 Task: Find a guest house in Rio Negro, Brazil, for 3 guests from 12th to 15th August, with 2 bedrooms, 3 beds, 1 bathroom, priced between 12000 and 16000, with a Spanish-speaking host and free cancellation.
Action: Mouse moved to (428, 129)
Screenshot: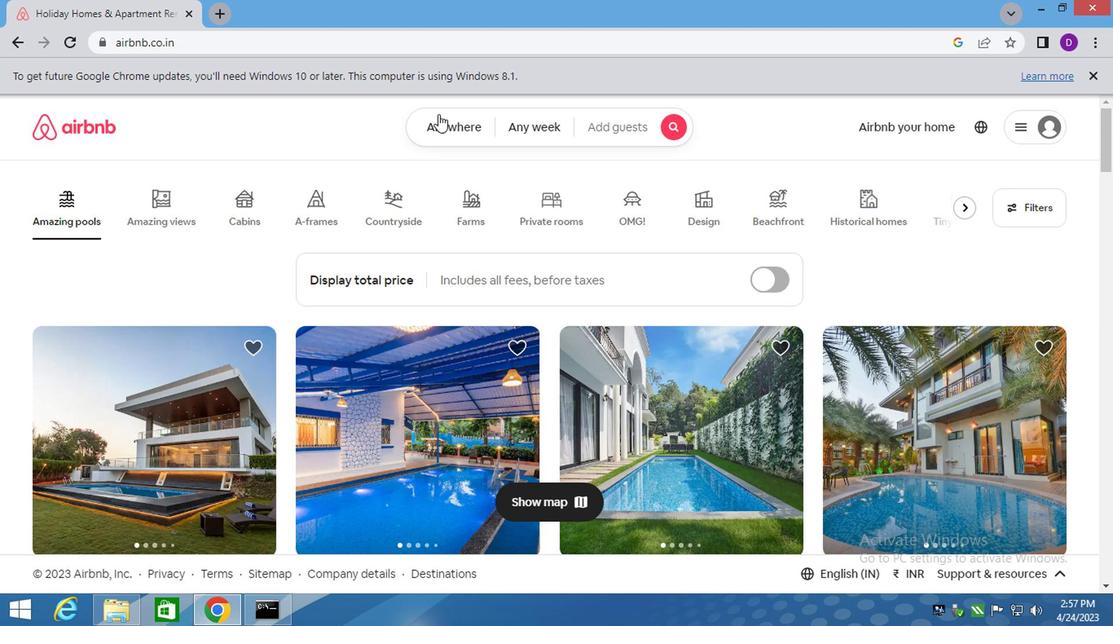 
Action: Mouse pressed left at (428, 129)
Screenshot: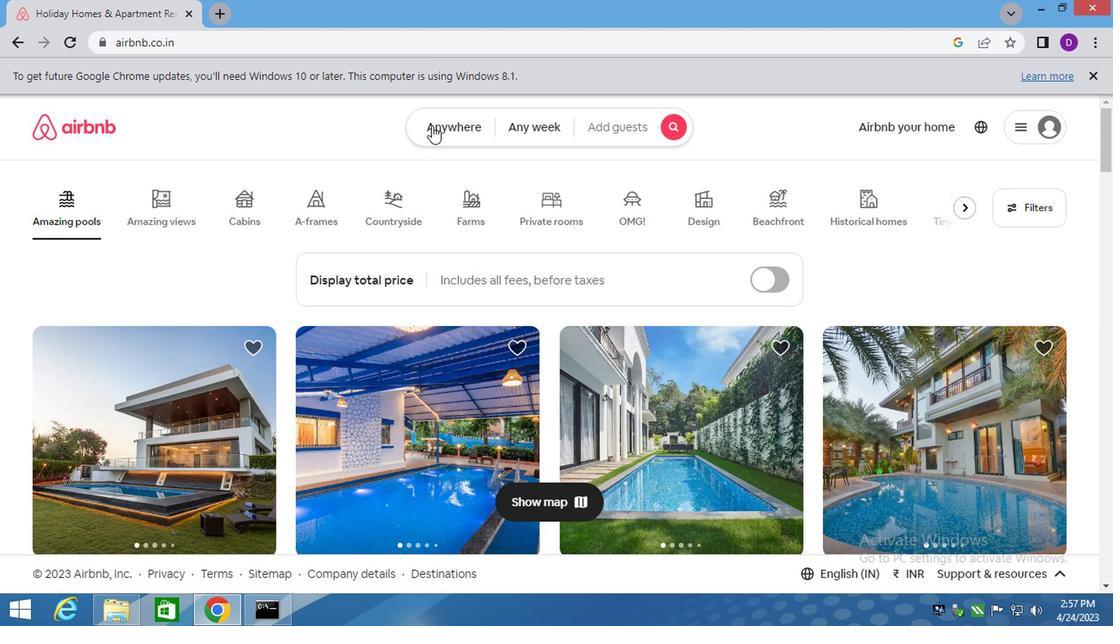 
Action: Mouse moved to (290, 195)
Screenshot: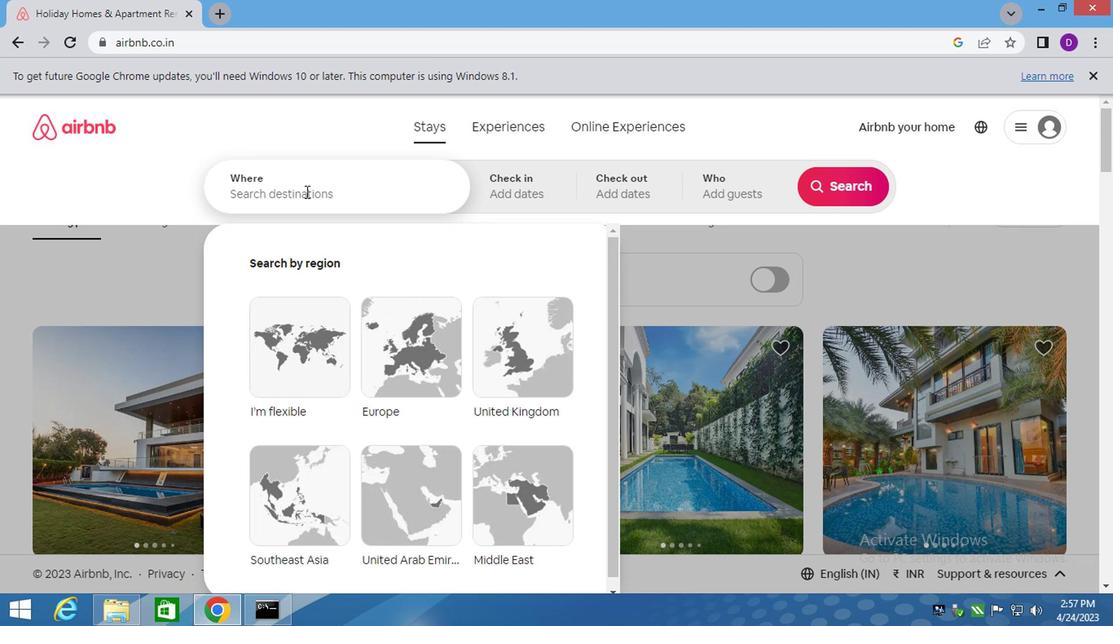 
Action: Mouse pressed left at (290, 195)
Screenshot: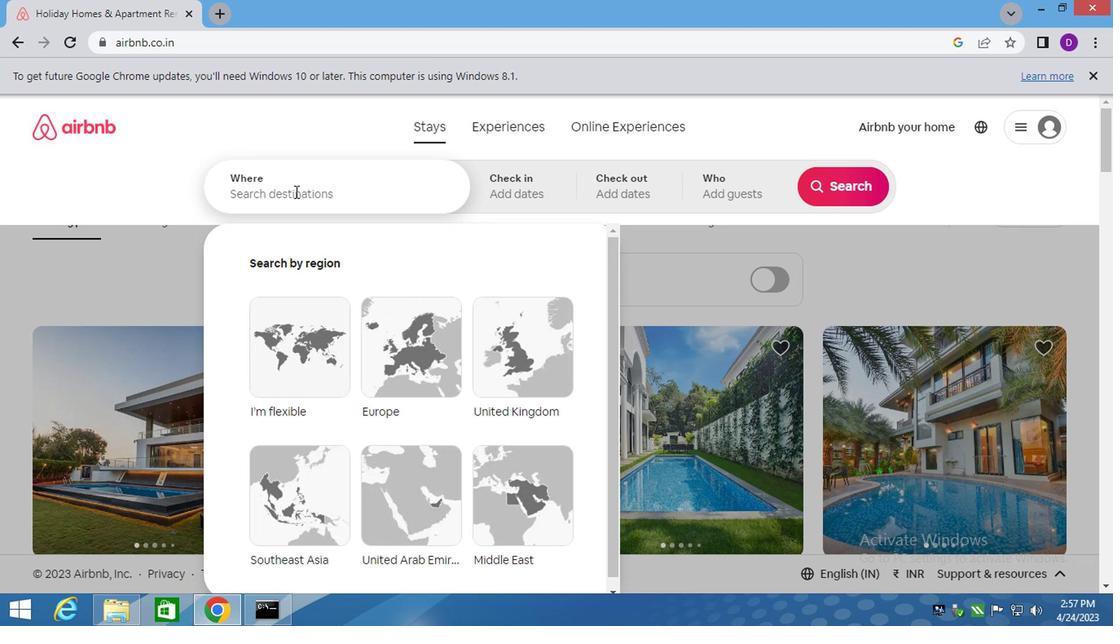 
Action: Mouse moved to (298, 193)
Screenshot: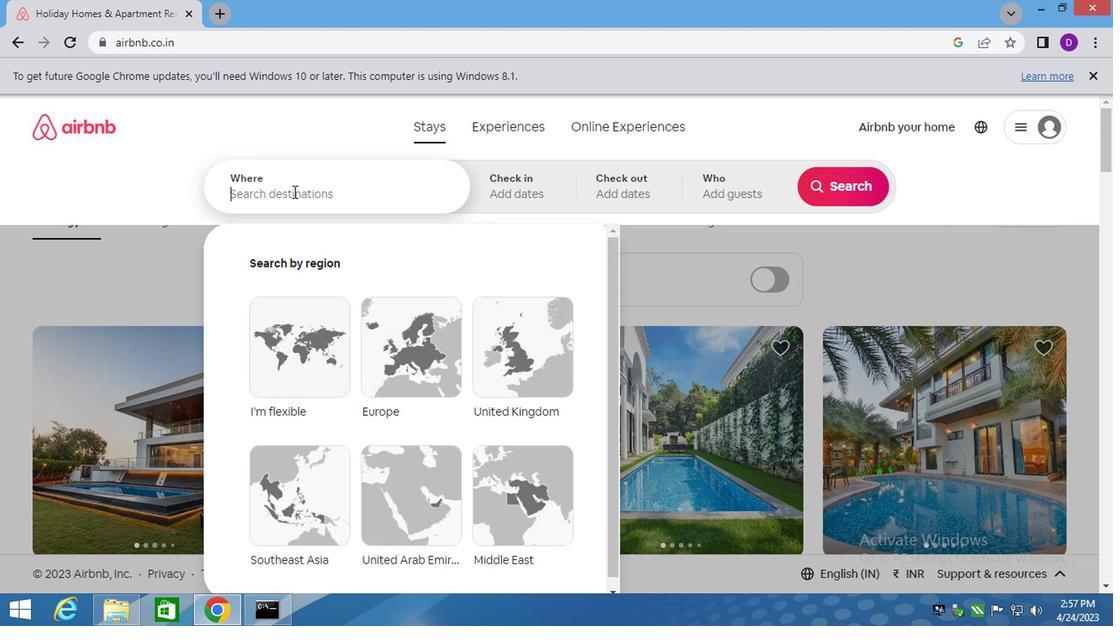 
Action: Key pressed <Key.shift>RIO<Key.space>NEGRO,<Key.shift>BRAZIL;<Key.backspace><Key.enter>
Screenshot: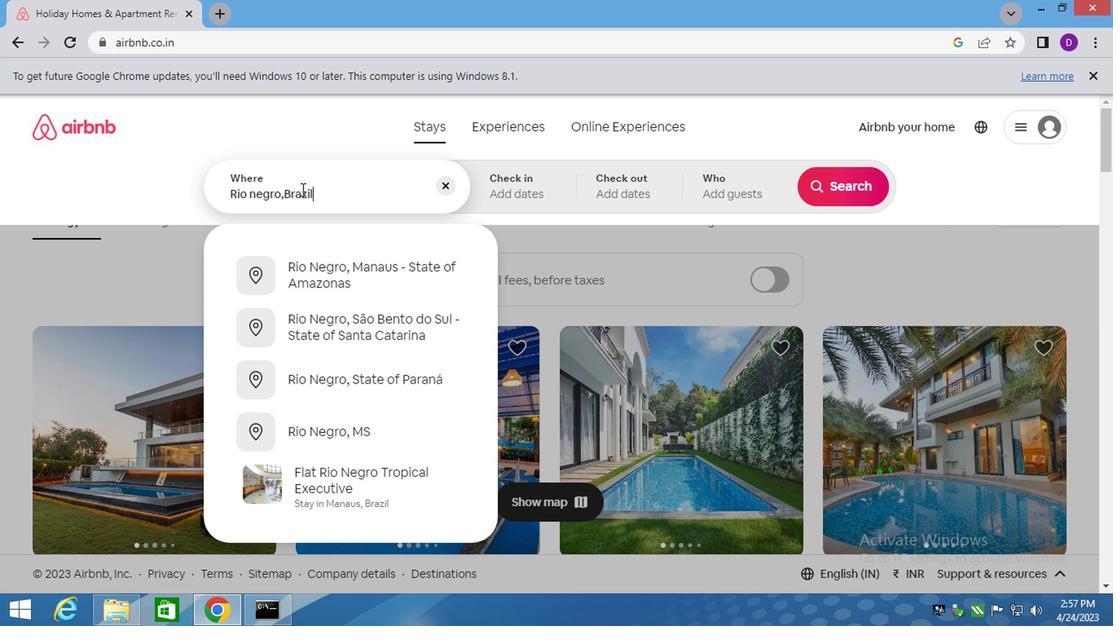 
Action: Mouse moved to (835, 325)
Screenshot: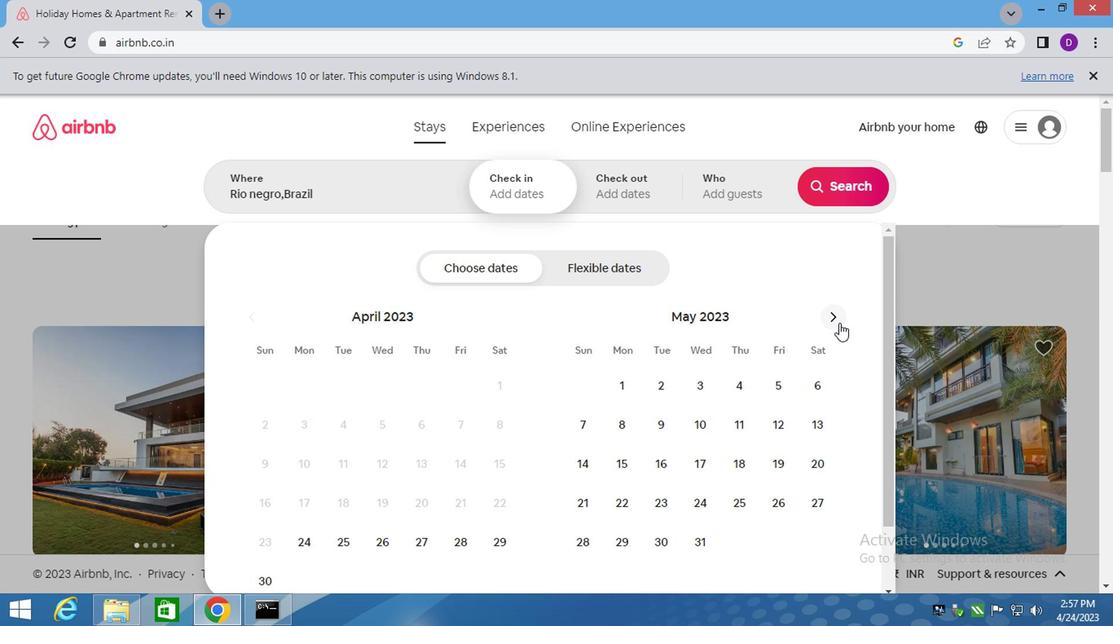
Action: Mouse pressed left at (835, 325)
Screenshot: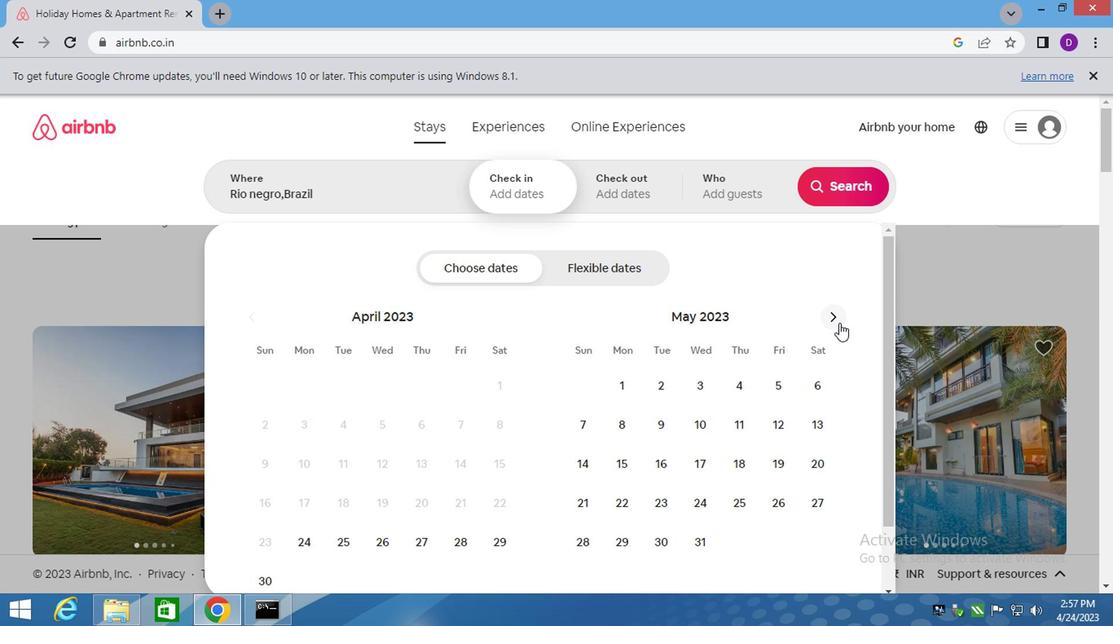 
Action: Mouse pressed left at (835, 325)
Screenshot: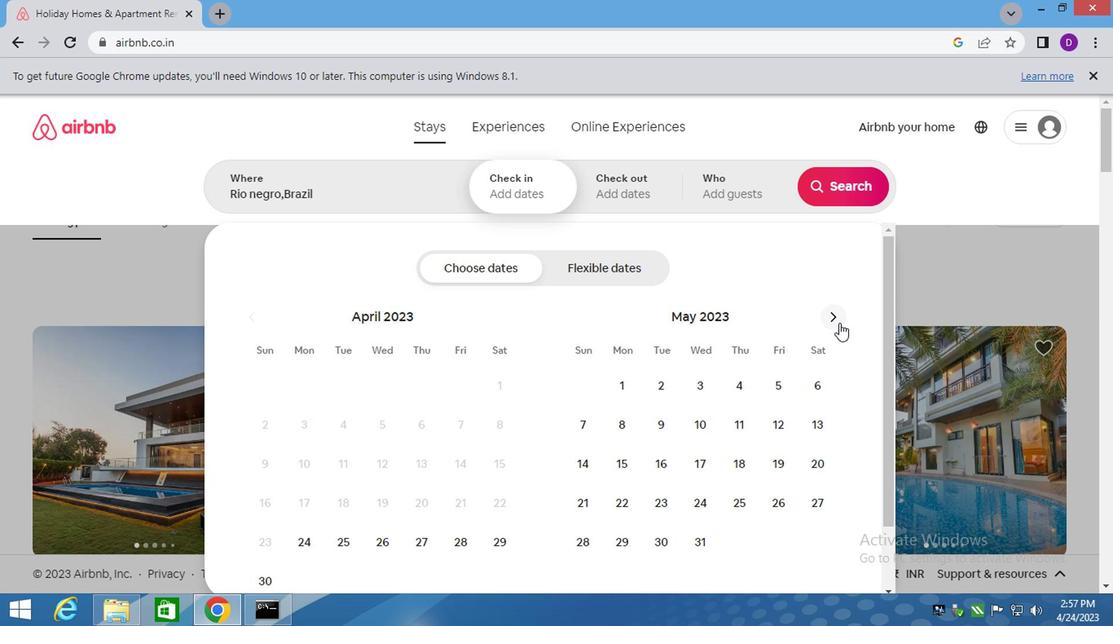 
Action: Mouse pressed left at (835, 325)
Screenshot: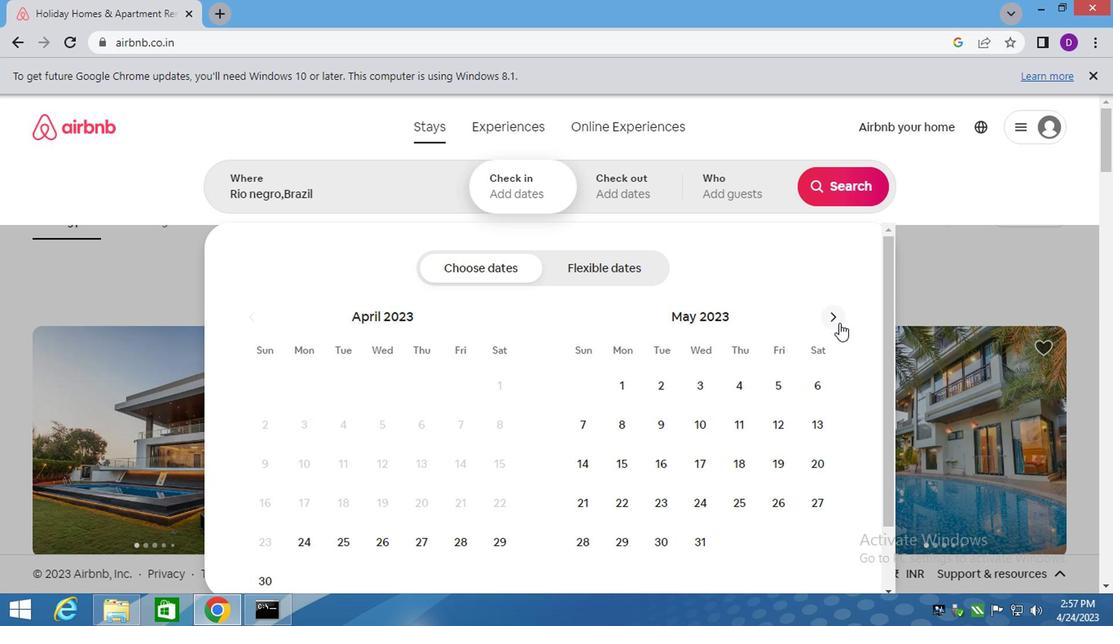 
Action: Mouse pressed left at (835, 325)
Screenshot: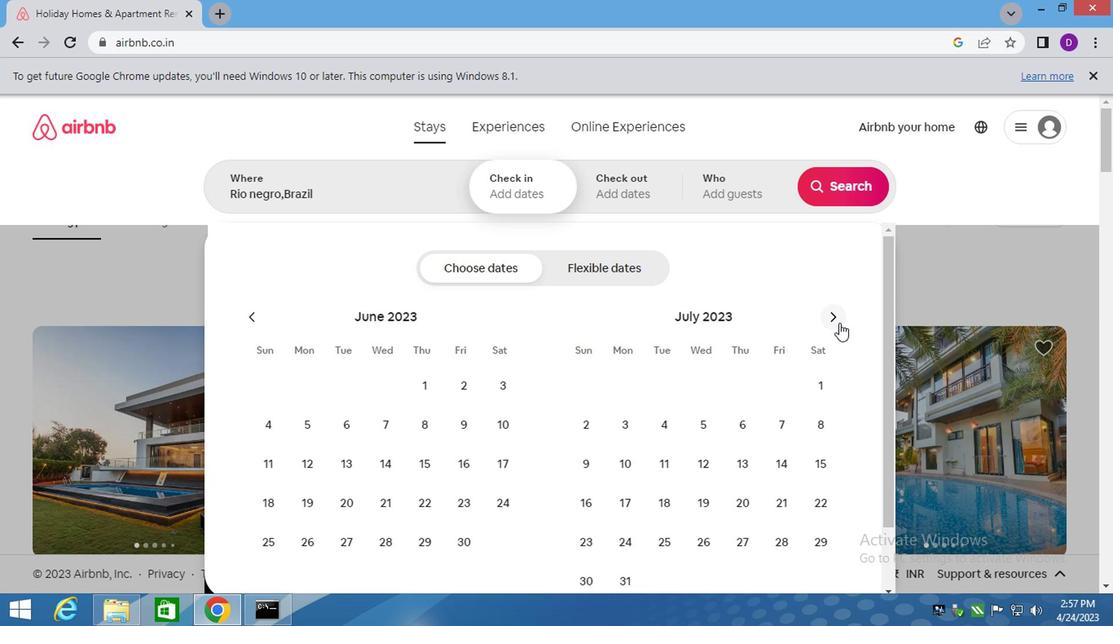 
Action: Mouse moved to (818, 426)
Screenshot: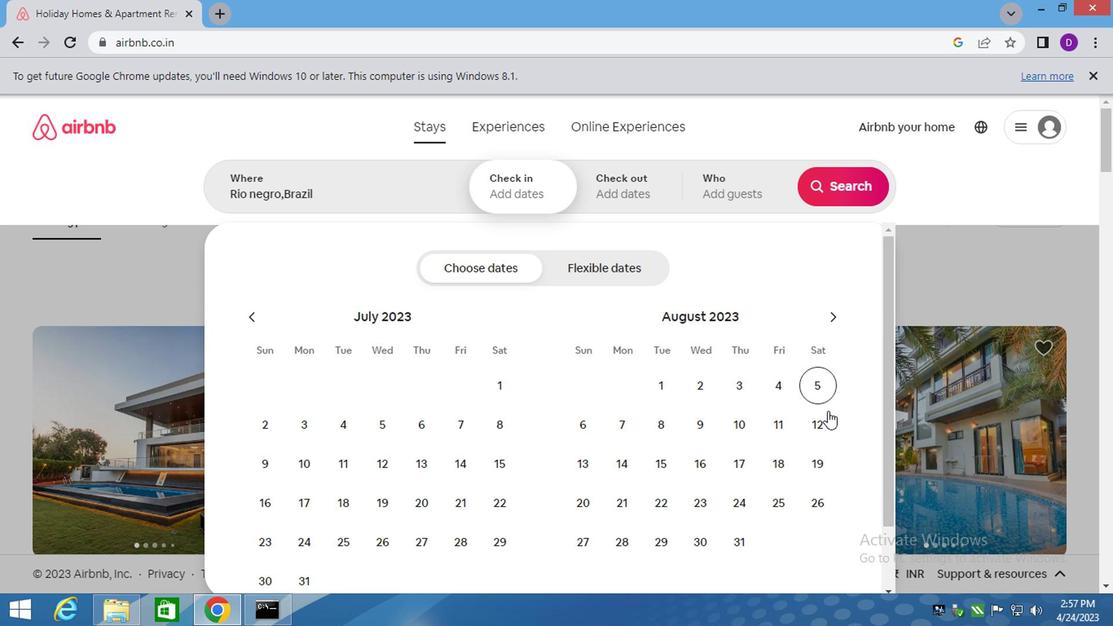 
Action: Mouse pressed left at (818, 426)
Screenshot: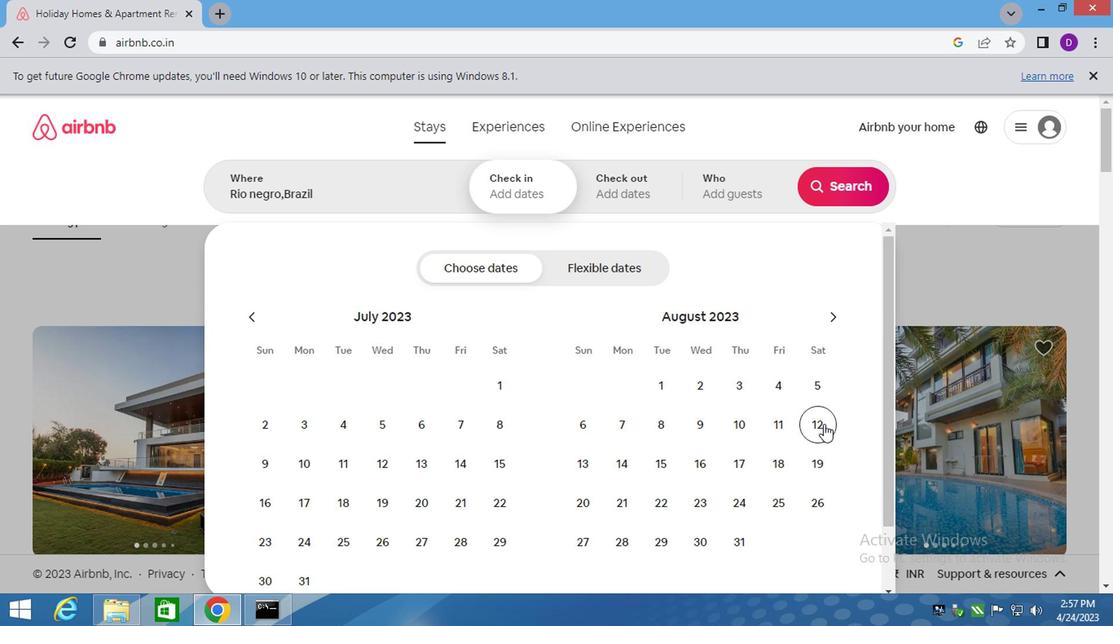 
Action: Mouse moved to (657, 470)
Screenshot: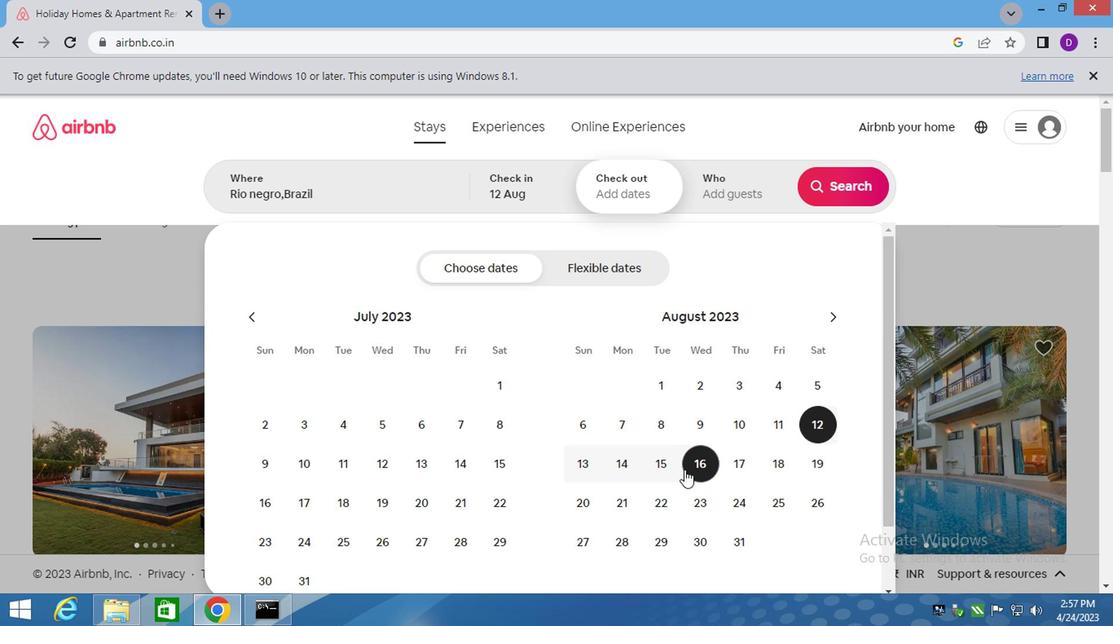 
Action: Mouse pressed left at (657, 470)
Screenshot: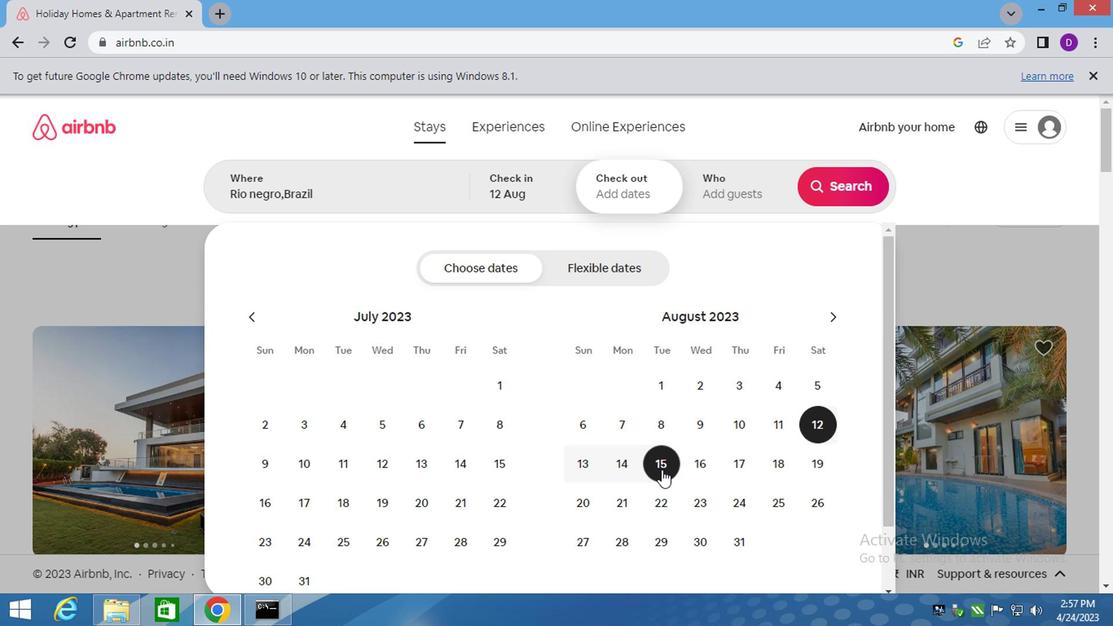 
Action: Mouse moved to (710, 179)
Screenshot: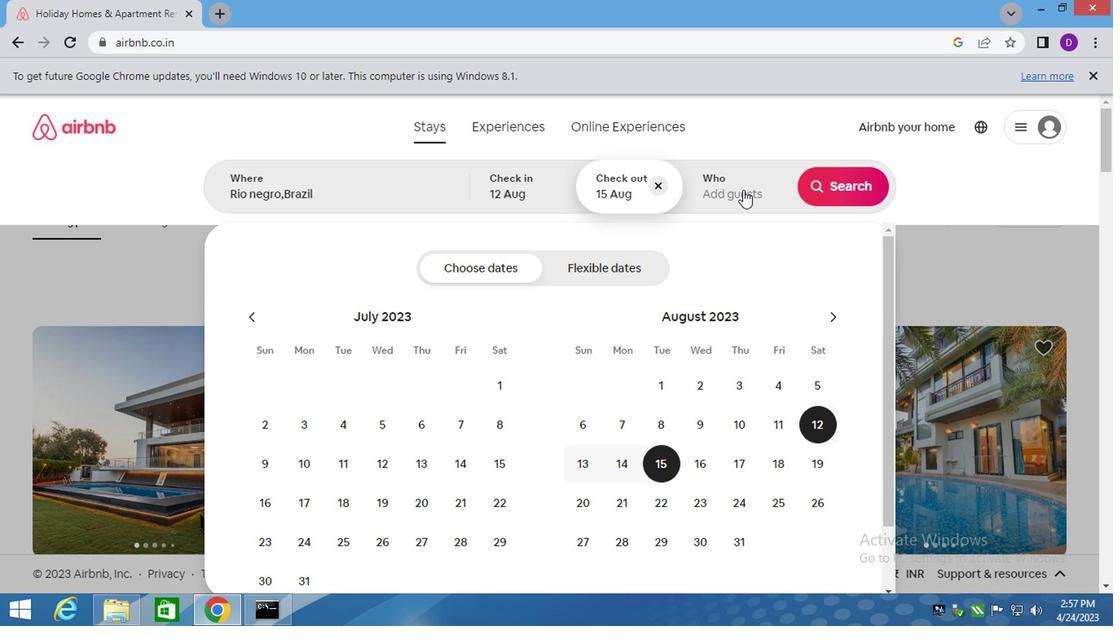 
Action: Mouse pressed left at (710, 179)
Screenshot: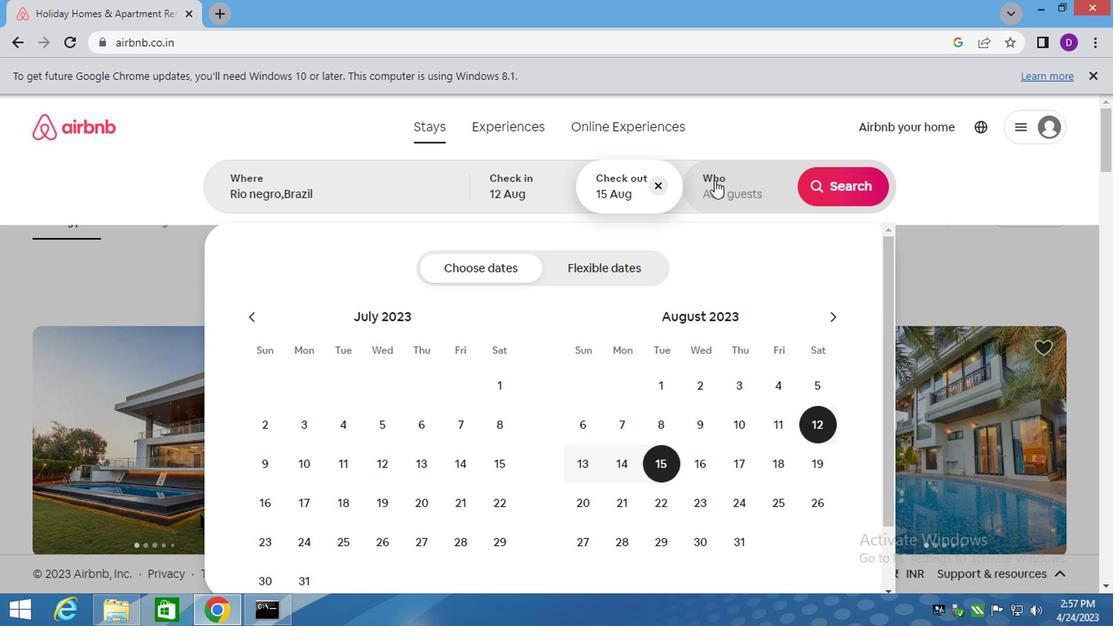 
Action: Mouse moved to (844, 281)
Screenshot: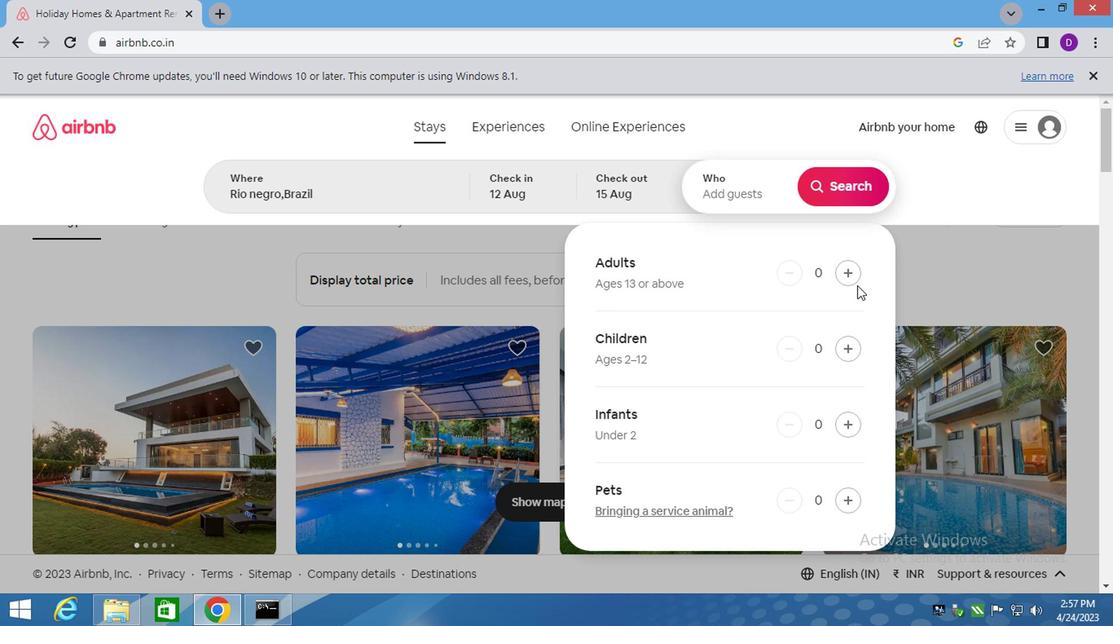 
Action: Mouse pressed left at (844, 281)
Screenshot: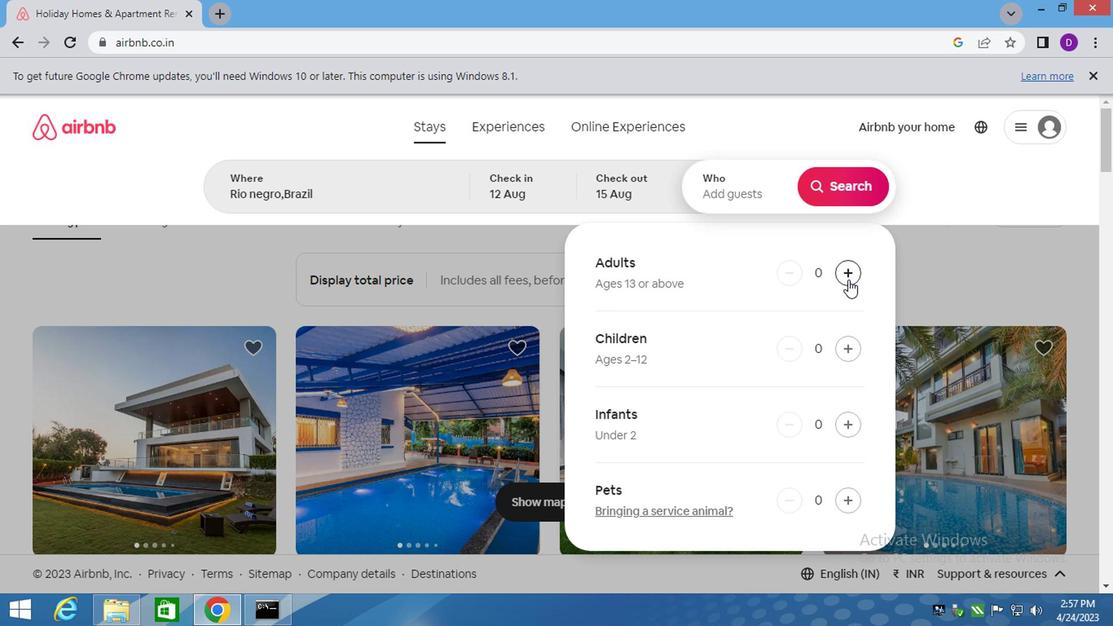 
Action: Mouse pressed left at (844, 281)
Screenshot: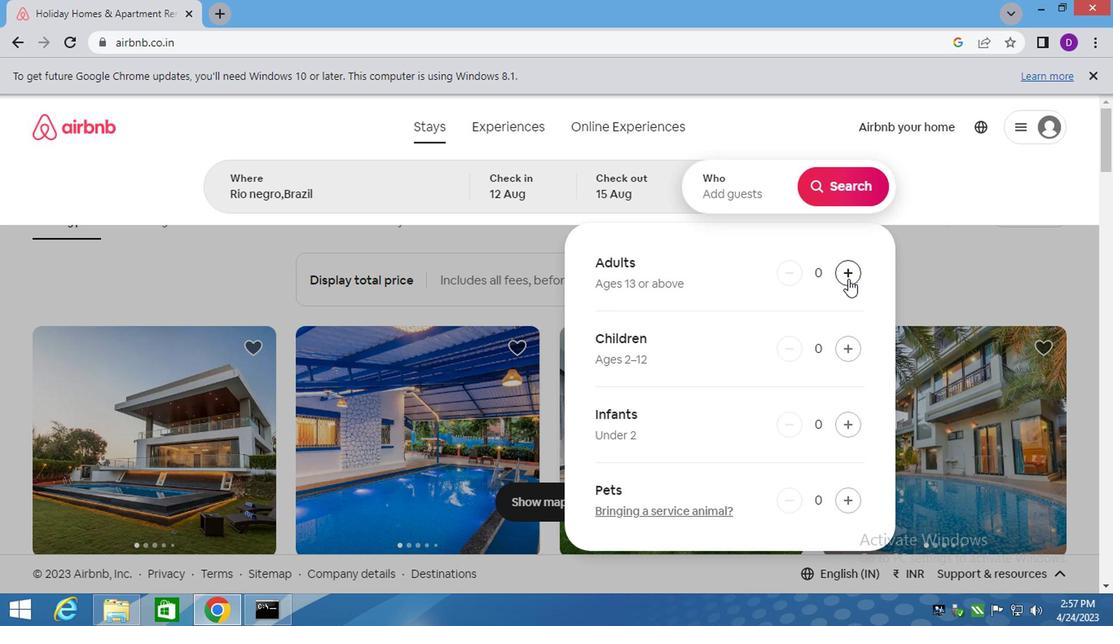 
Action: Mouse pressed left at (844, 281)
Screenshot: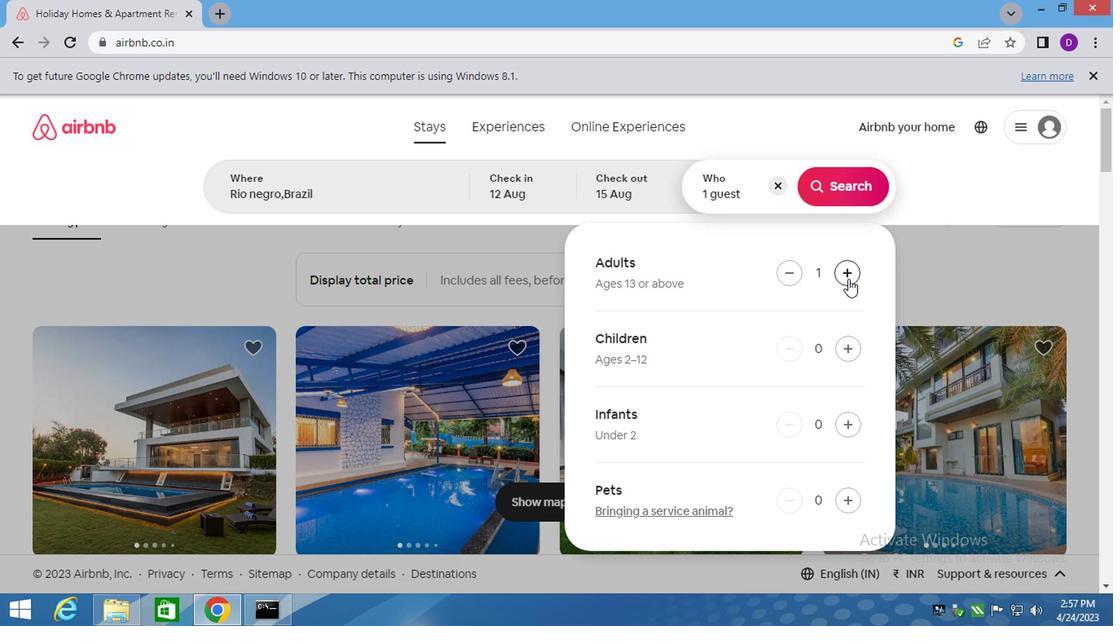 
Action: Mouse moved to (842, 178)
Screenshot: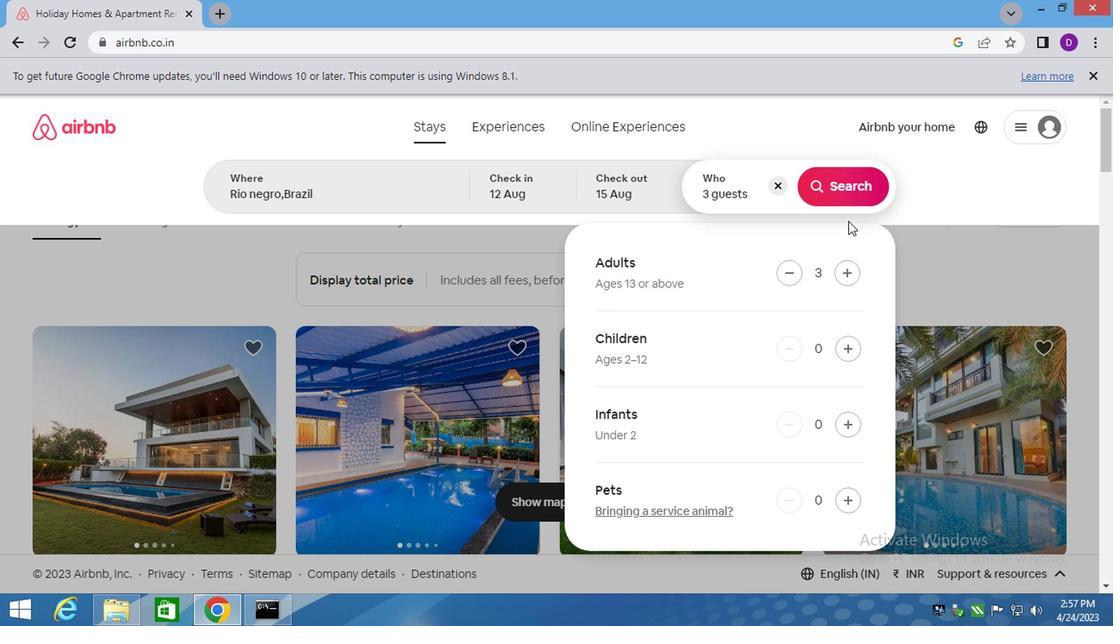 
Action: Mouse pressed left at (842, 178)
Screenshot: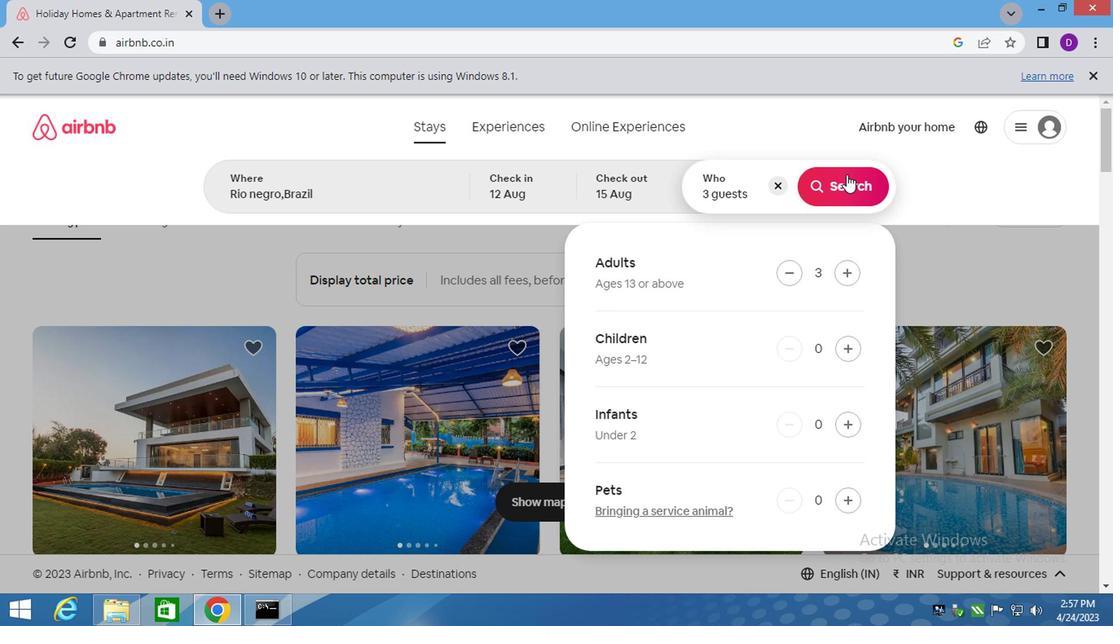 
Action: Mouse moved to (1041, 200)
Screenshot: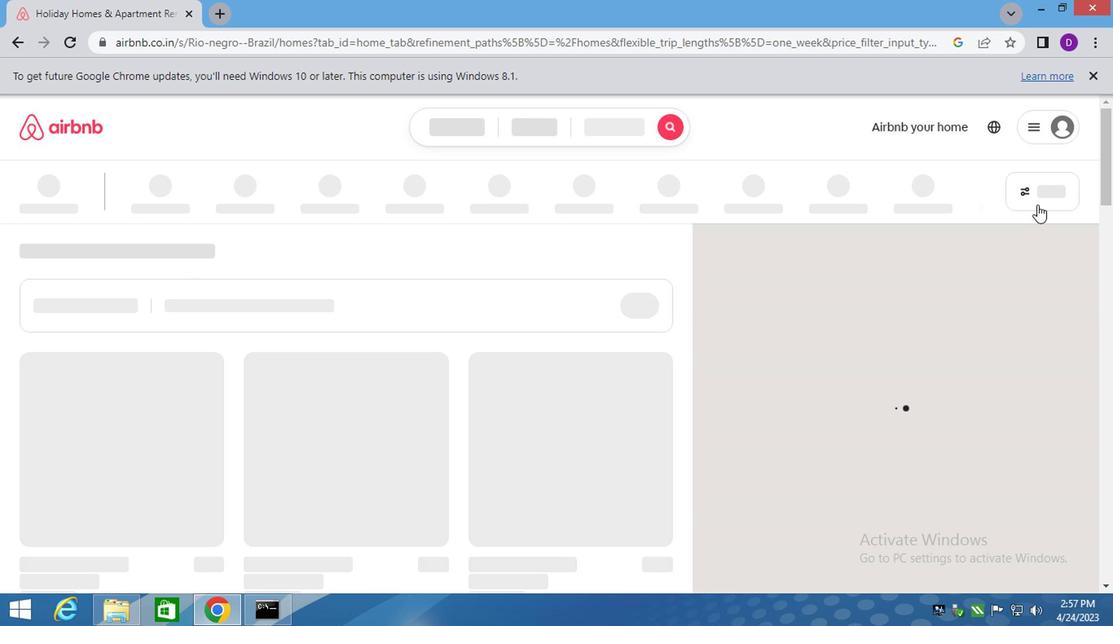 
Action: Mouse pressed left at (1041, 200)
Screenshot: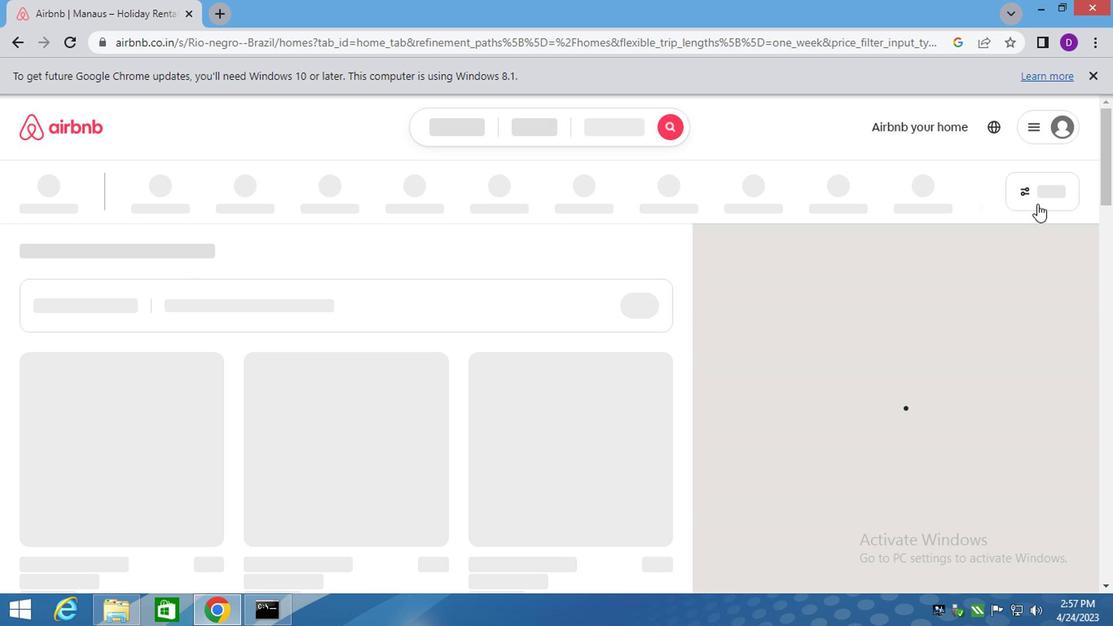
Action: Mouse moved to (379, 378)
Screenshot: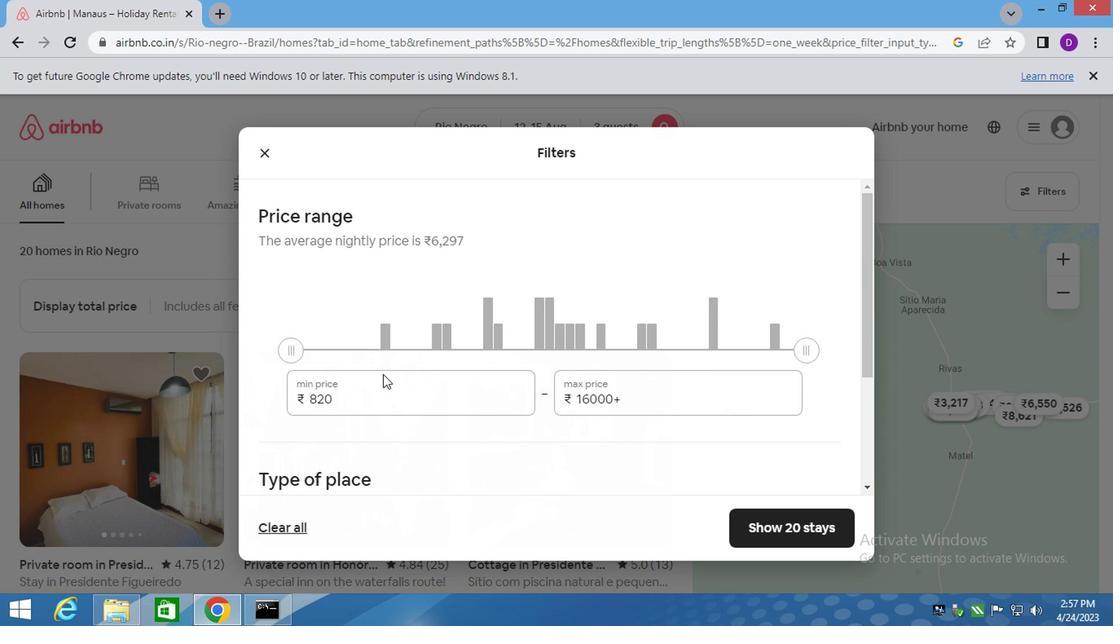 
Action: Mouse pressed left at (379, 378)
Screenshot: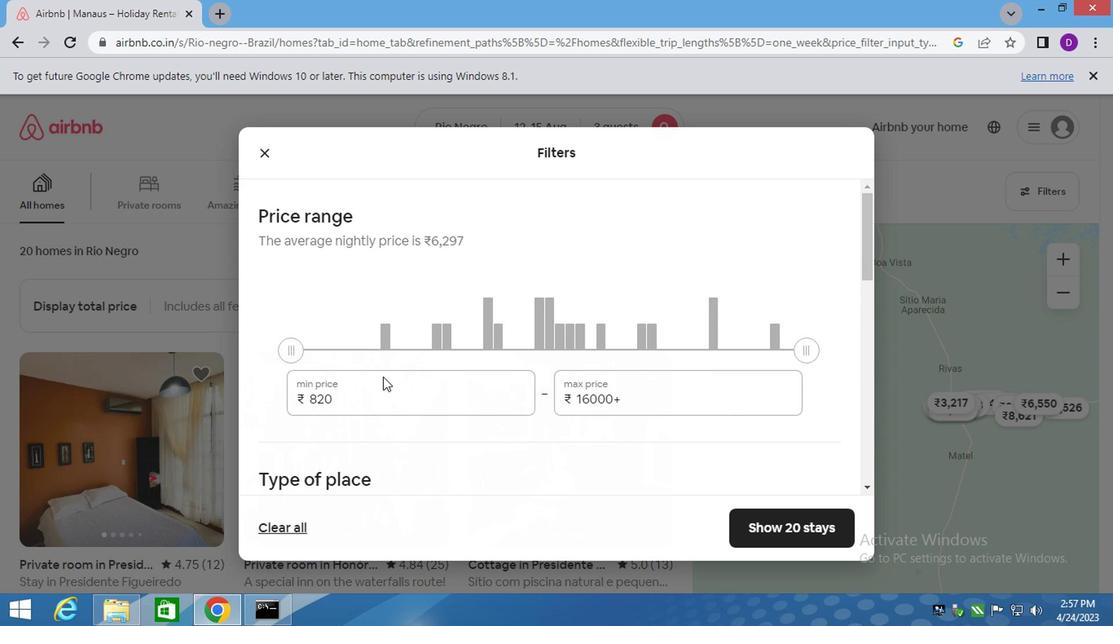 
Action: Mouse pressed left at (379, 378)
Screenshot: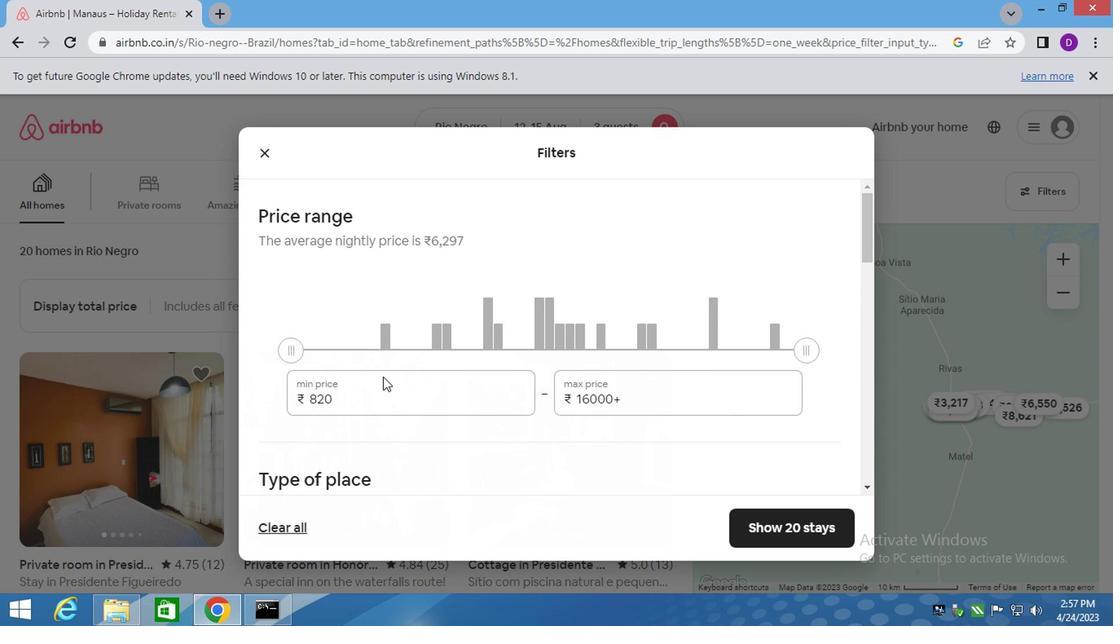 
Action: Mouse moved to (359, 393)
Screenshot: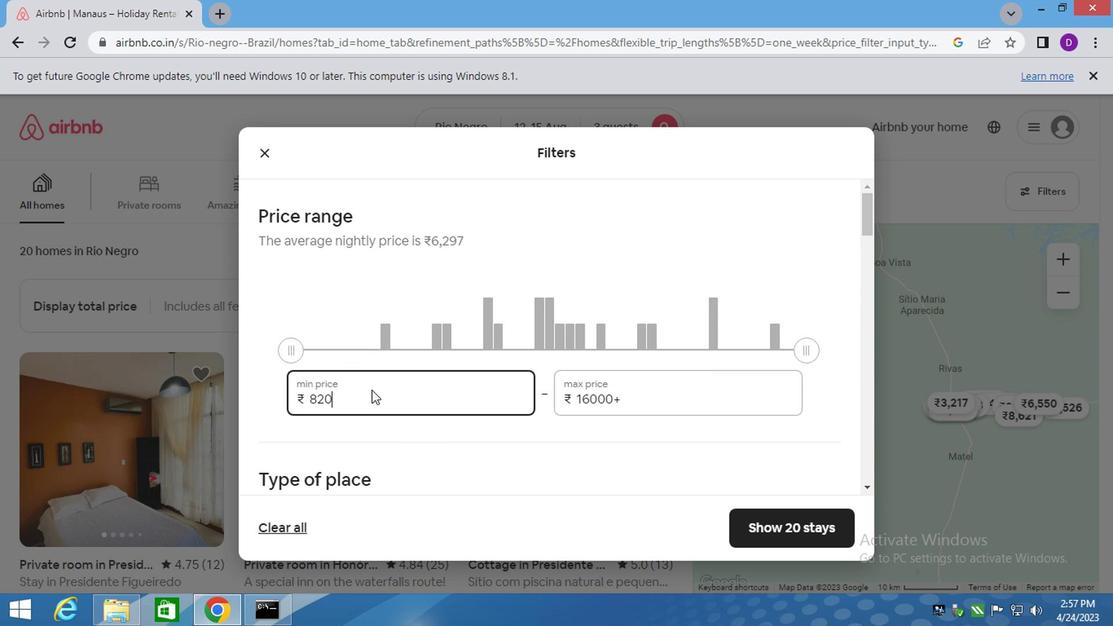 
Action: Mouse pressed left at (359, 393)
Screenshot: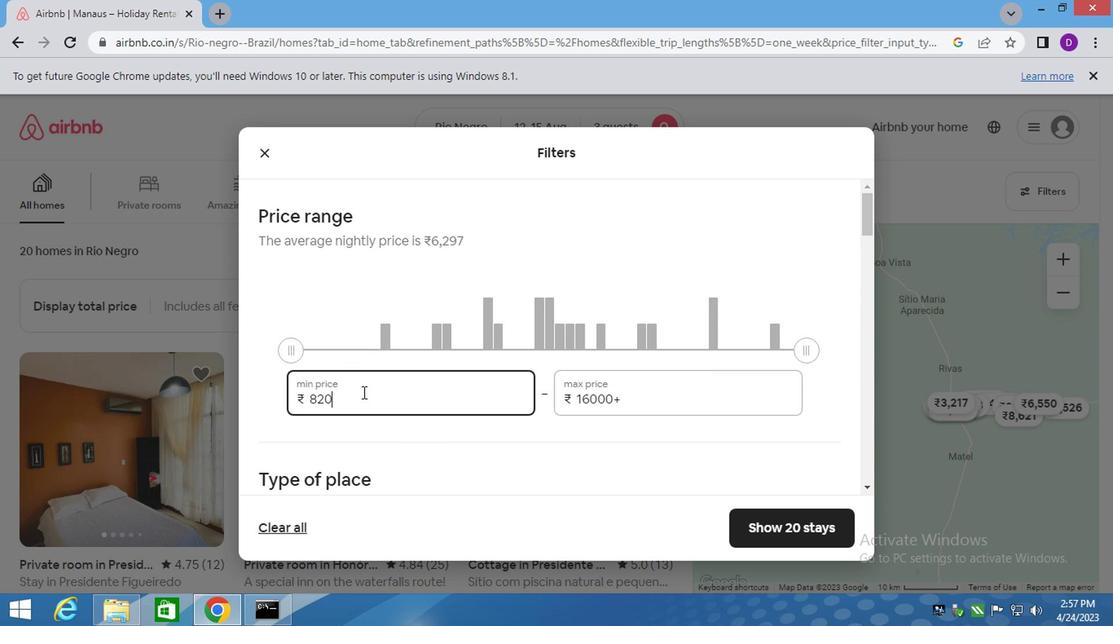 
Action: Mouse pressed left at (359, 393)
Screenshot: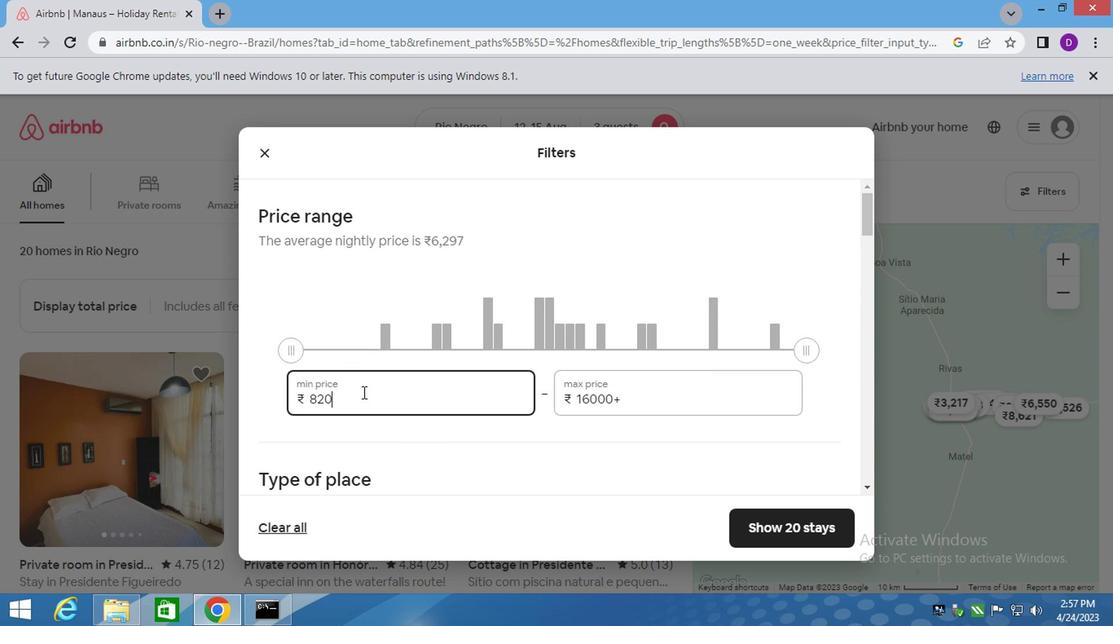 
Action: Mouse pressed left at (359, 393)
Screenshot: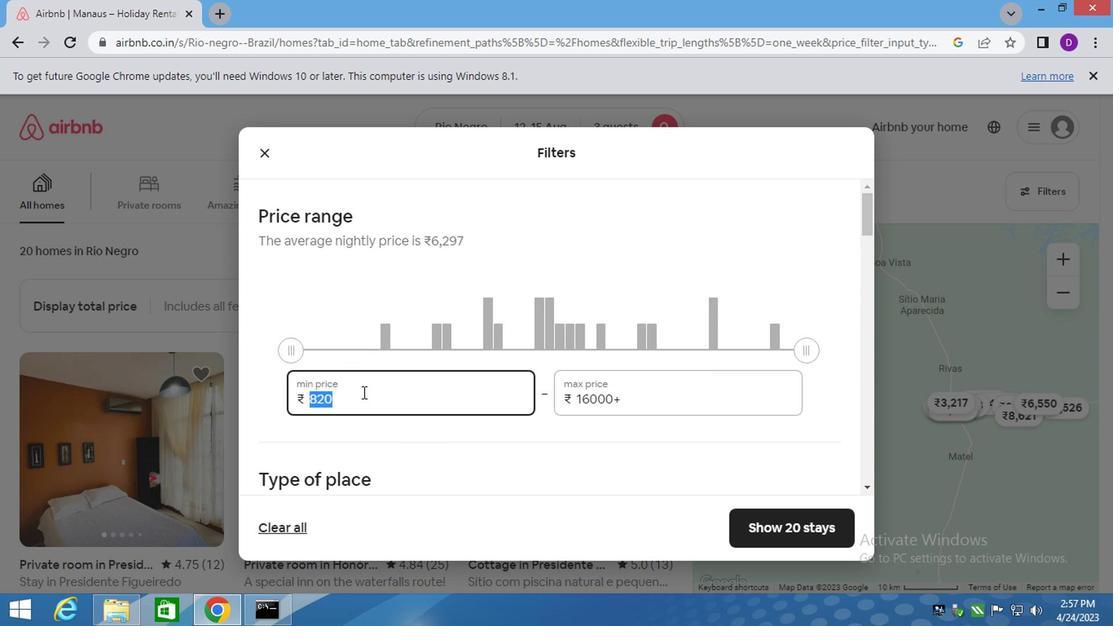 
Action: Key pressed 120
Screenshot: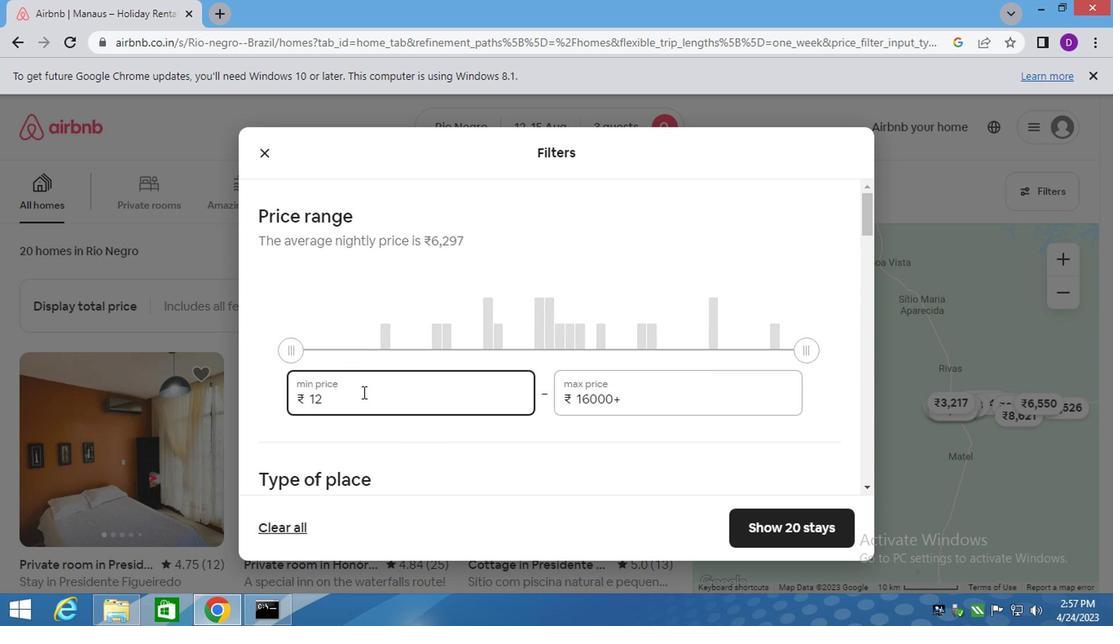 
Action: Mouse moved to (390, 393)
Screenshot: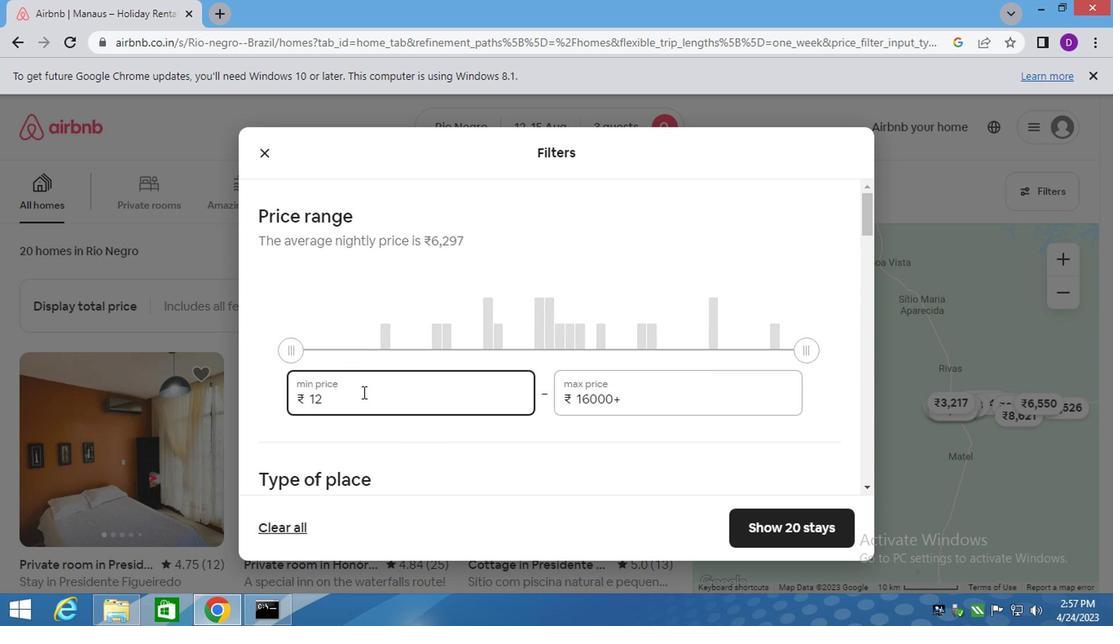 
Action: Key pressed 0
Screenshot: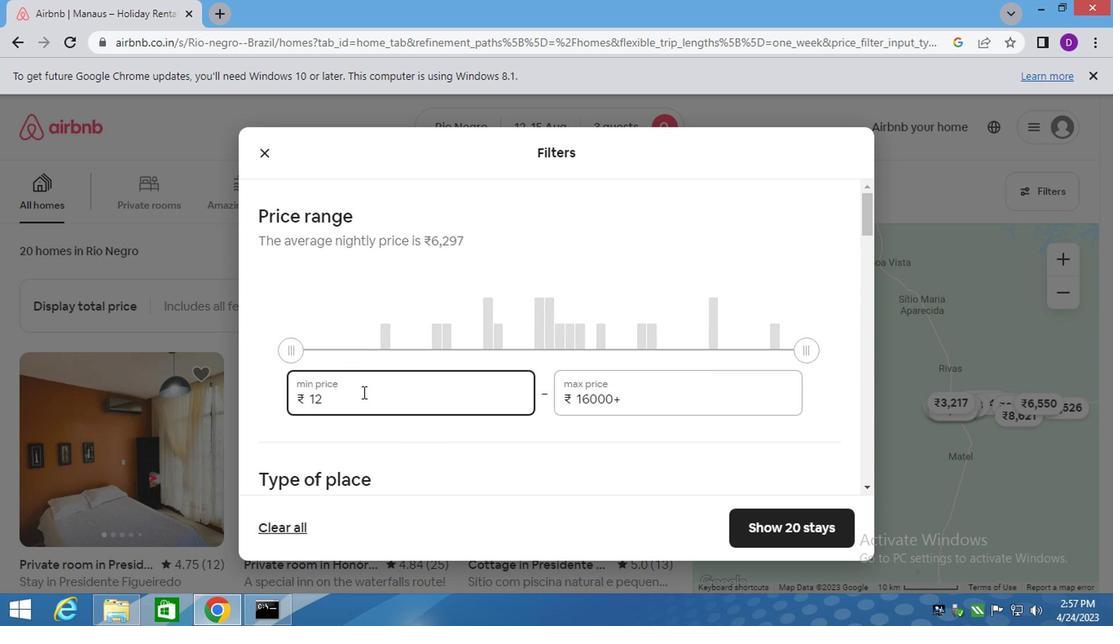 
Action: Mouse moved to (584, 384)
Screenshot: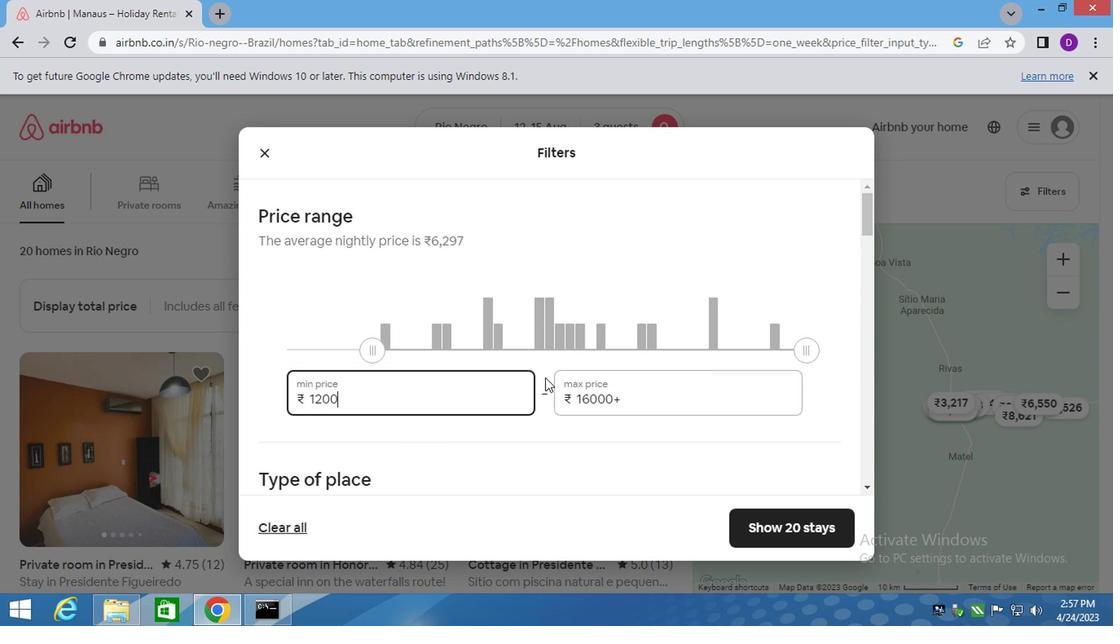 
Action: Key pressed 0
Screenshot: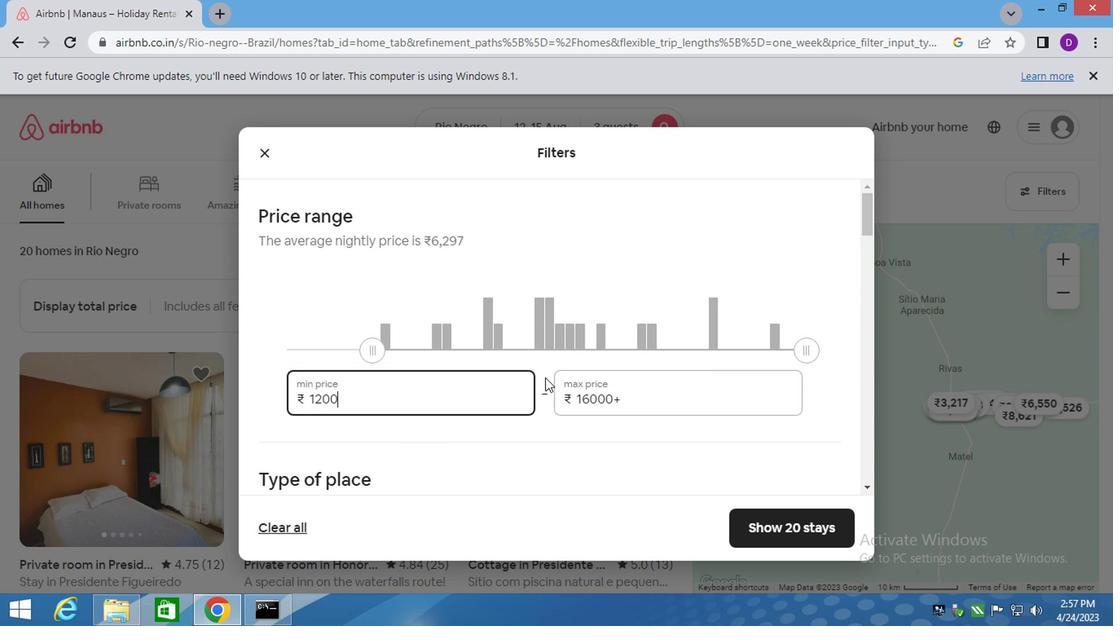 
Action: Mouse moved to (583, 395)
Screenshot: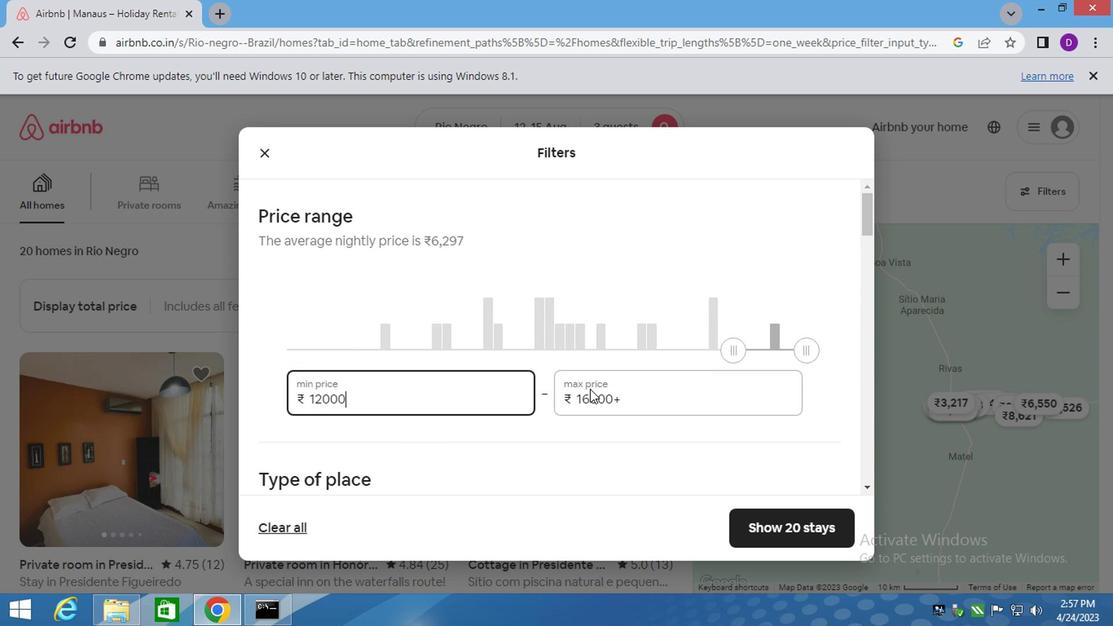 
Action: Mouse pressed left at (583, 395)
Screenshot: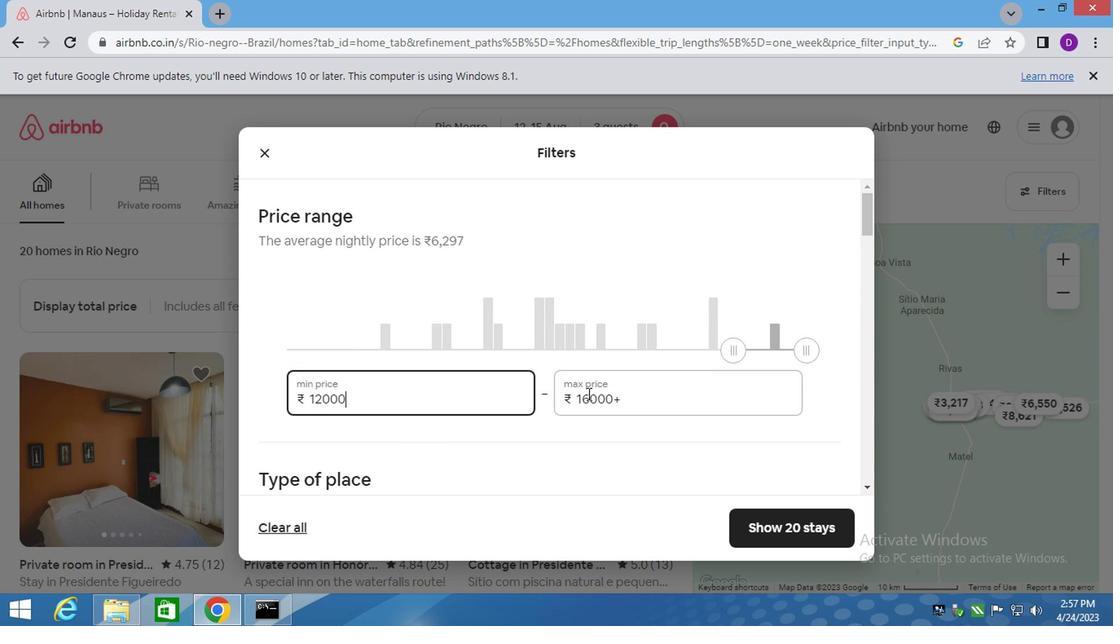 
Action: Mouse pressed left at (583, 395)
Screenshot: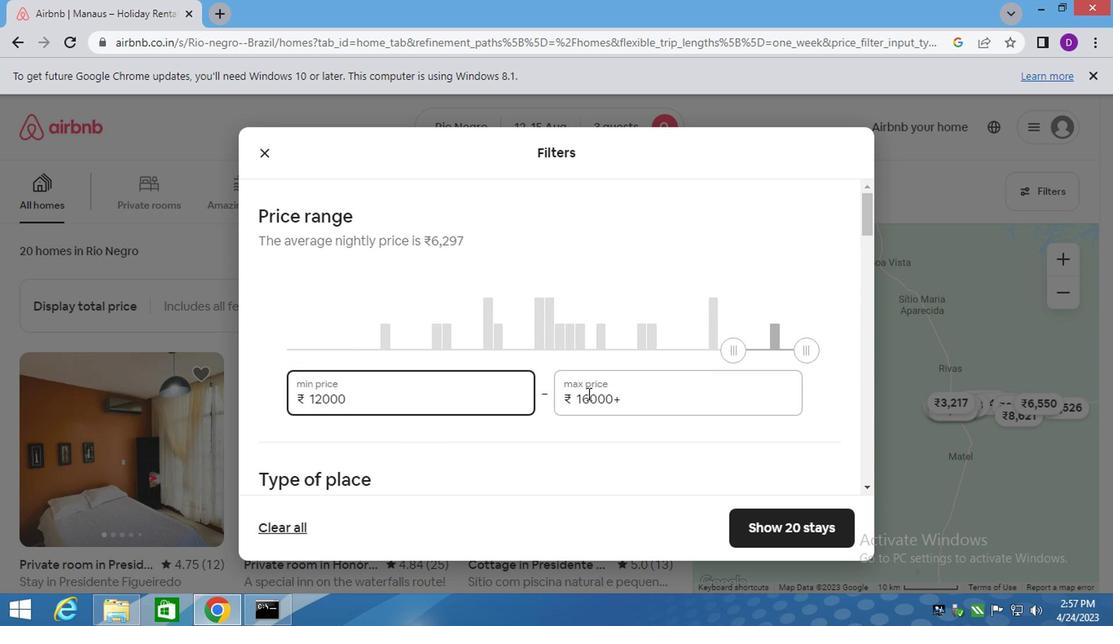 
Action: Mouse pressed left at (583, 395)
Screenshot: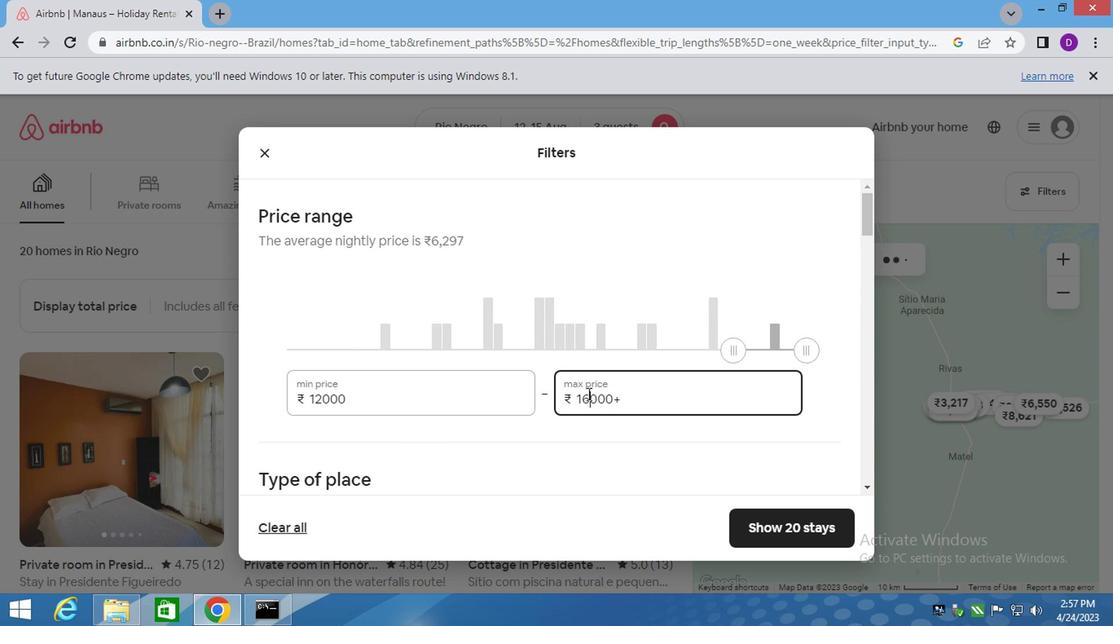 
Action: Key pressed 1600
Screenshot: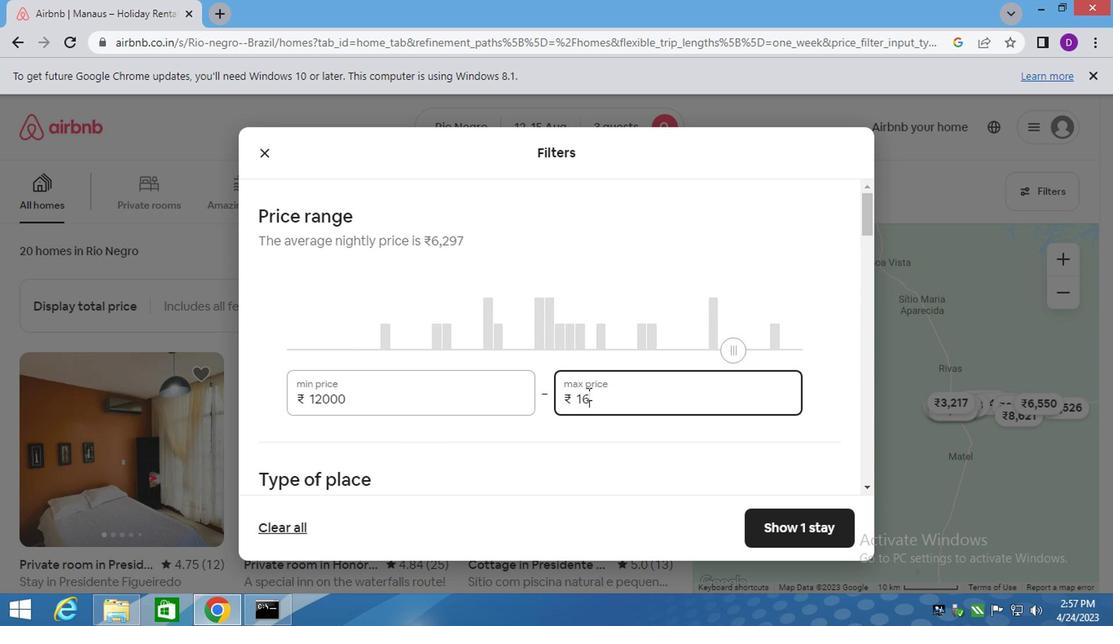 
Action: Mouse moved to (581, 397)
Screenshot: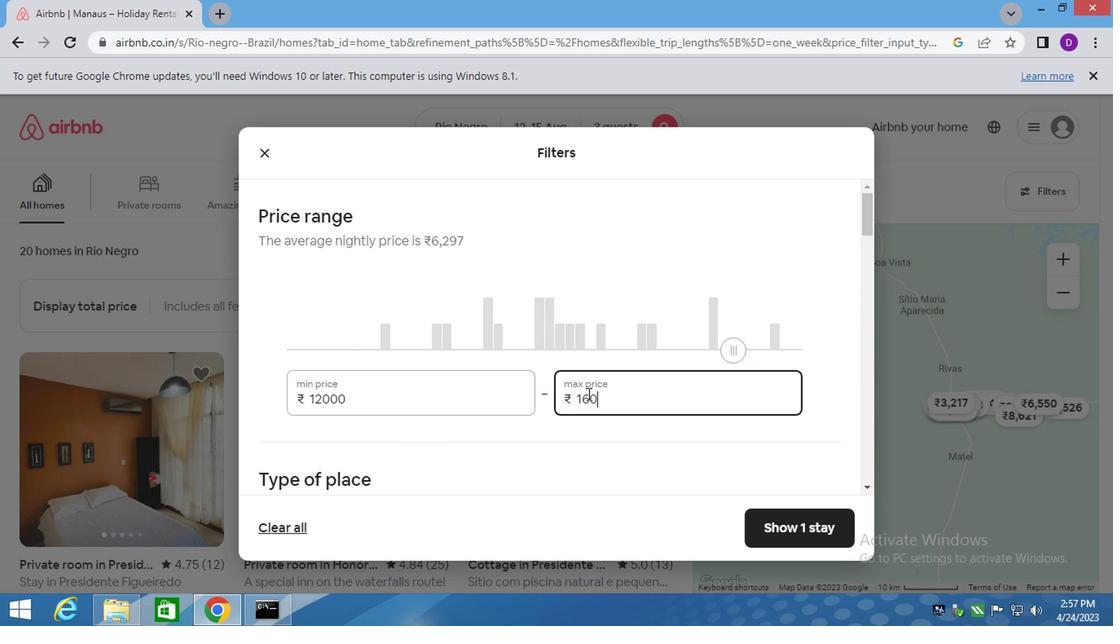 
Action: Key pressed 0
Screenshot: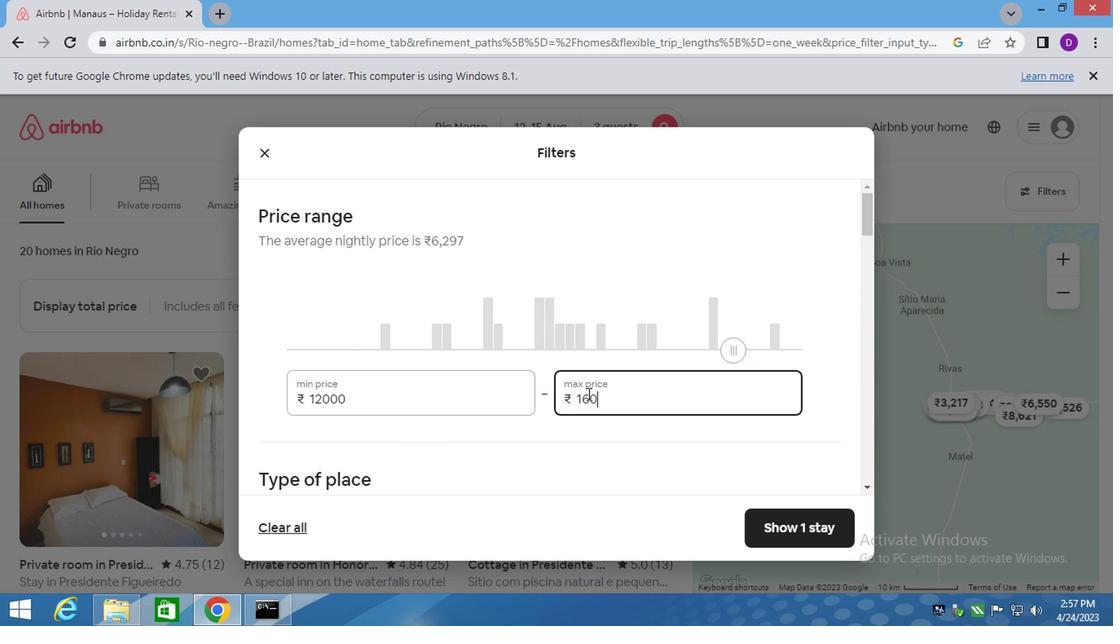 
Action: Mouse moved to (580, 397)
Screenshot: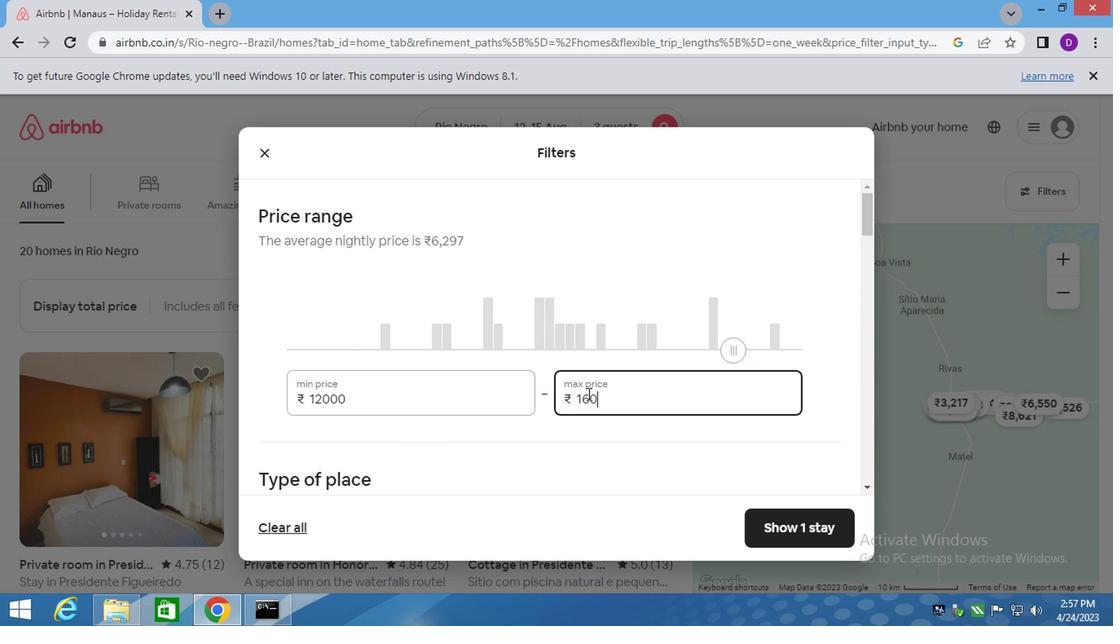 
Action: Mouse scrolled (580, 397) with delta (0, 0)
Screenshot: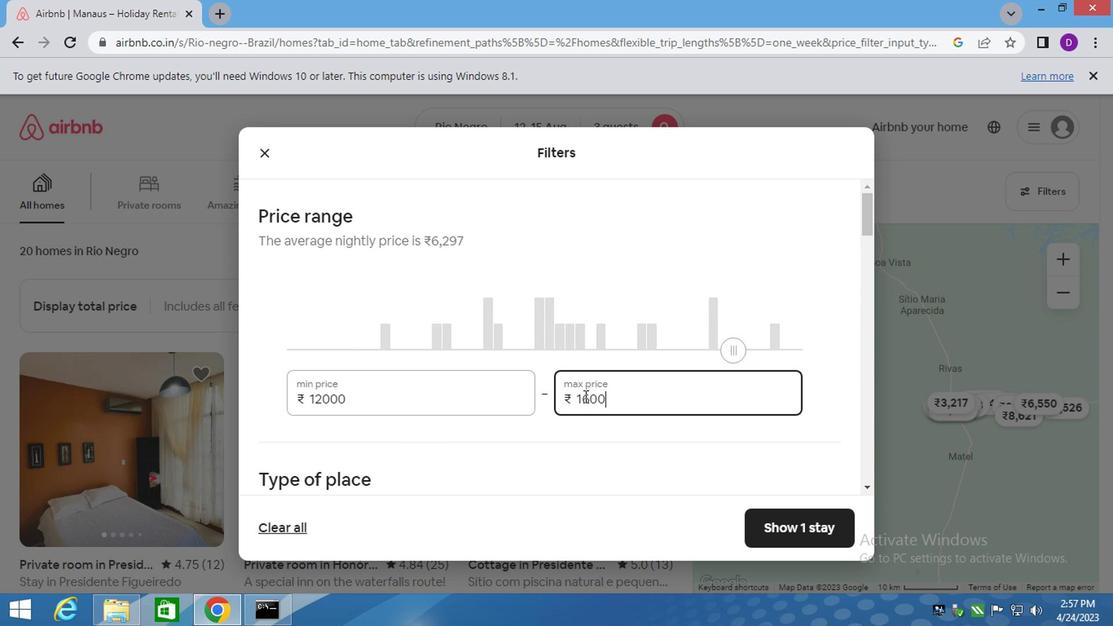 
Action: Mouse scrolled (580, 397) with delta (0, 0)
Screenshot: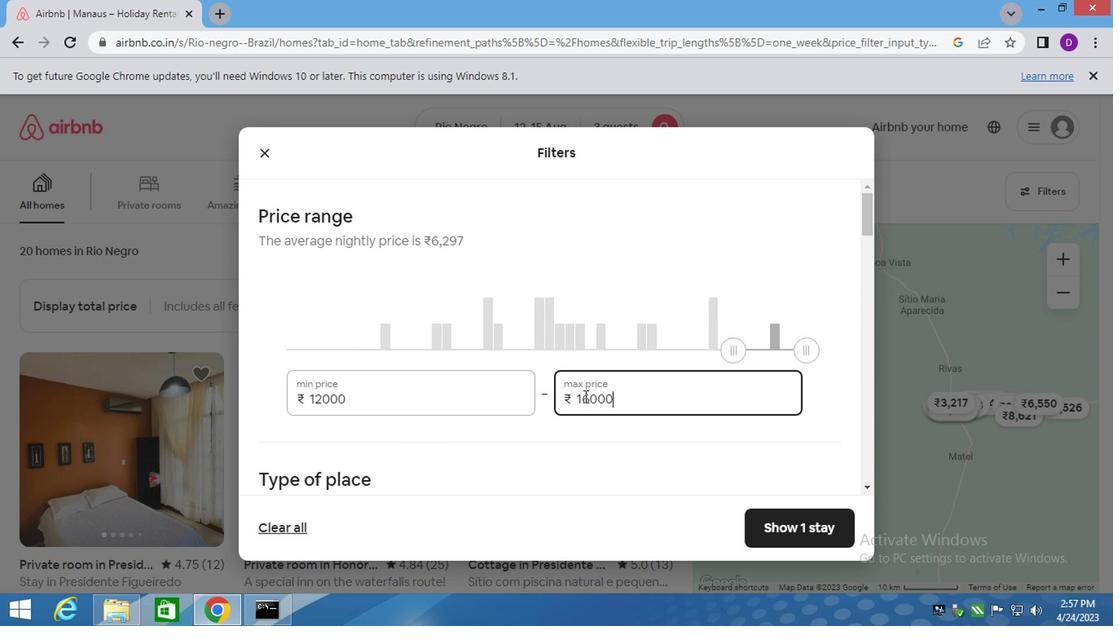 
Action: Mouse moved to (362, 364)
Screenshot: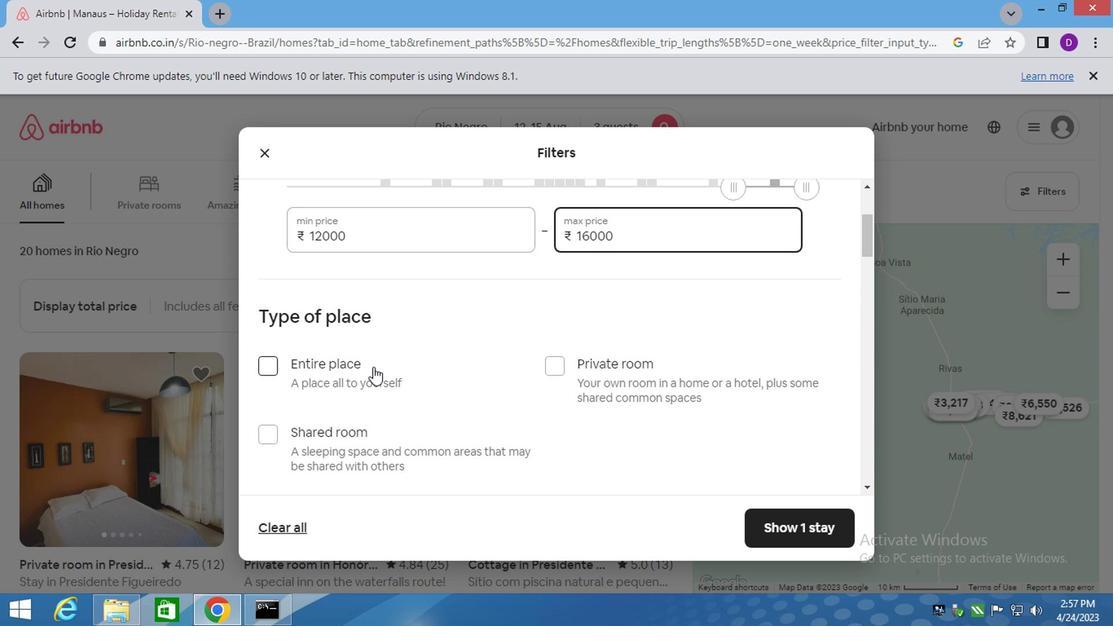 
Action: Mouse pressed left at (362, 364)
Screenshot: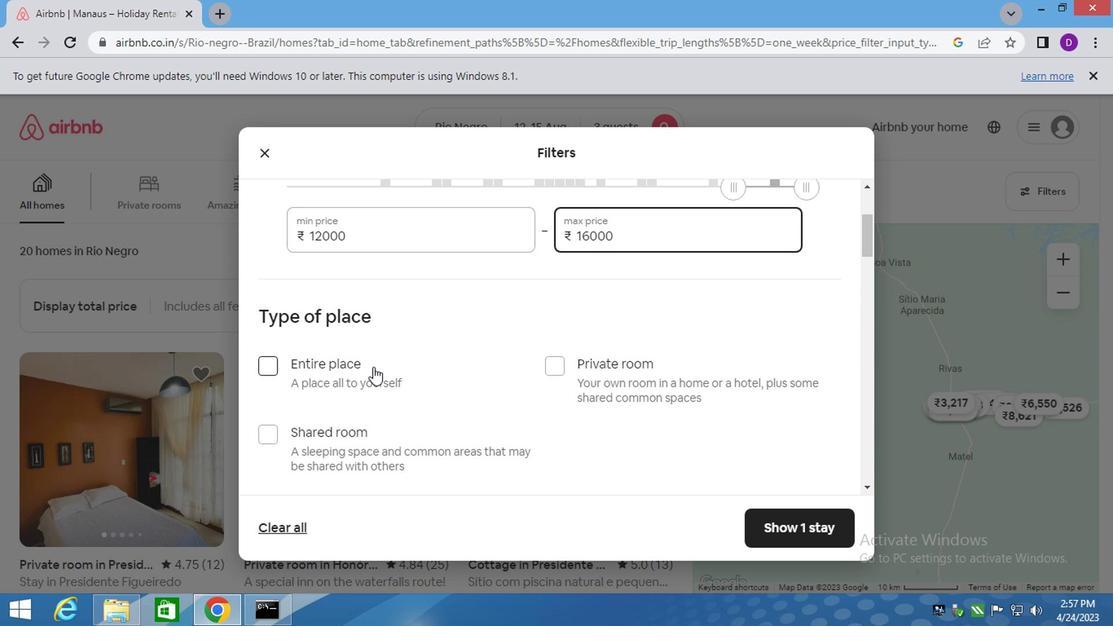 
Action: Mouse moved to (459, 397)
Screenshot: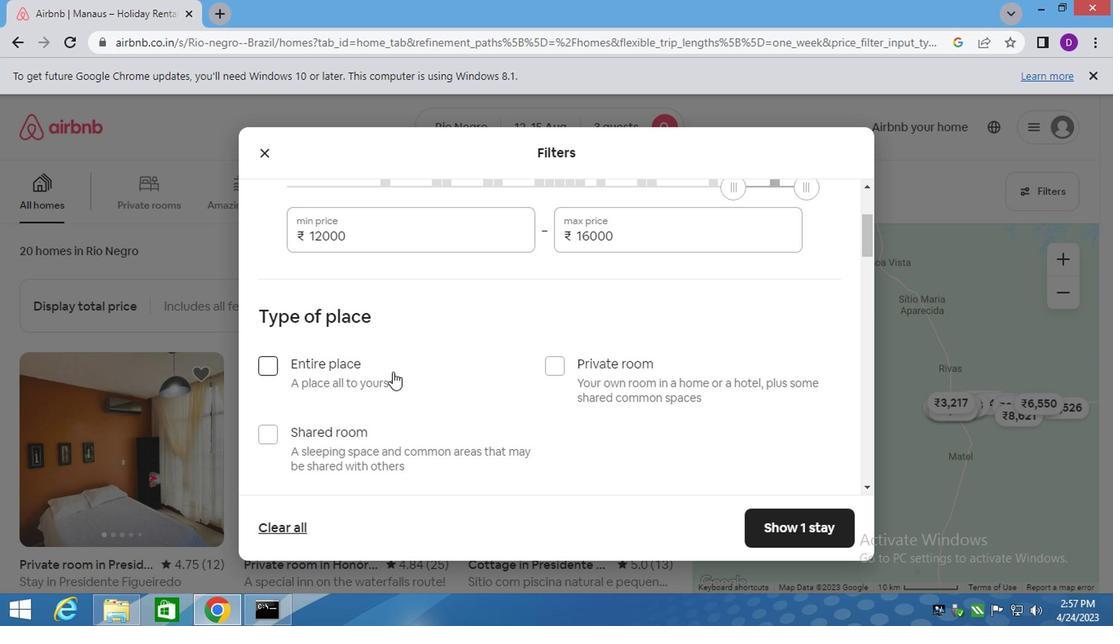 
Action: Mouse scrolled (459, 396) with delta (0, -1)
Screenshot: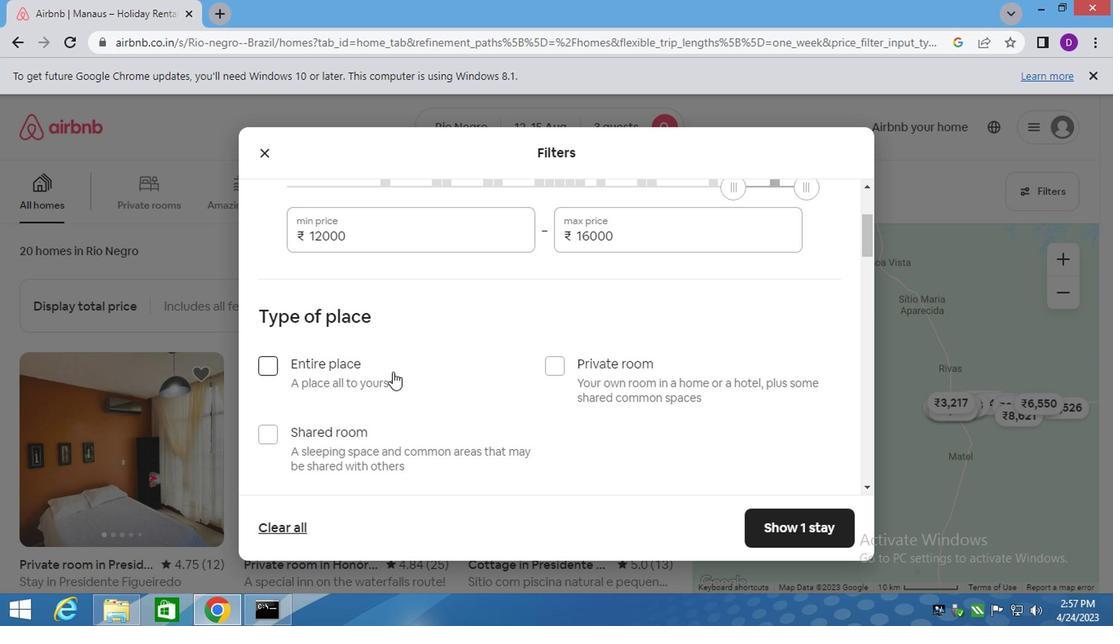 
Action: Mouse moved to (477, 399)
Screenshot: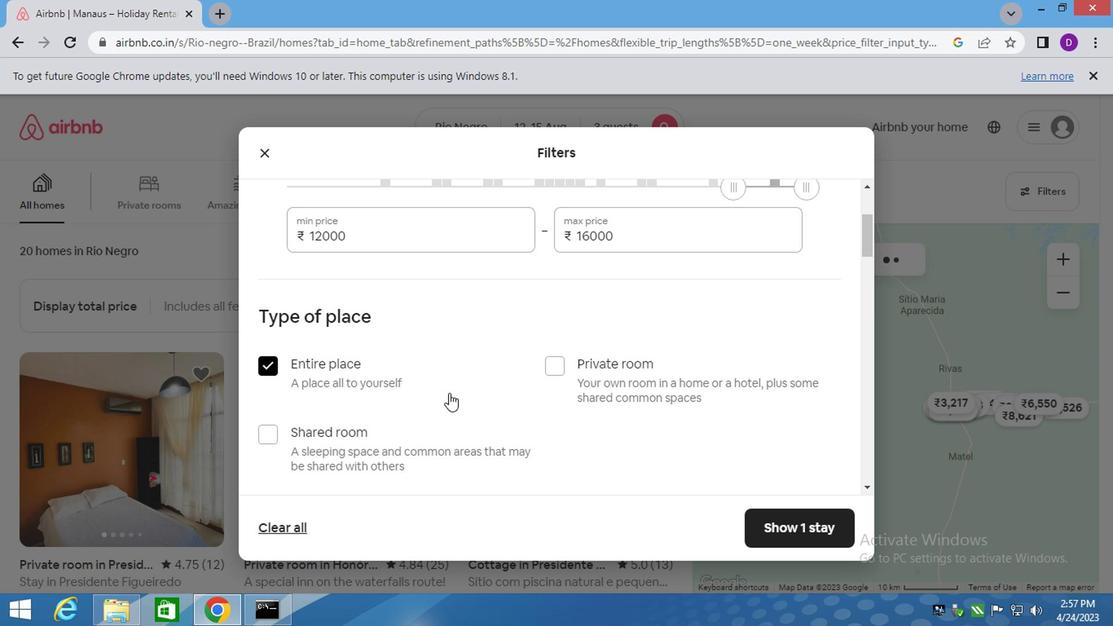 
Action: Mouse scrolled (475, 397) with delta (0, -1)
Screenshot: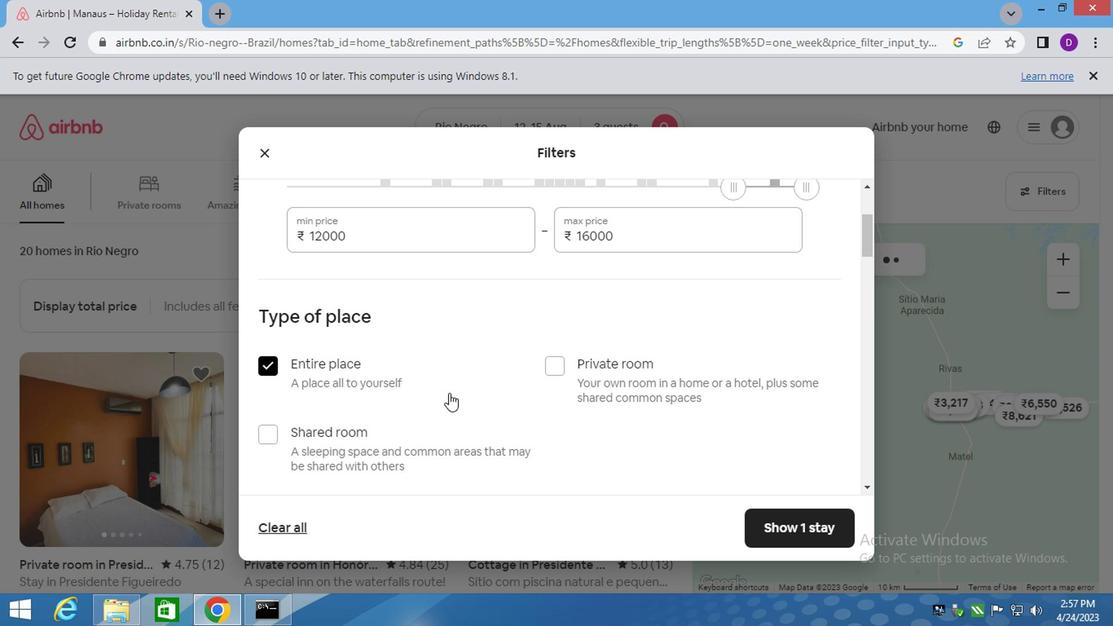 
Action: Mouse moved to (477, 399)
Screenshot: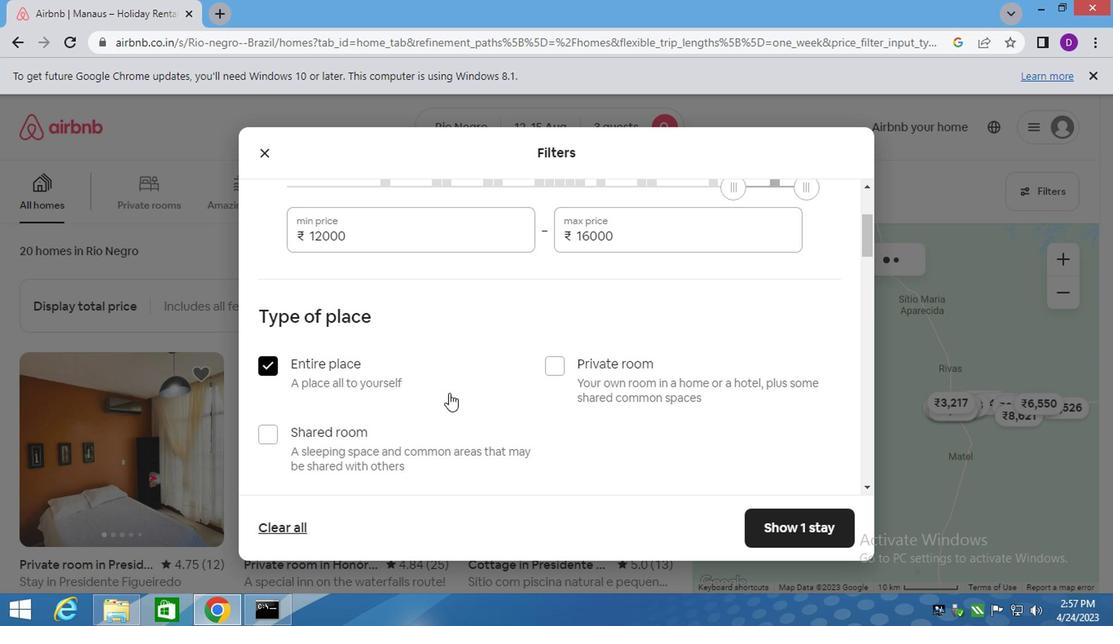 
Action: Mouse scrolled (477, 397) with delta (0, -1)
Screenshot: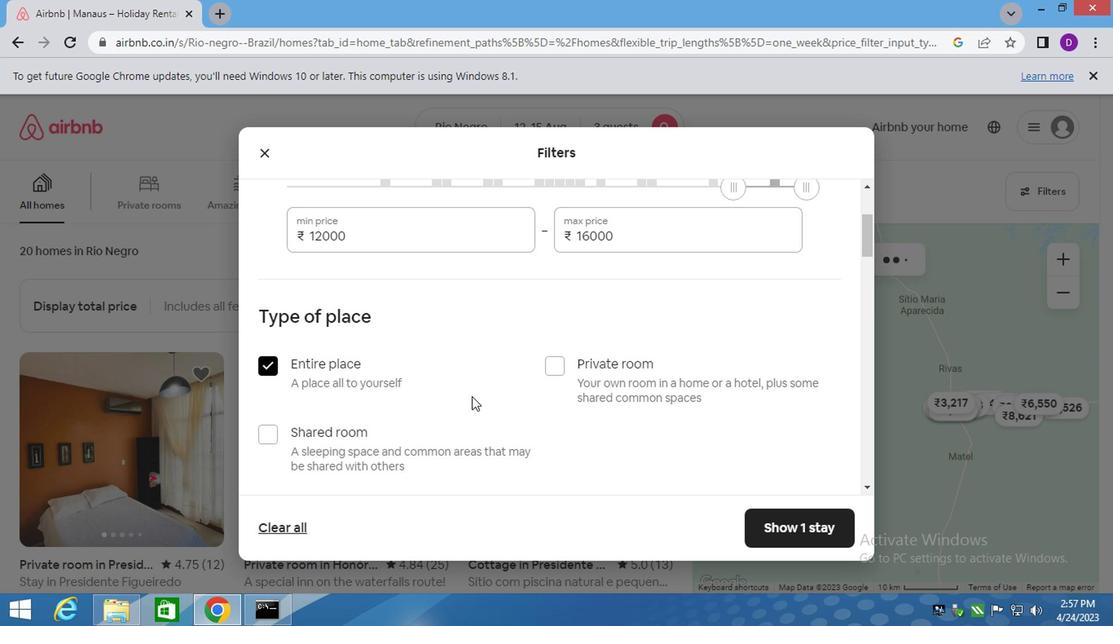 
Action: Mouse moved to (485, 397)
Screenshot: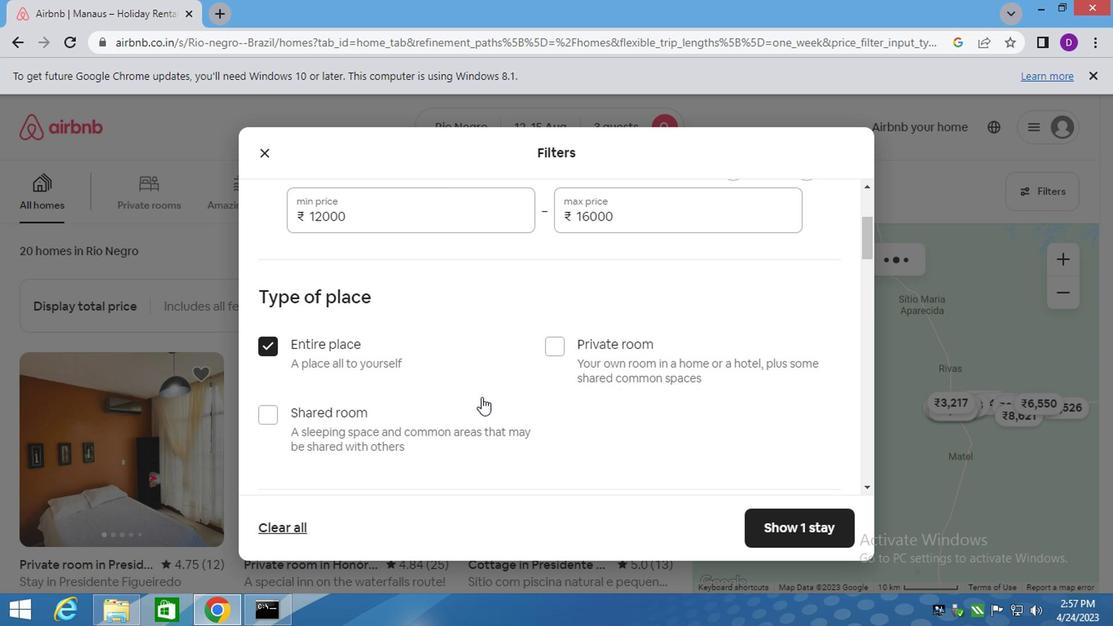 
Action: Mouse scrolled (483, 397) with delta (0, -1)
Screenshot: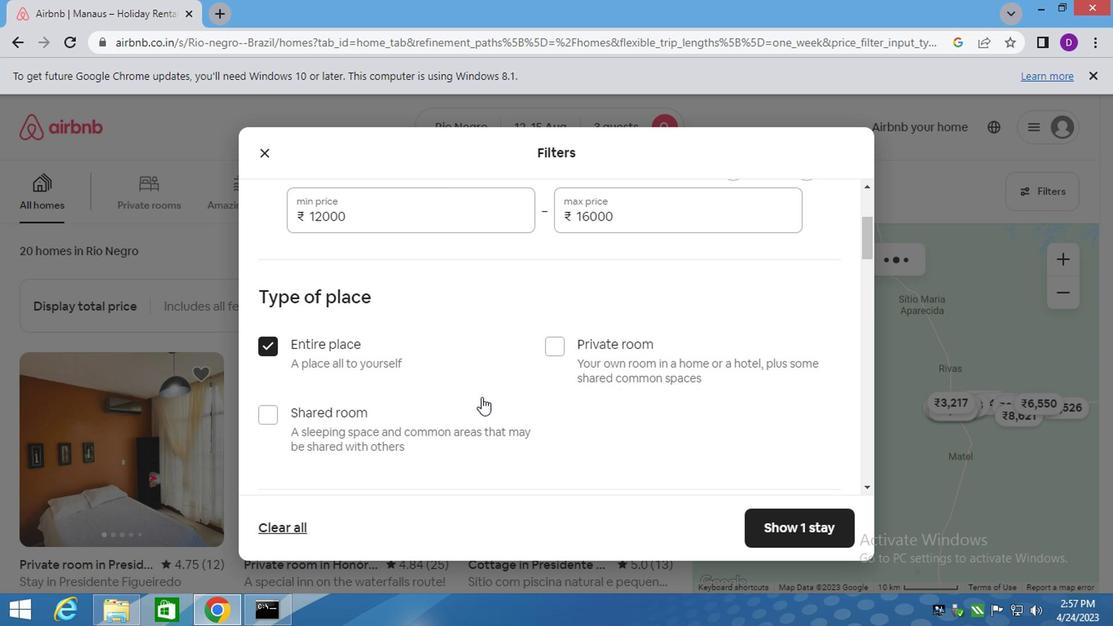 
Action: Mouse moved to (428, 245)
Screenshot: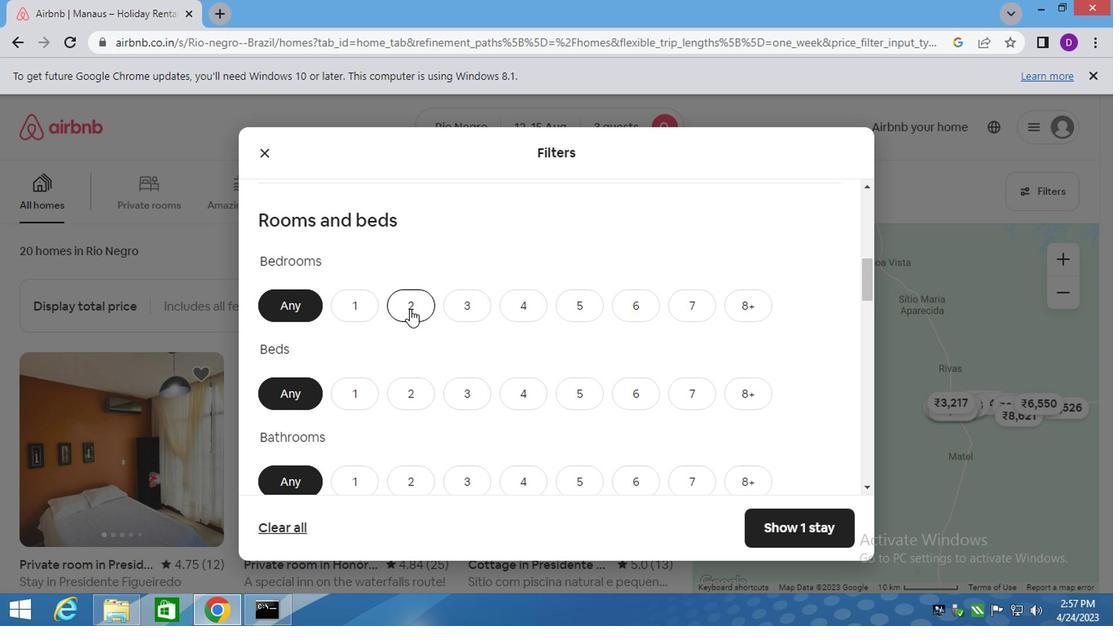 
Action: Mouse pressed left at (426, 254)
Screenshot: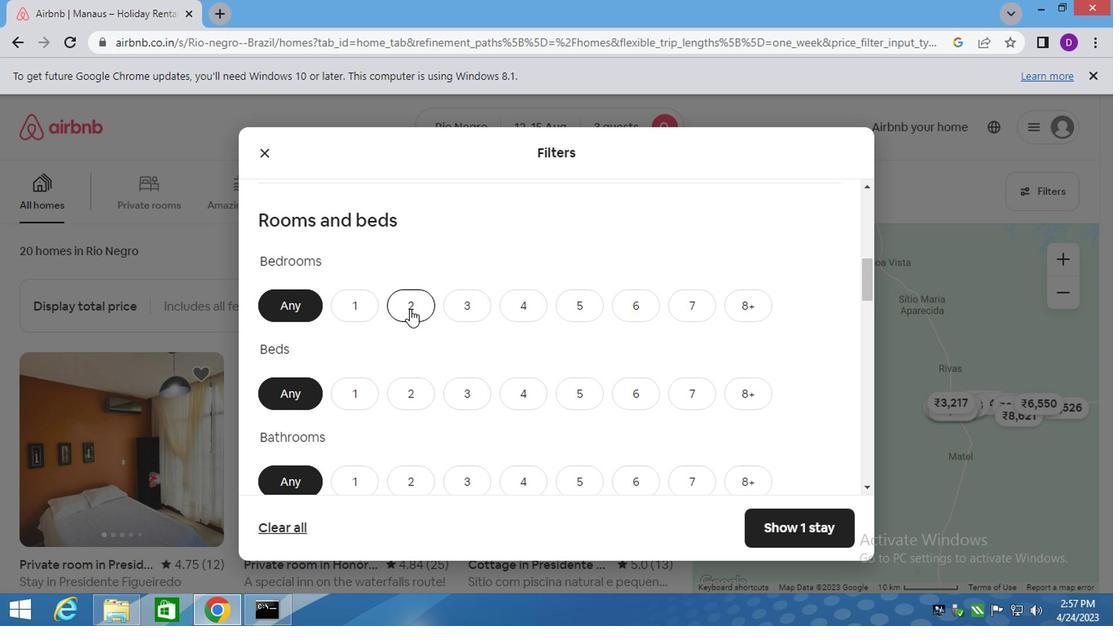 
Action: Mouse moved to (447, 165)
Screenshot: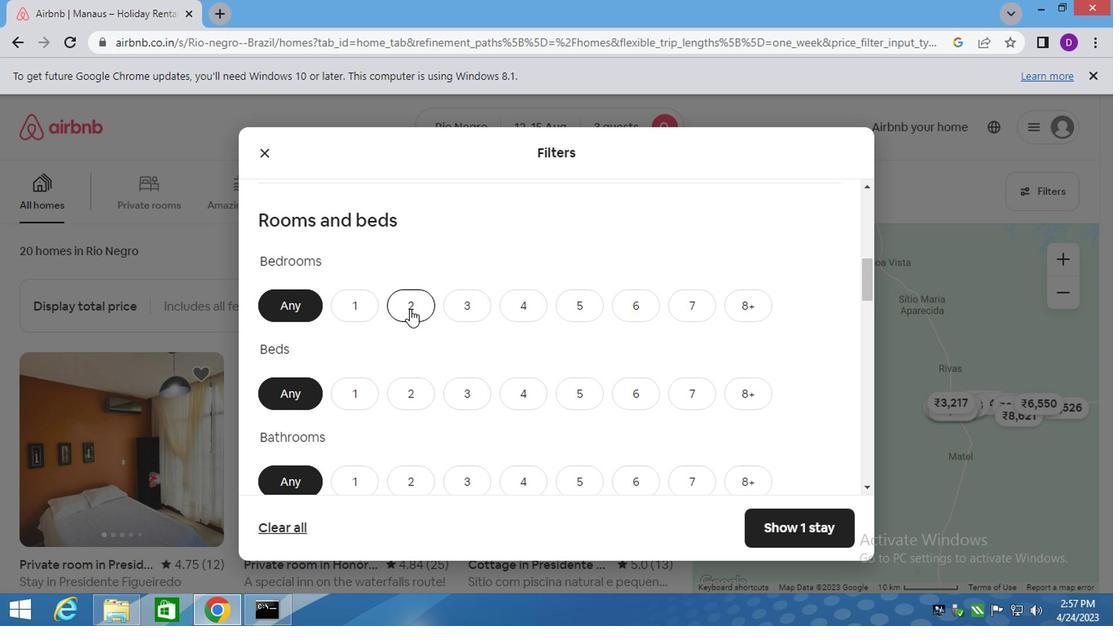 
Action: Mouse pressed left at (447, 165)
Screenshot: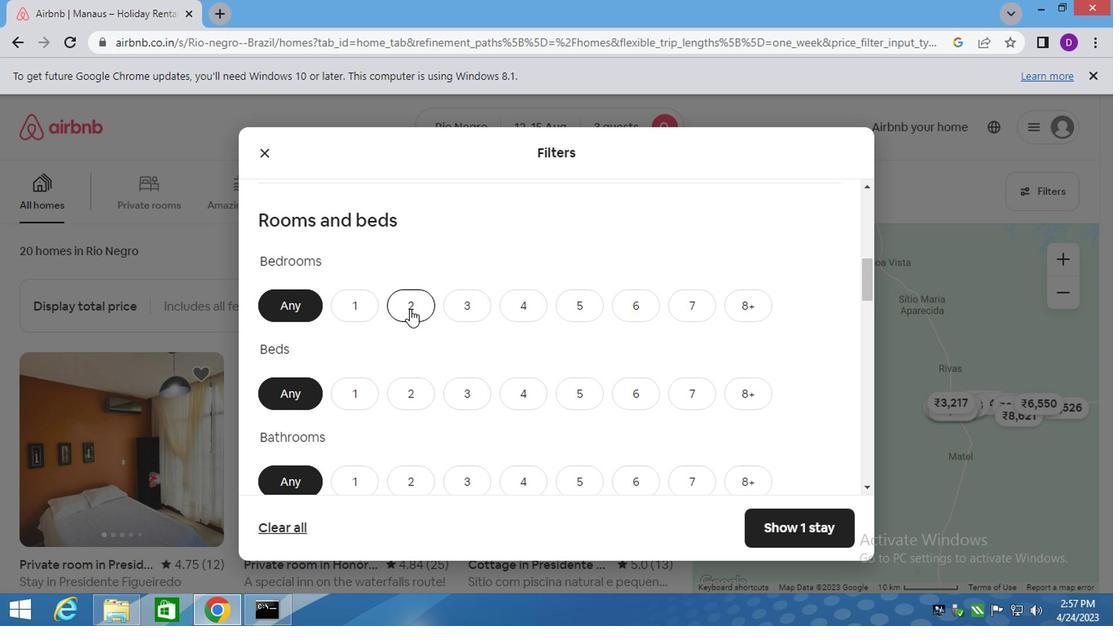 
Action: Mouse moved to (417, 313)
Screenshot: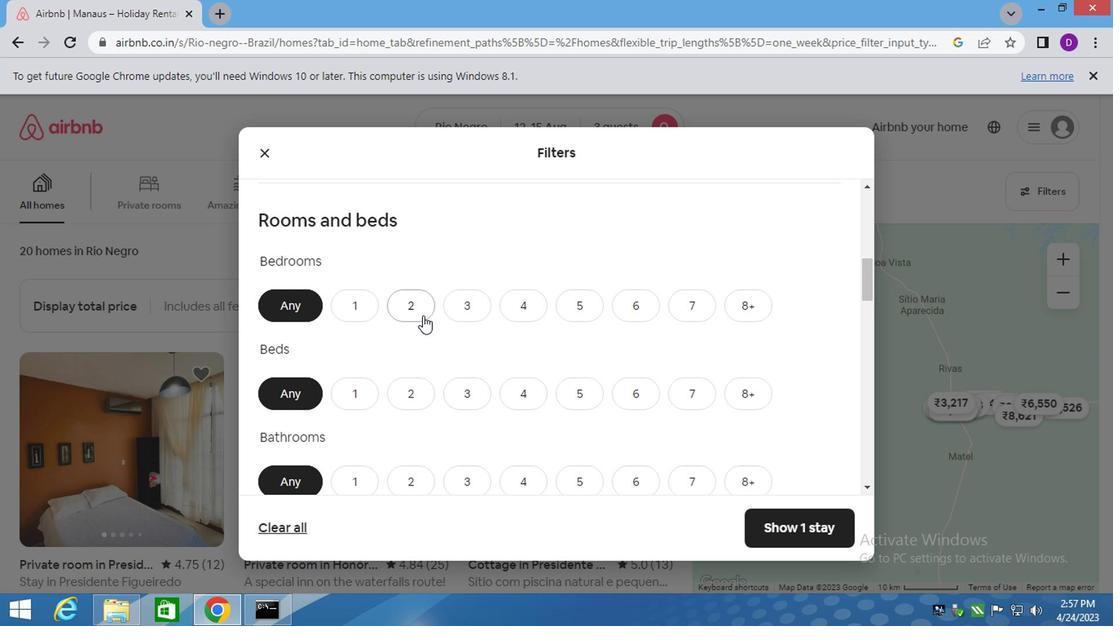 
Action: Mouse pressed left at (417, 313)
Screenshot: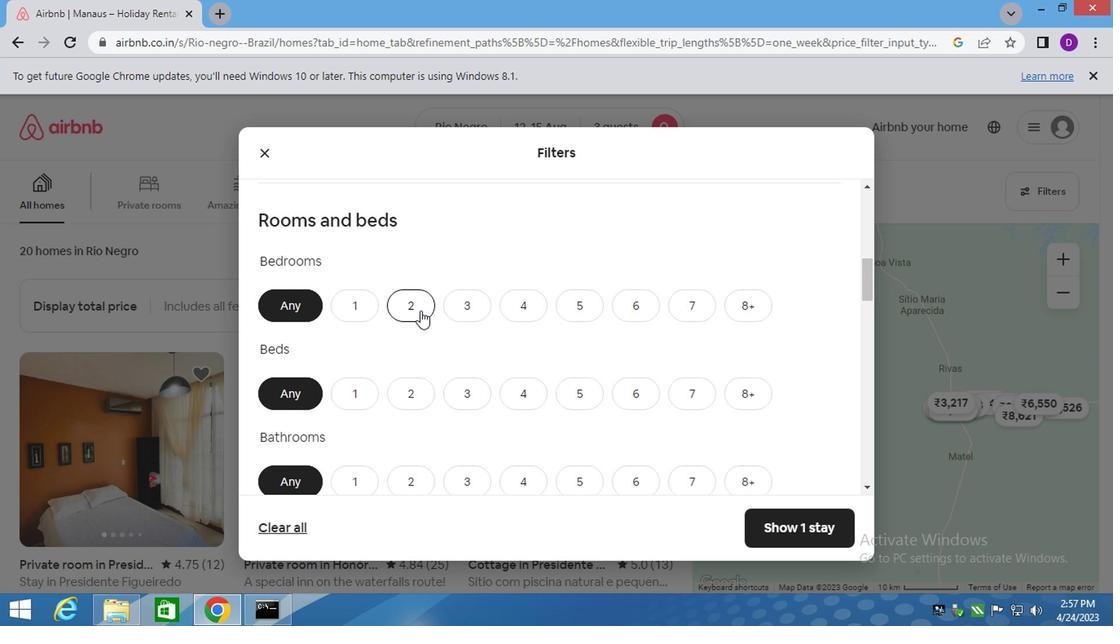 
Action: Mouse moved to (473, 397)
Screenshot: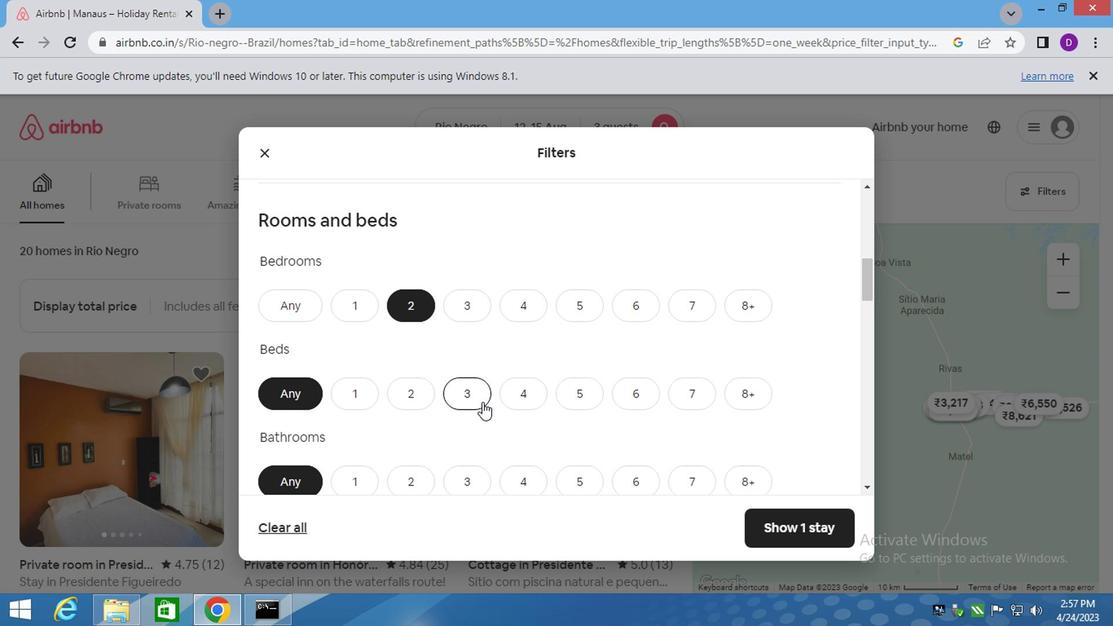 
Action: Mouse pressed left at (473, 397)
Screenshot: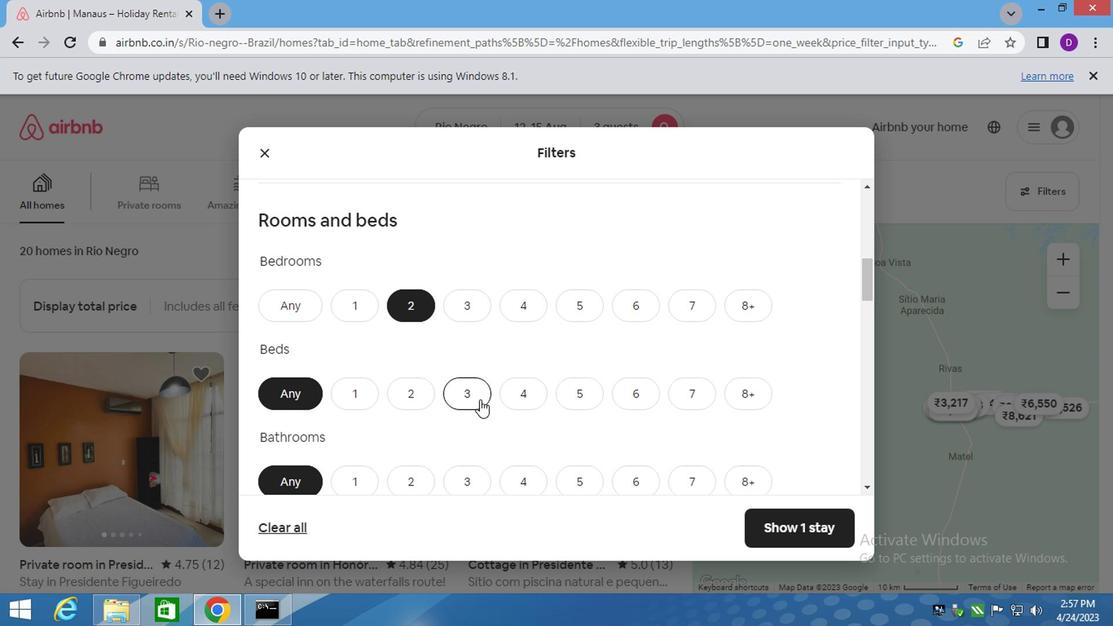 
Action: Mouse moved to (356, 481)
Screenshot: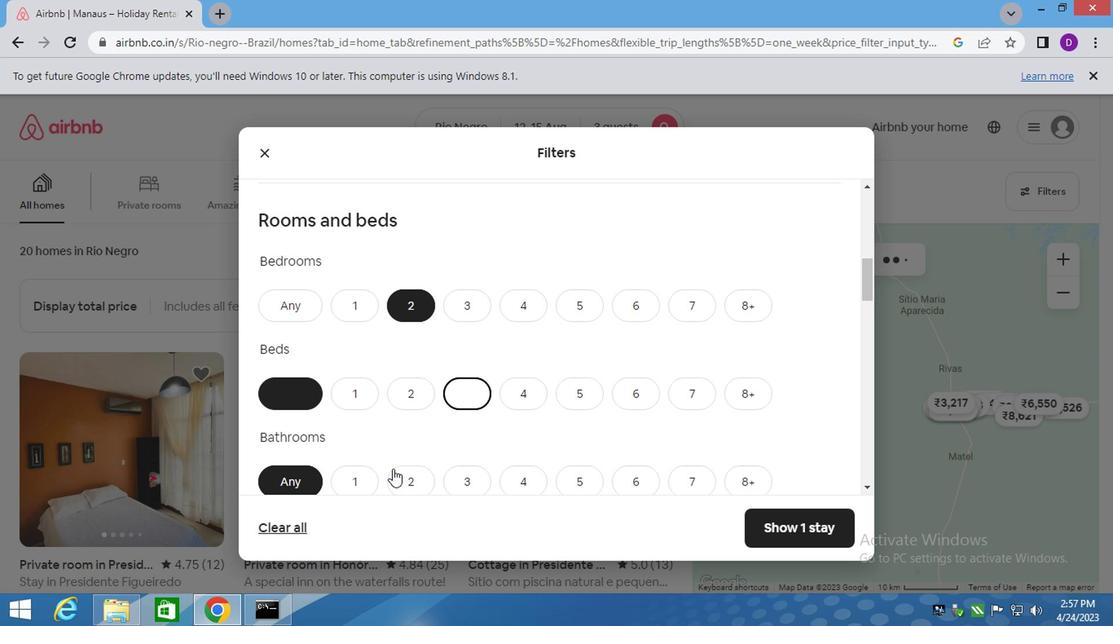 
Action: Mouse pressed left at (356, 481)
Screenshot: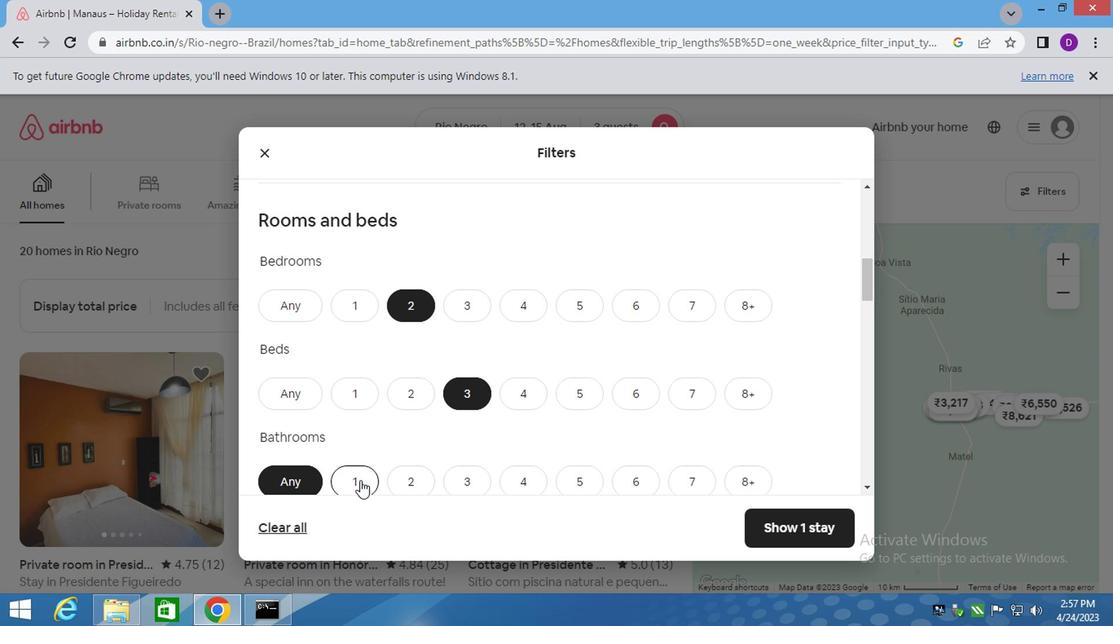 
Action: Mouse moved to (496, 386)
Screenshot: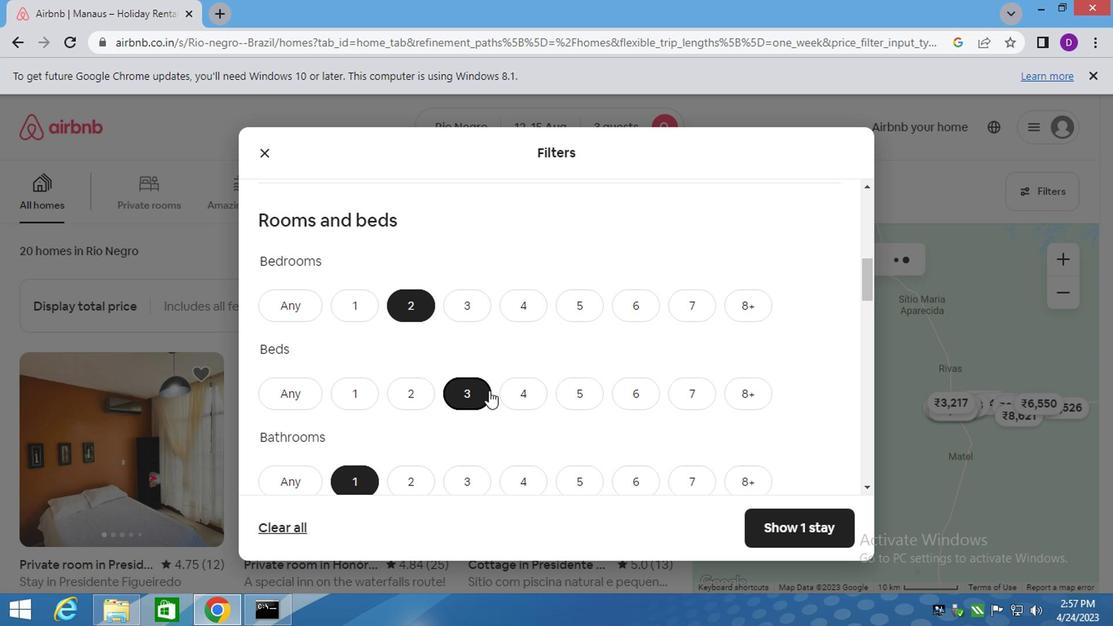 
Action: Mouse scrolled (496, 387) with delta (0, 0)
Screenshot: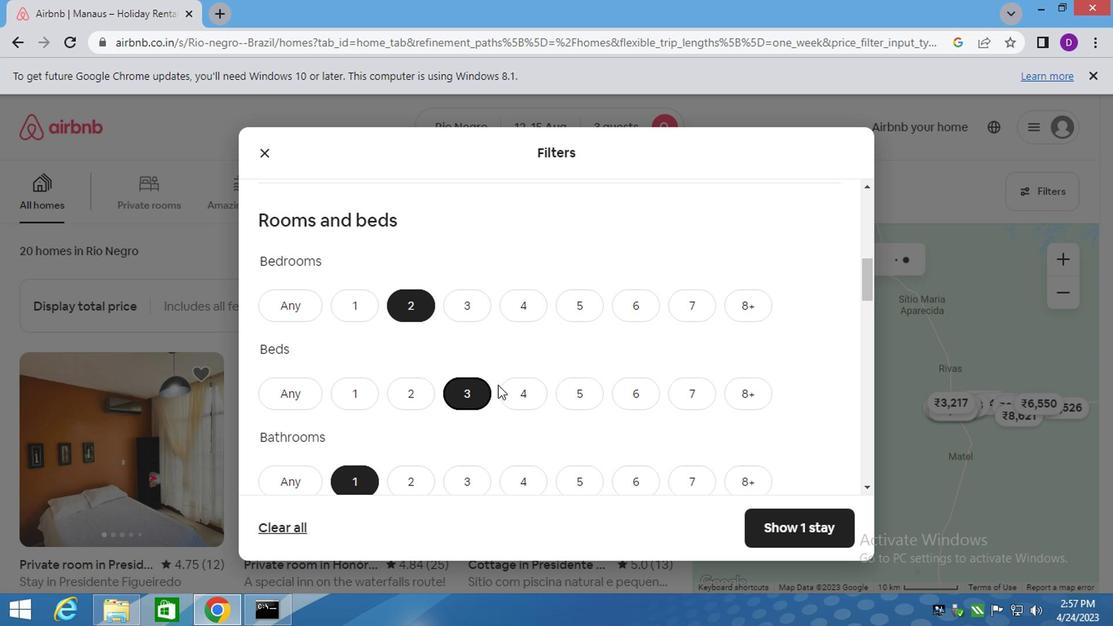 
Action: Mouse moved to (496, 385)
Screenshot: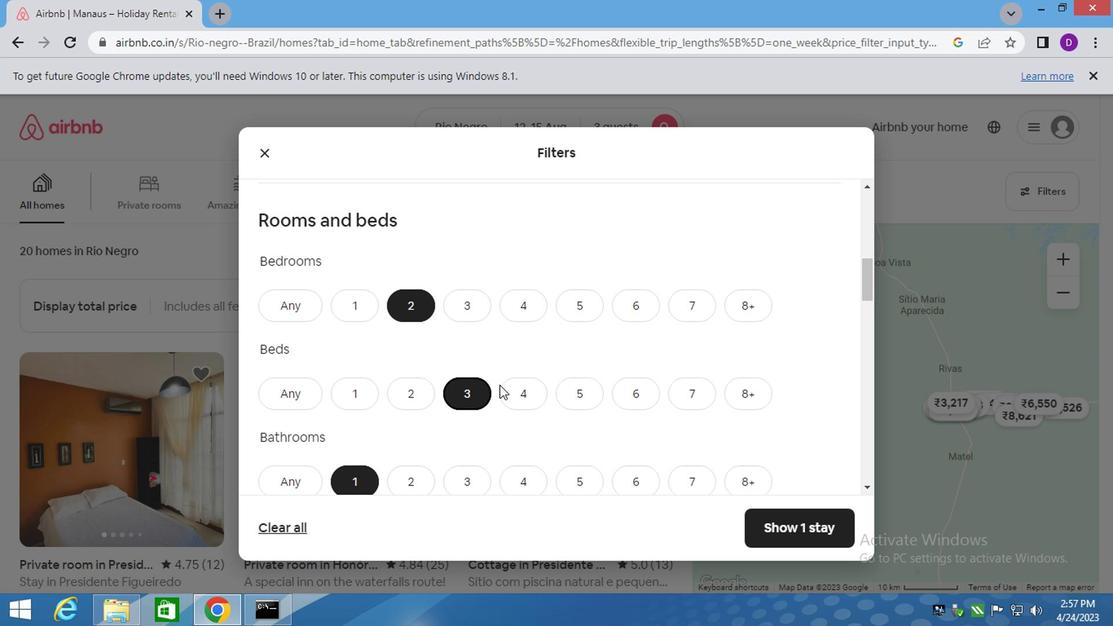 
Action: Mouse scrolled (496, 386) with delta (0, 1)
Screenshot: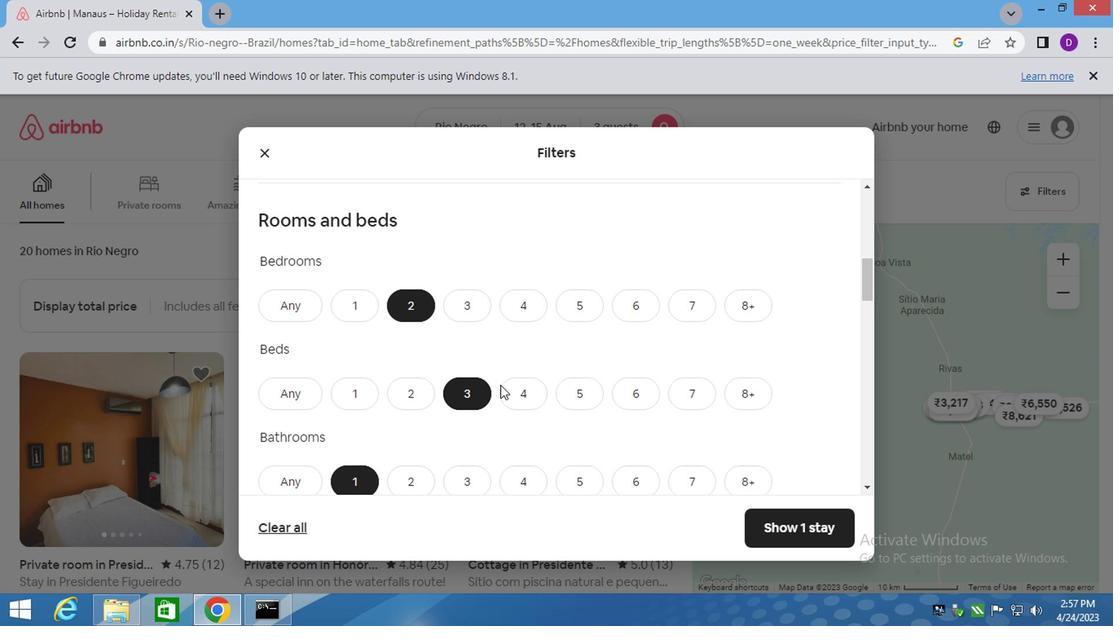 
Action: Mouse scrolled (496, 386) with delta (0, 1)
Screenshot: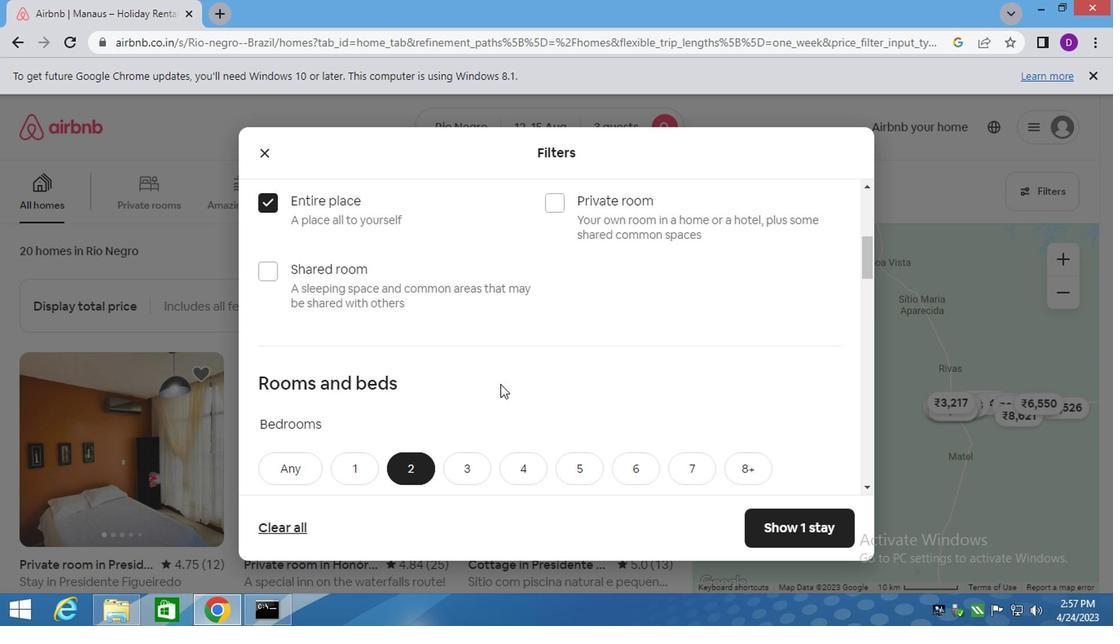 
Action: Mouse scrolled (496, 385) with delta (0, 0)
Screenshot: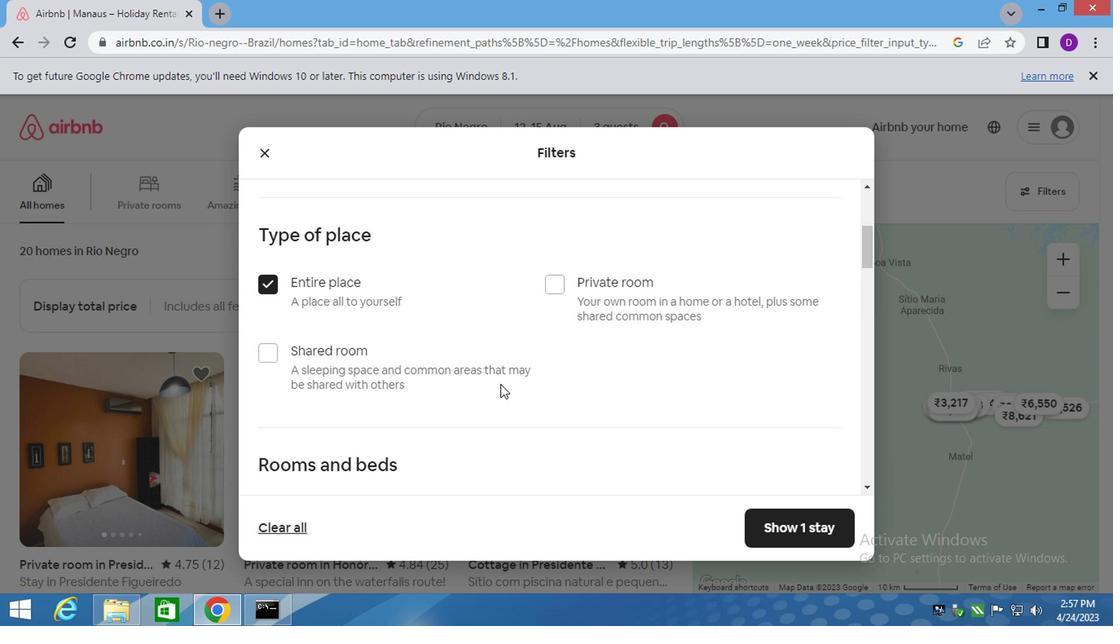 
Action: Mouse scrolled (496, 385) with delta (0, 0)
Screenshot: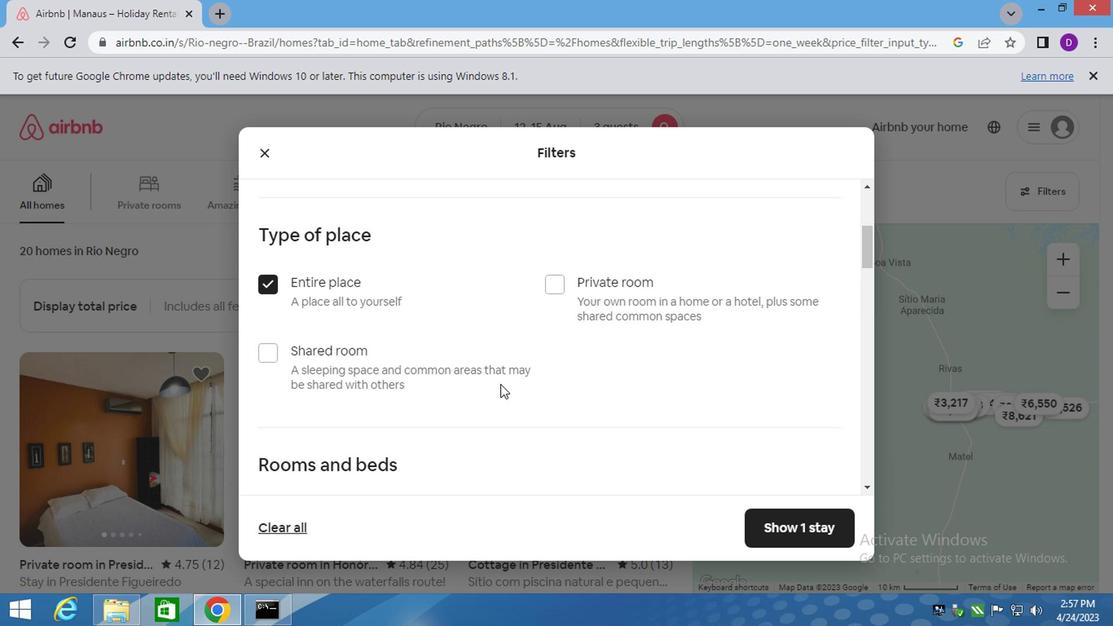 
Action: Mouse scrolled (496, 385) with delta (0, 0)
Screenshot: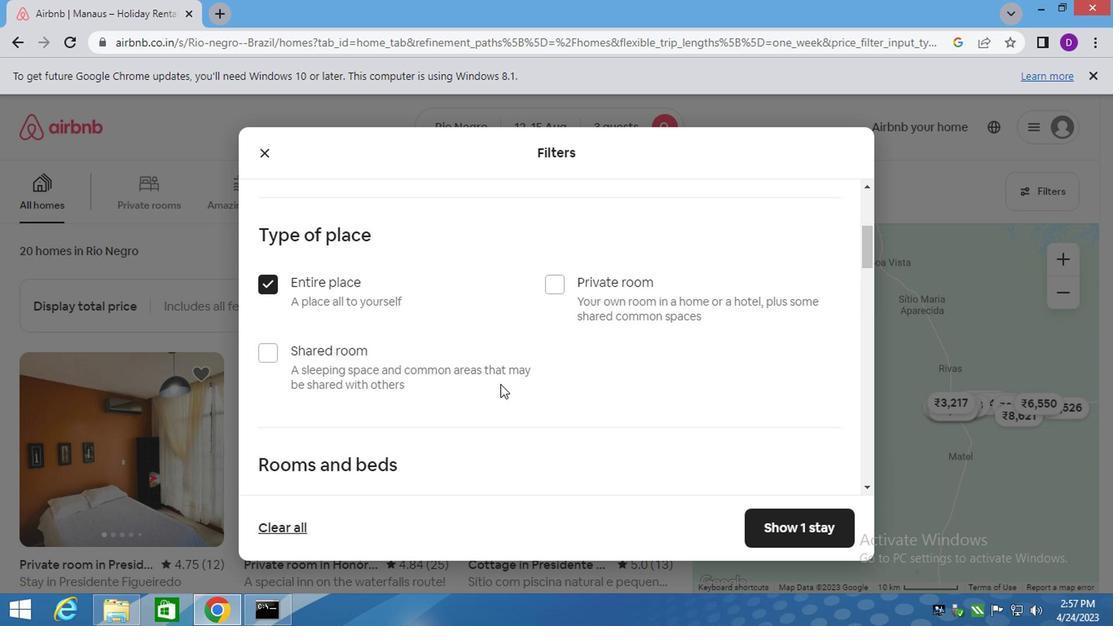 
Action: Mouse scrolled (496, 385) with delta (0, 0)
Screenshot: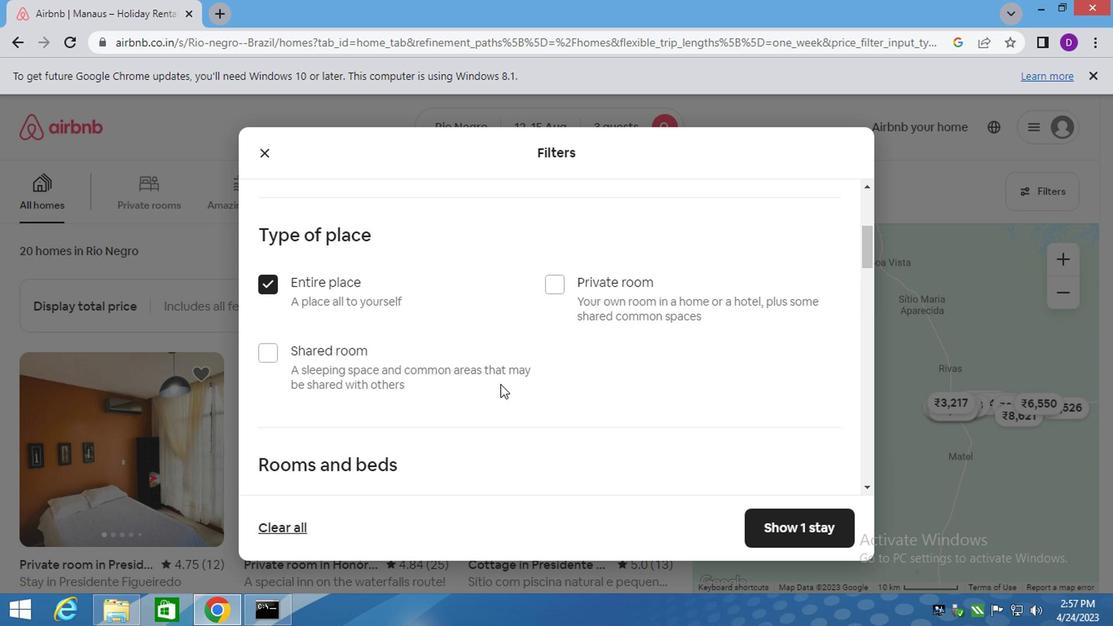 
Action: Mouse moved to (579, 426)
Screenshot: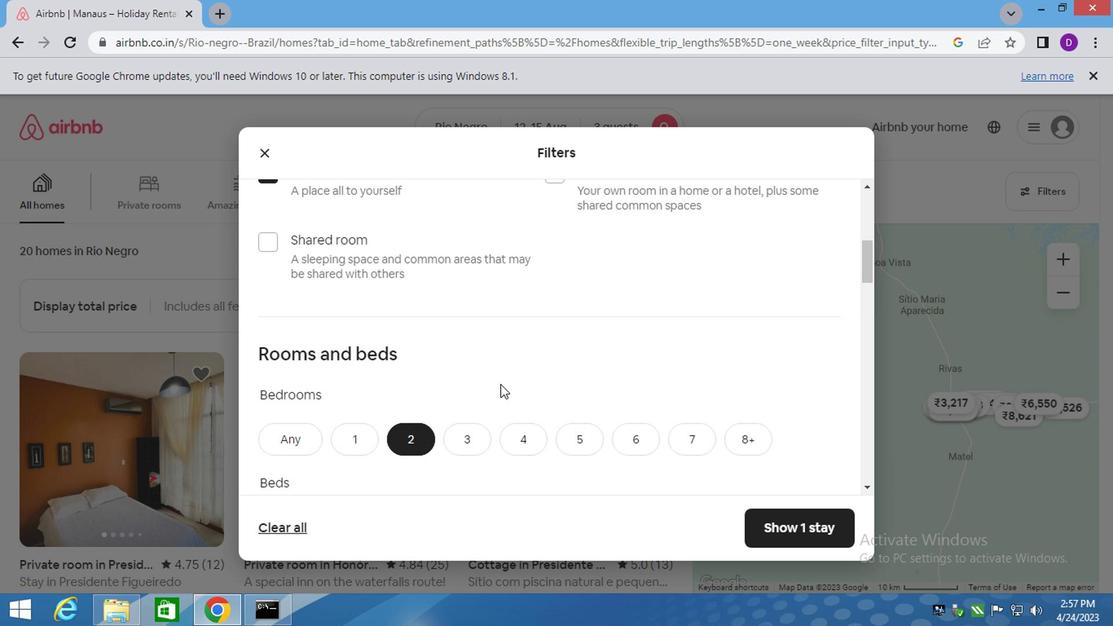 
Action: Mouse scrolled (579, 426) with delta (0, 0)
Screenshot: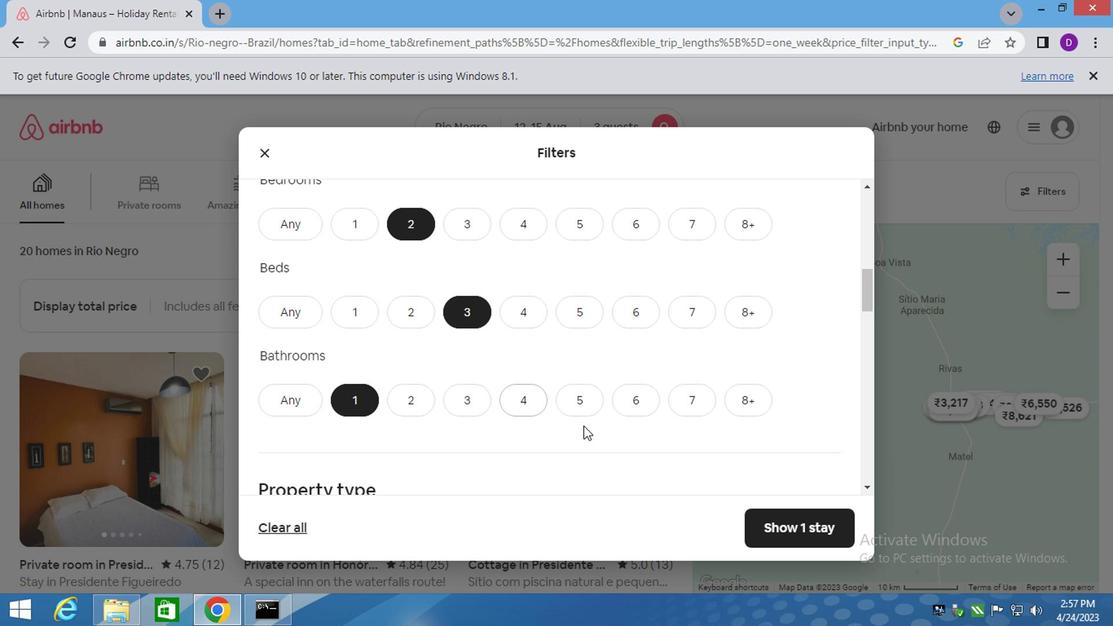 
Action: Mouse scrolled (579, 426) with delta (0, 0)
Screenshot: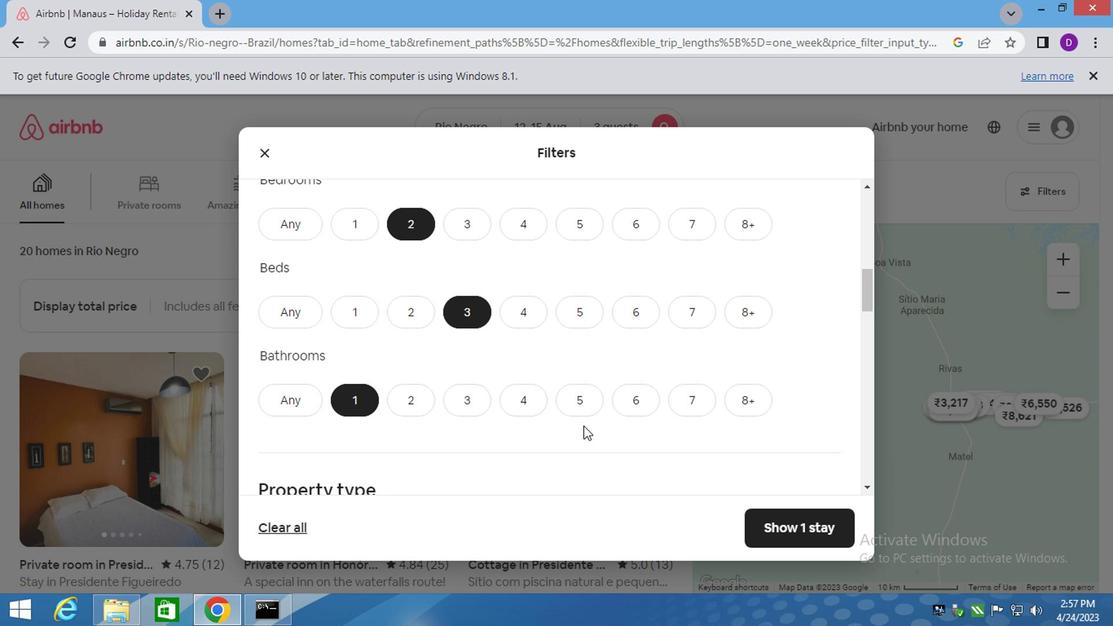 
Action: Mouse scrolled (579, 426) with delta (0, 0)
Screenshot: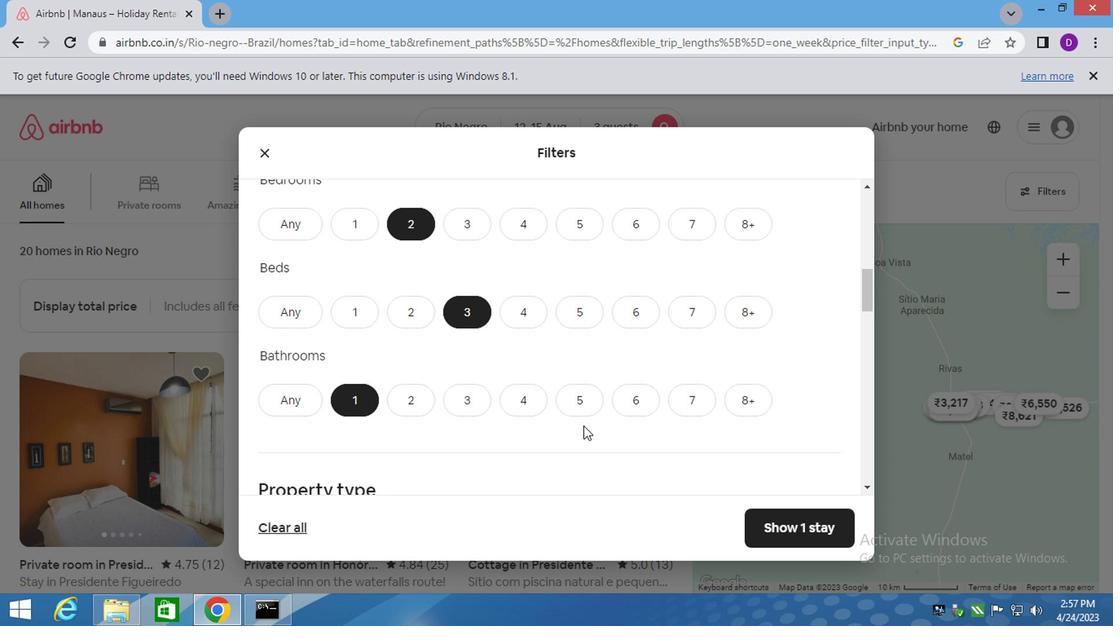 
Action: Mouse moved to (361, 329)
Screenshot: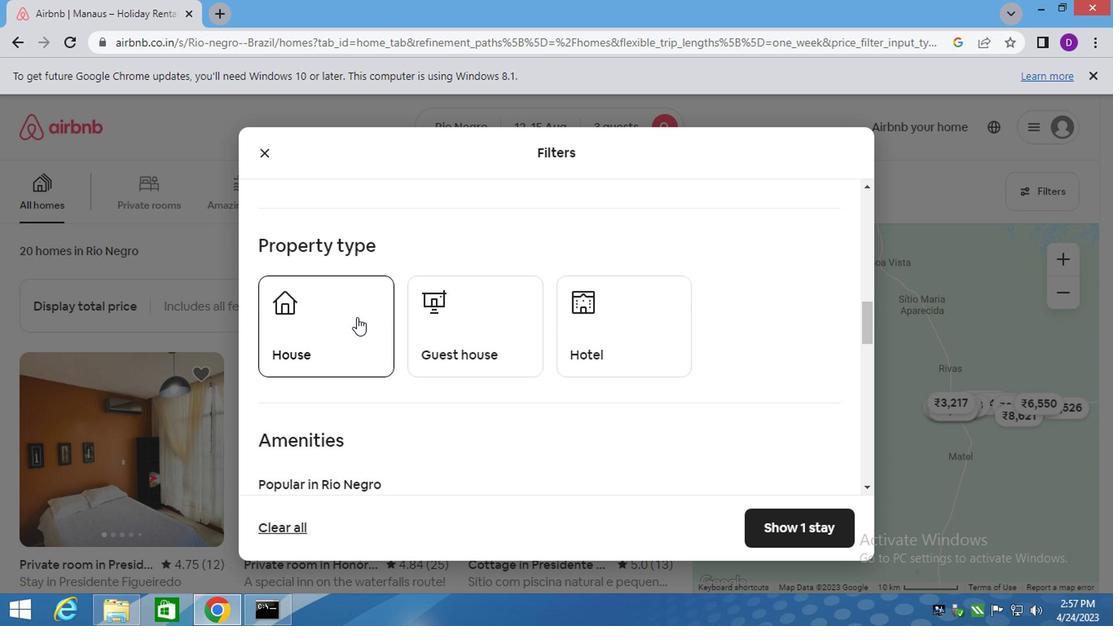 
Action: Mouse pressed left at (361, 329)
Screenshot: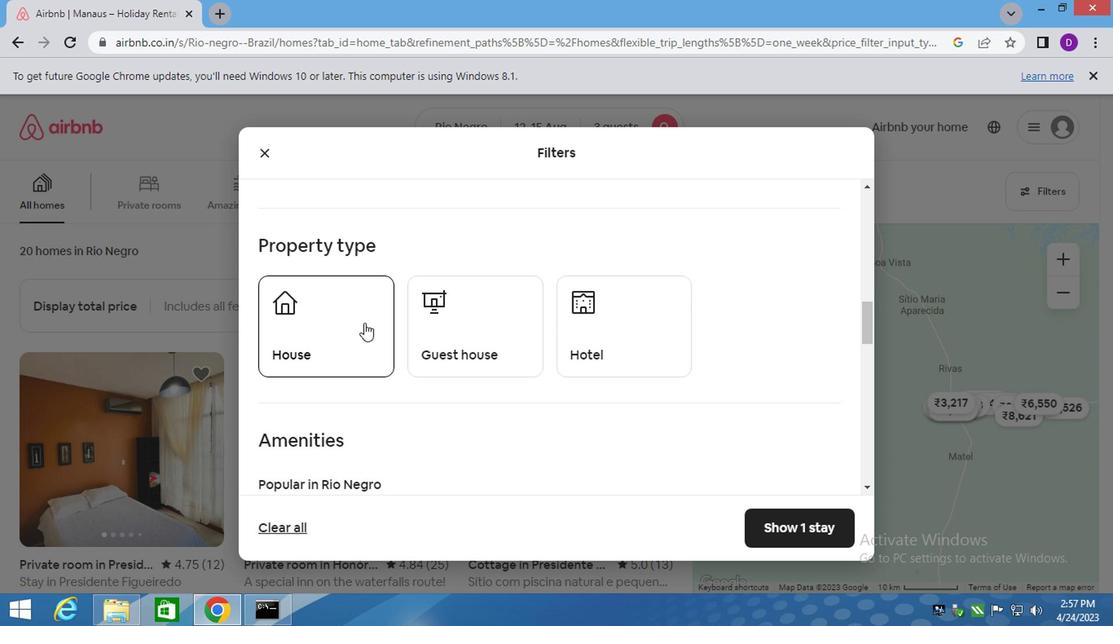 
Action: Mouse moved to (489, 345)
Screenshot: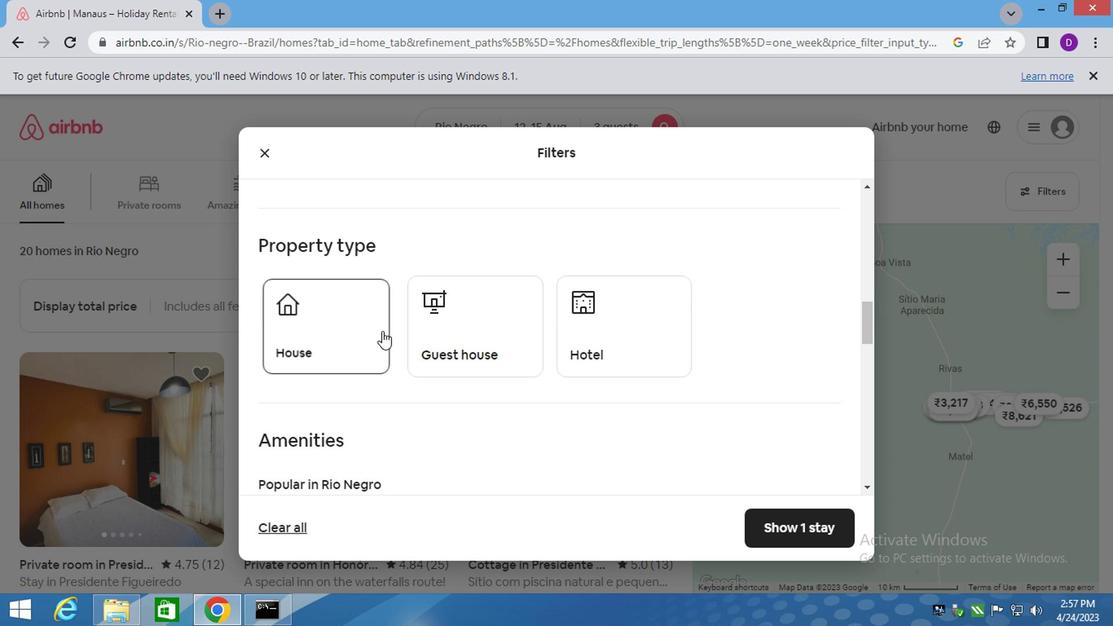 
Action: Mouse pressed left at (489, 345)
Screenshot: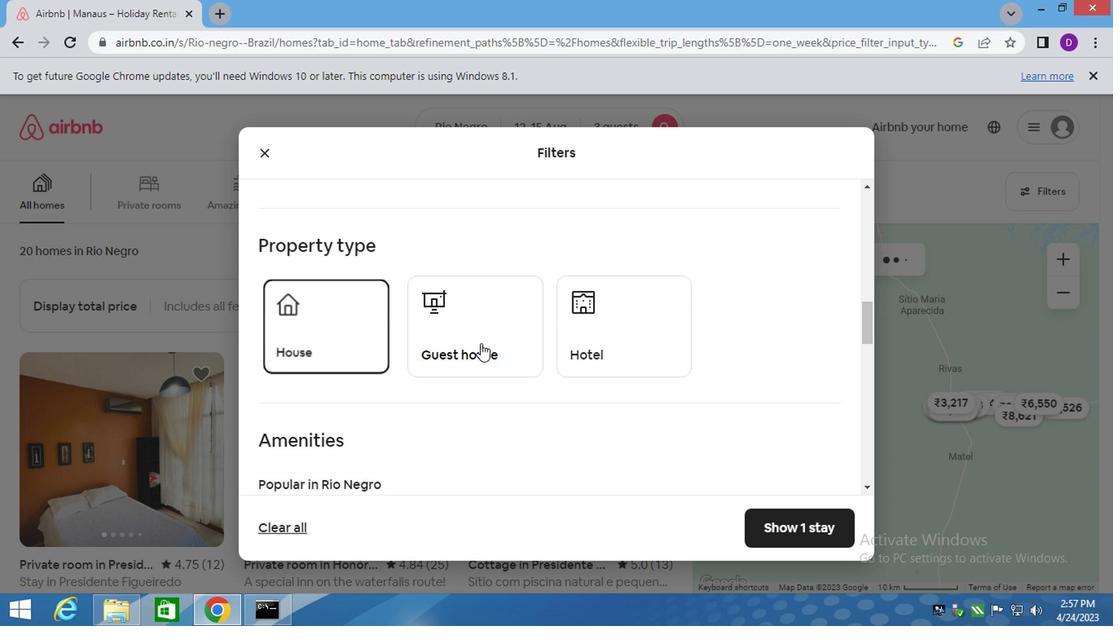 
Action: Mouse moved to (600, 345)
Screenshot: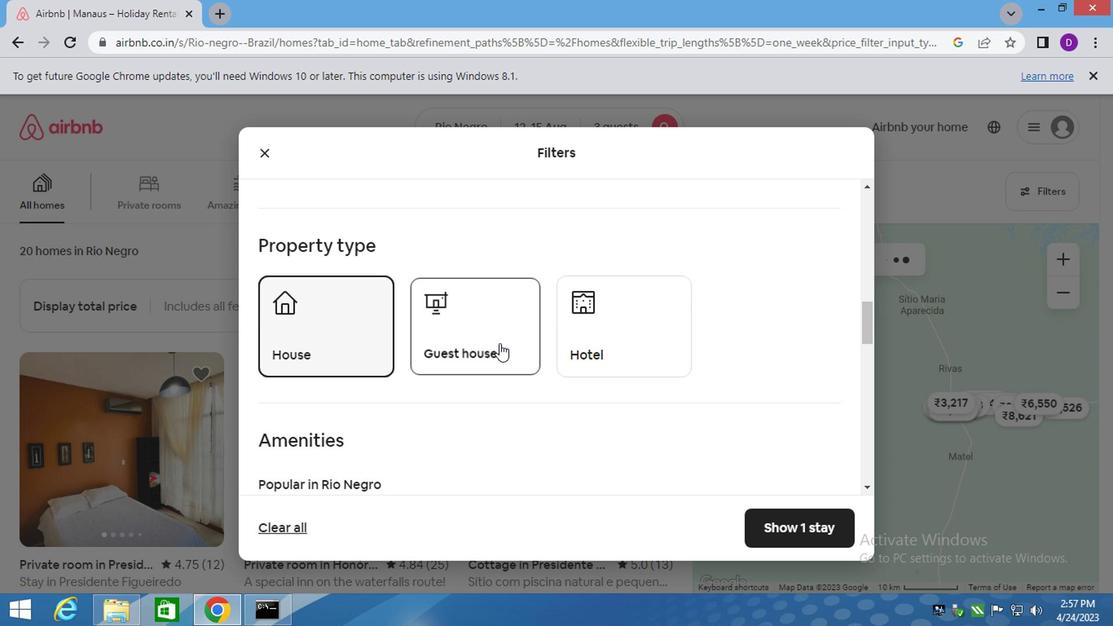 
Action: Mouse pressed left at (600, 345)
Screenshot: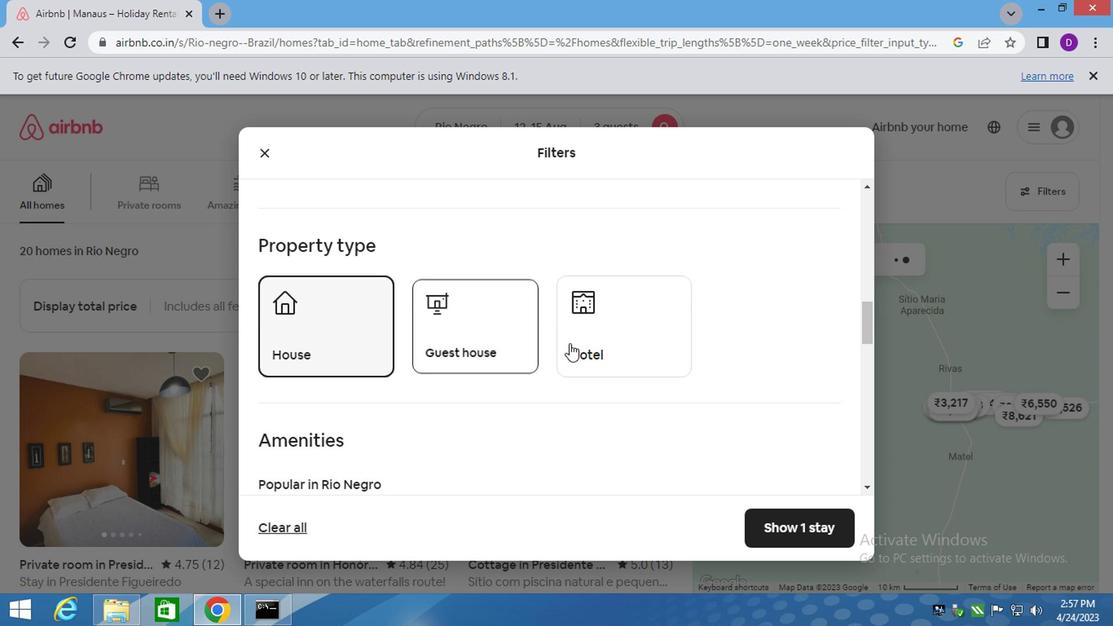 
Action: Mouse moved to (613, 368)
Screenshot: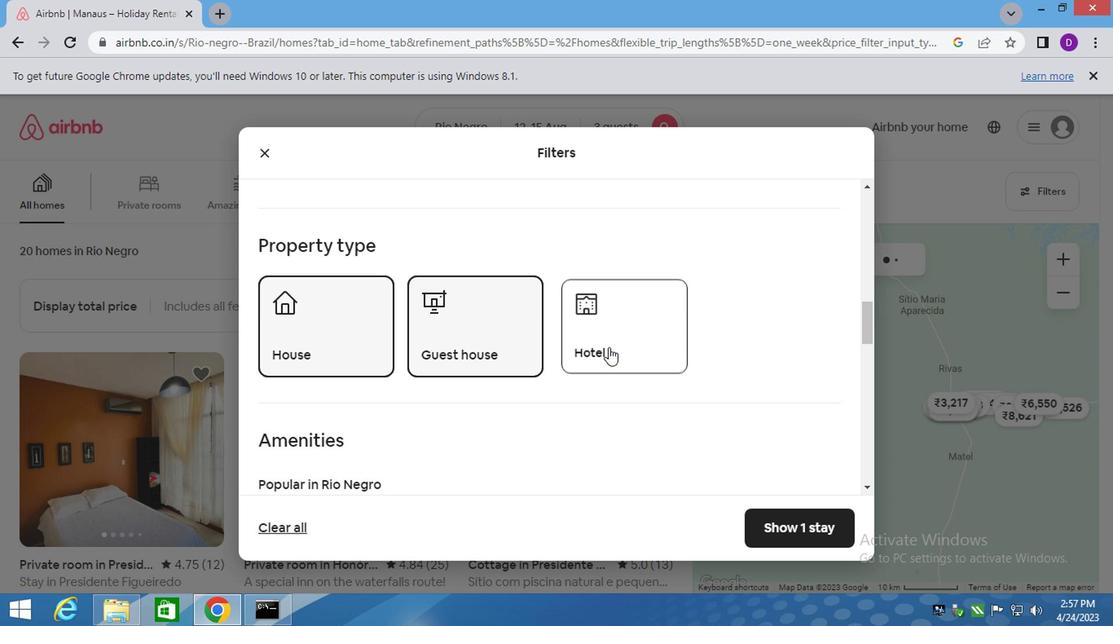 
Action: Mouse scrolled (613, 367) with delta (0, -1)
Screenshot: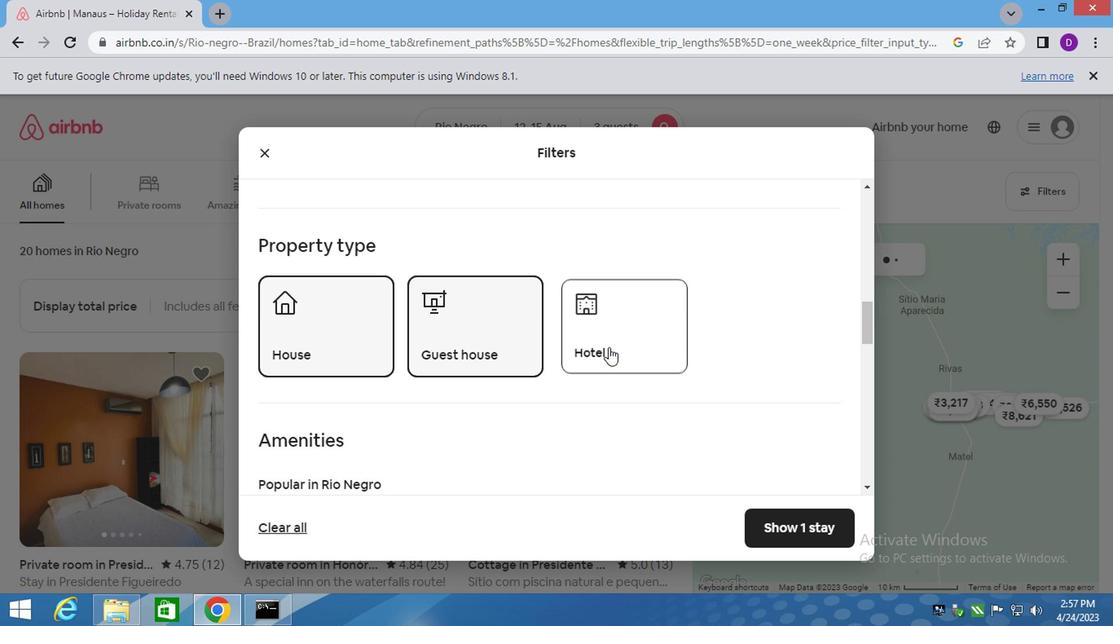 
Action: Mouse moved to (615, 373)
Screenshot: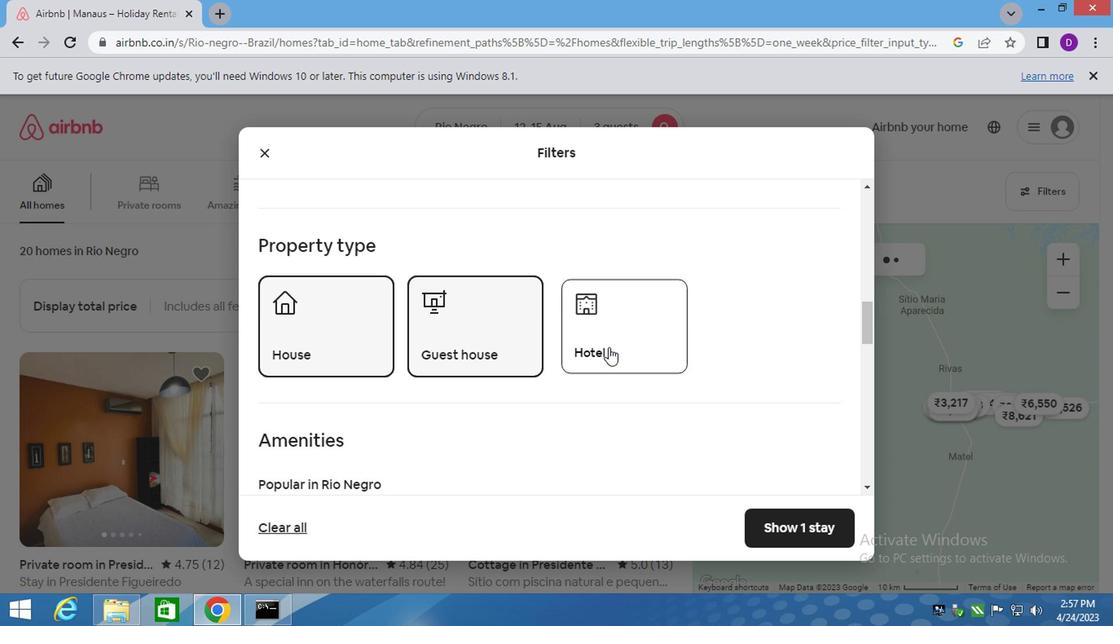 
Action: Mouse scrolled (615, 371) with delta (0, -1)
Screenshot: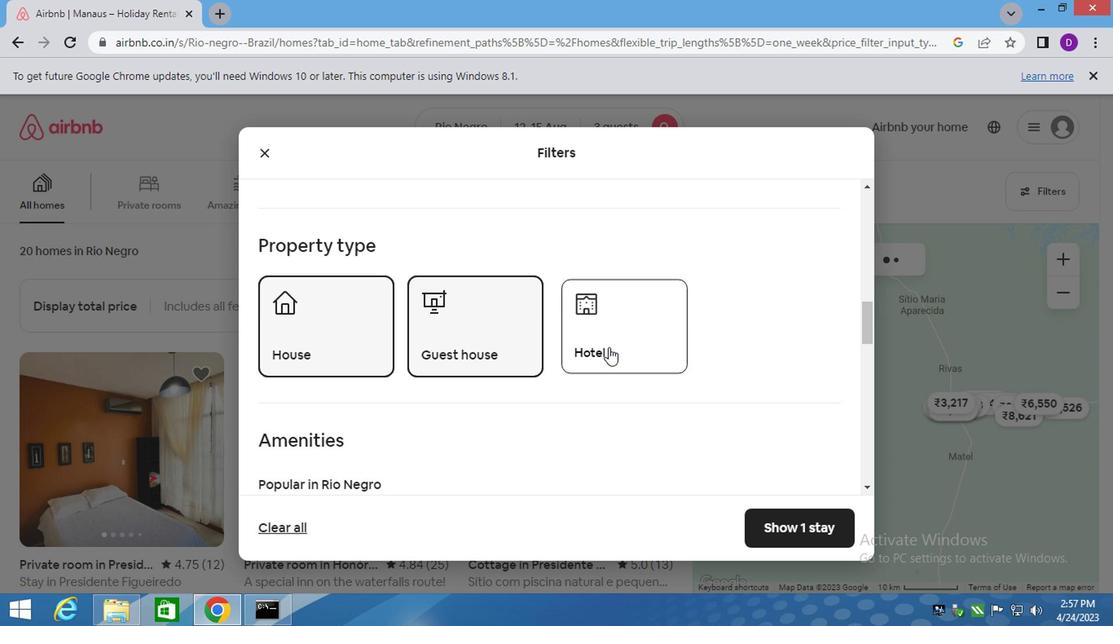 
Action: Mouse scrolled (615, 372) with delta (0, 0)
Screenshot: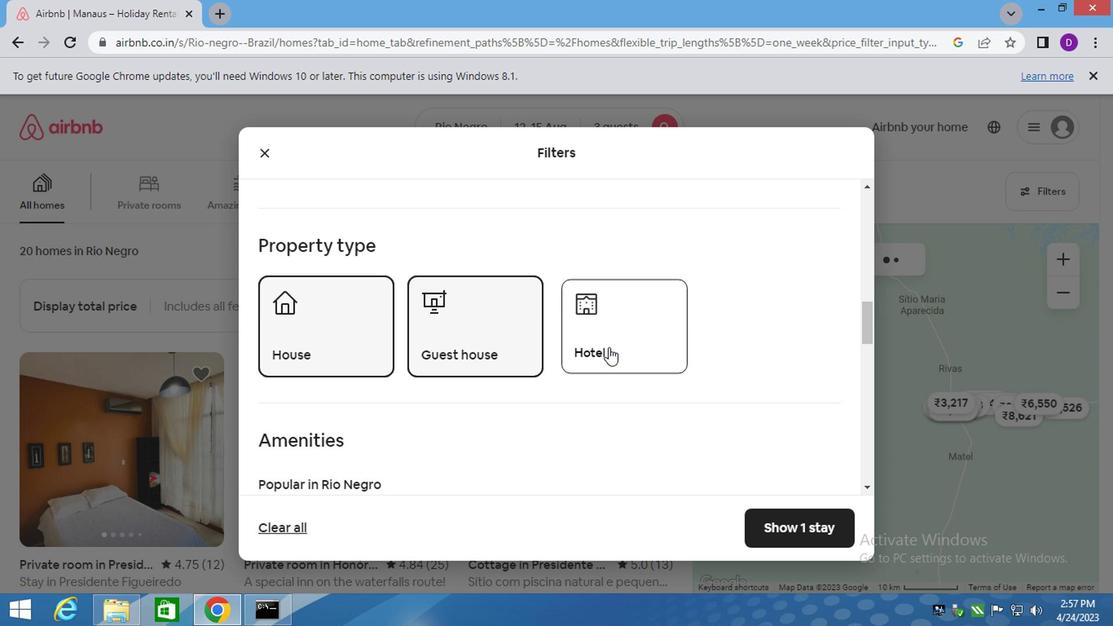 
Action: Mouse moved to (728, 405)
Screenshot: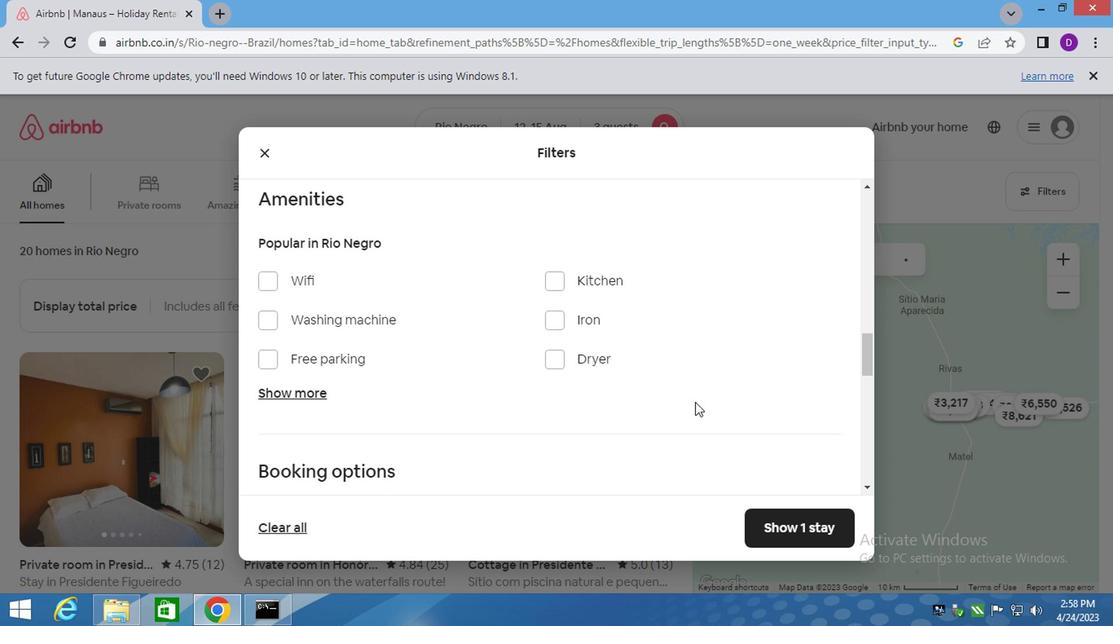 
Action: Mouse scrolled (728, 404) with delta (0, -1)
Screenshot: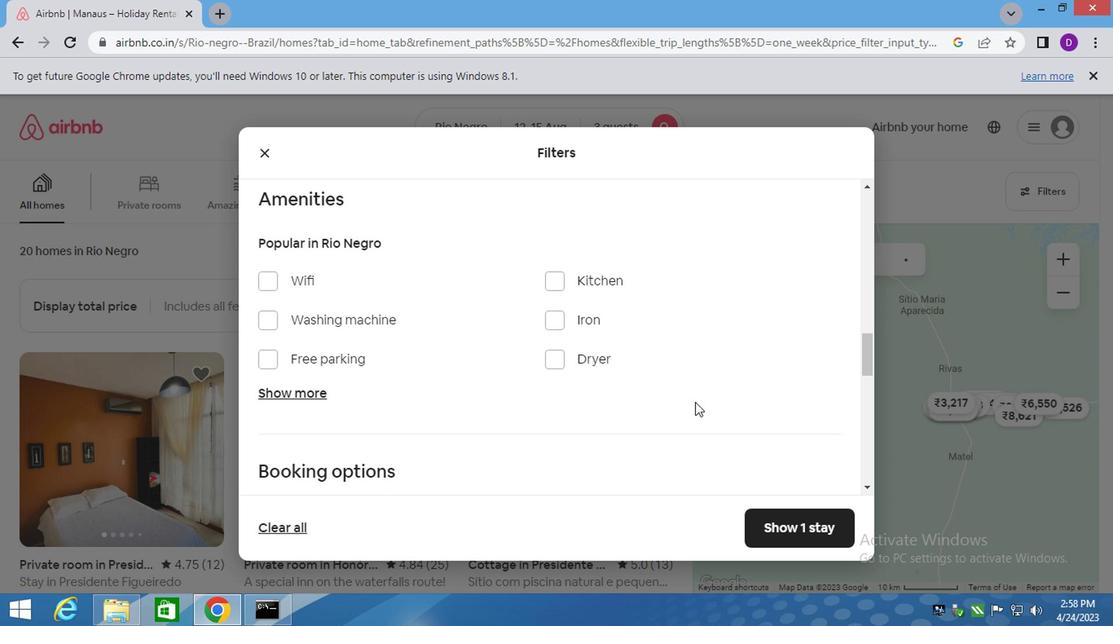 
Action: Mouse moved to (734, 405)
Screenshot: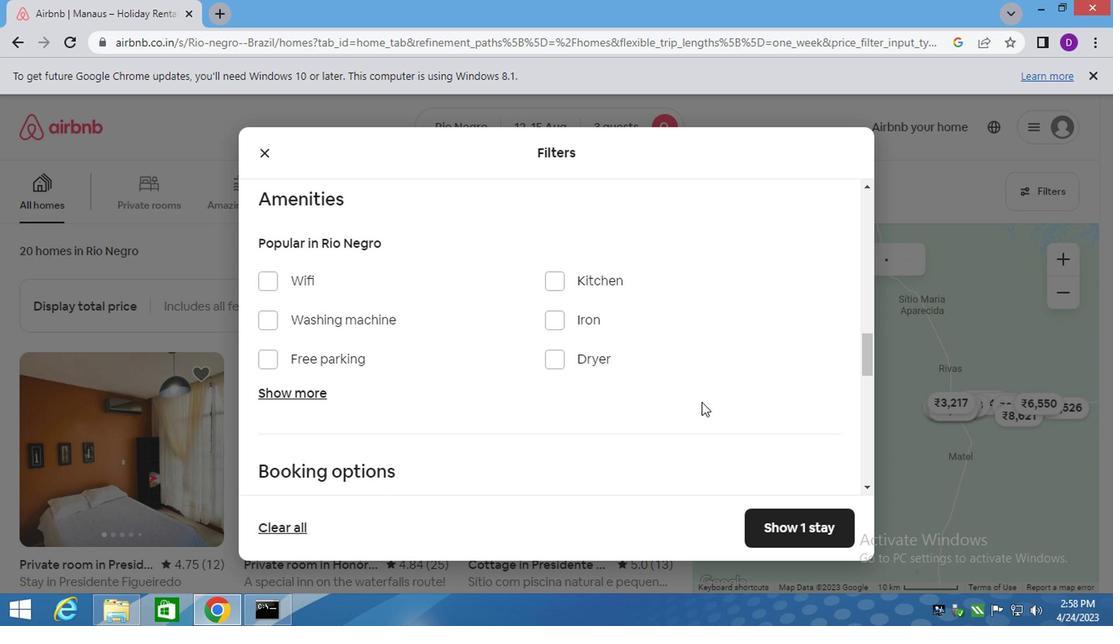 
Action: Mouse scrolled (734, 404) with delta (0, -1)
Screenshot: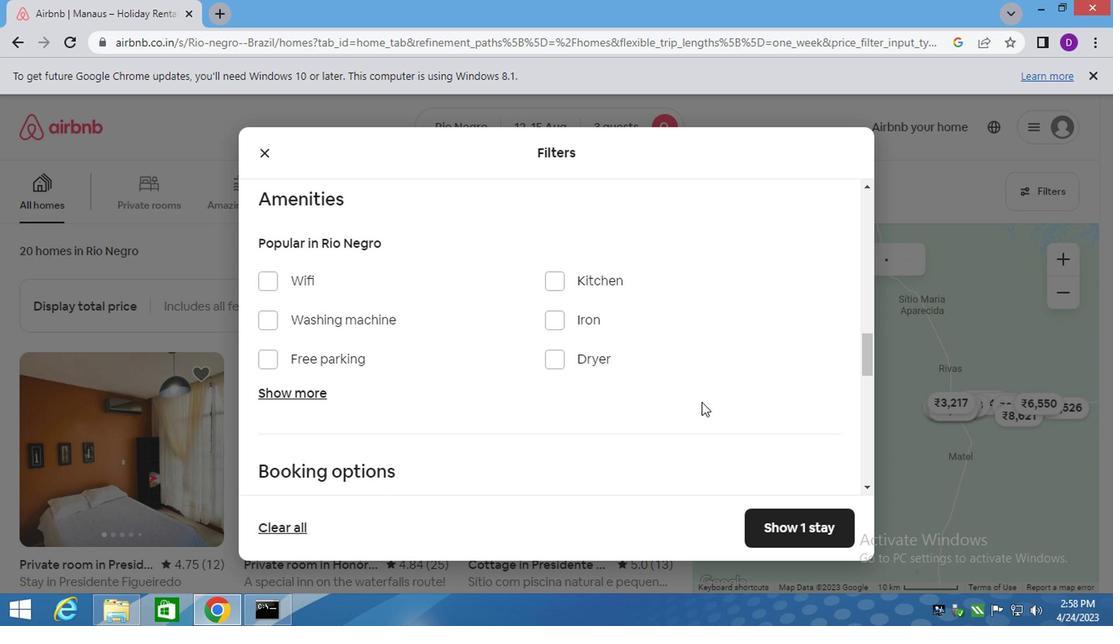 
Action: Mouse moved to (804, 408)
Screenshot: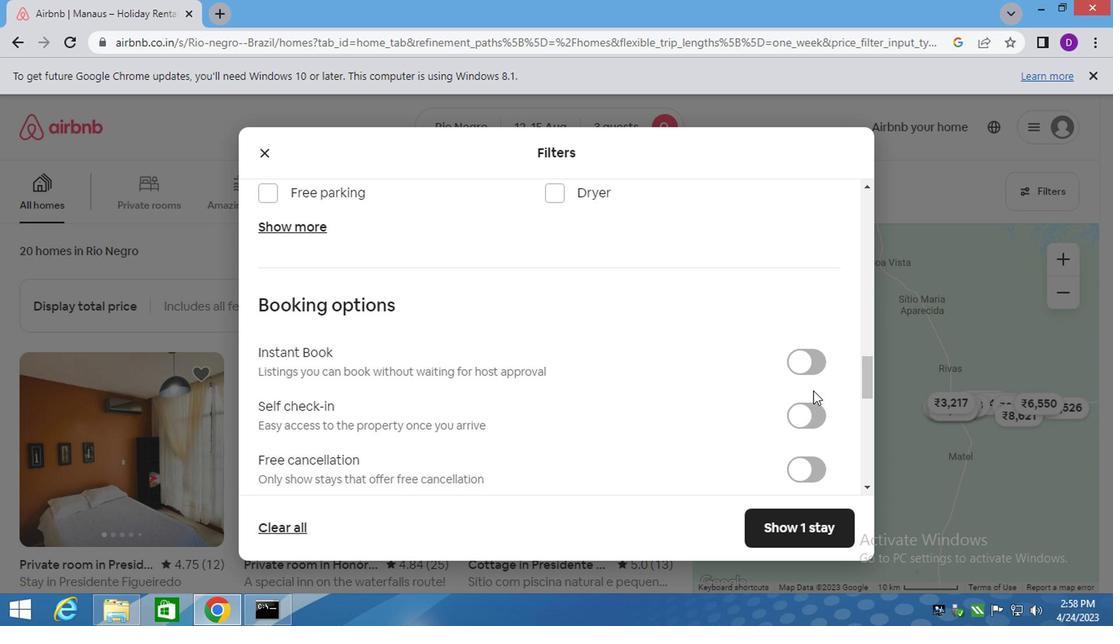 
Action: Mouse pressed left at (804, 408)
Screenshot: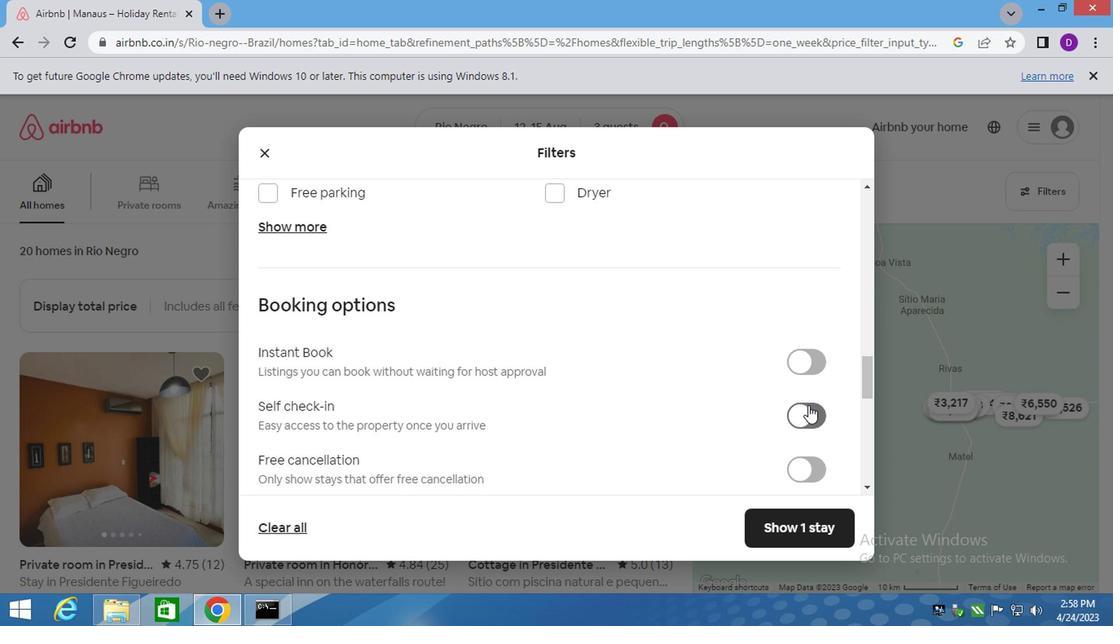 
Action: Mouse moved to (657, 411)
Screenshot: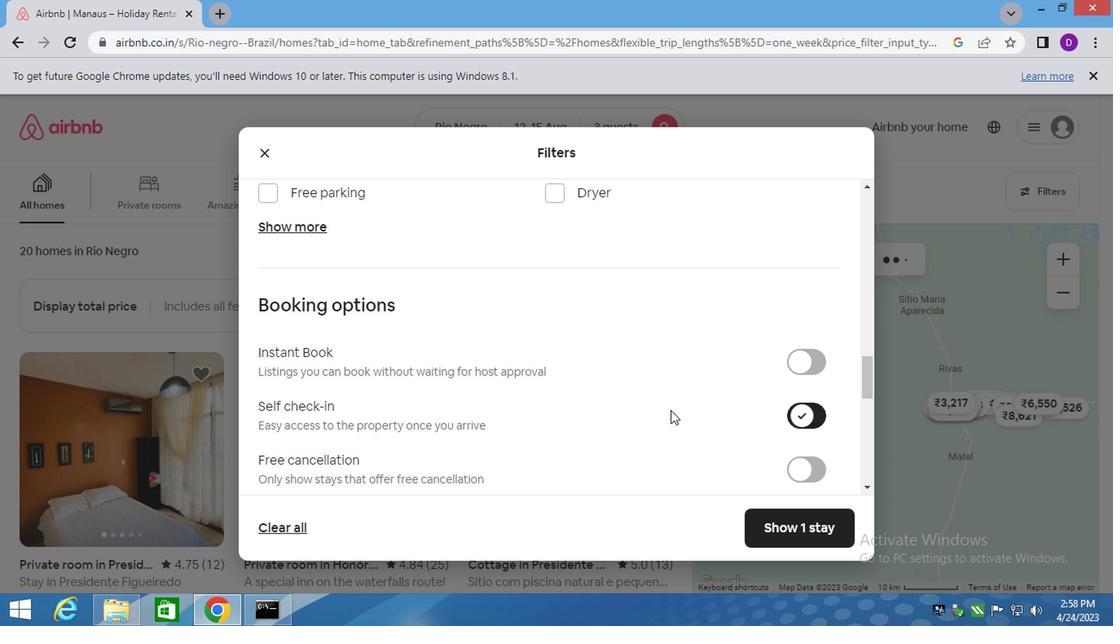
Action: Mouse scrolled (658, 410) with delta (0, -1)
Screenshot: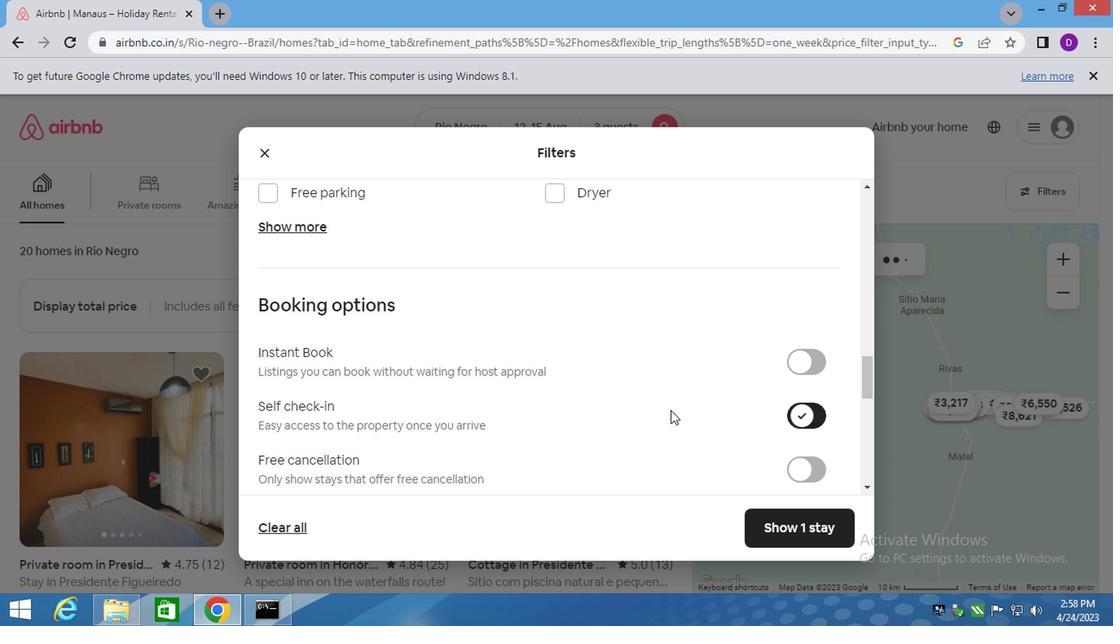 
Action: Mouse moved to (656, 411)
Screenshot: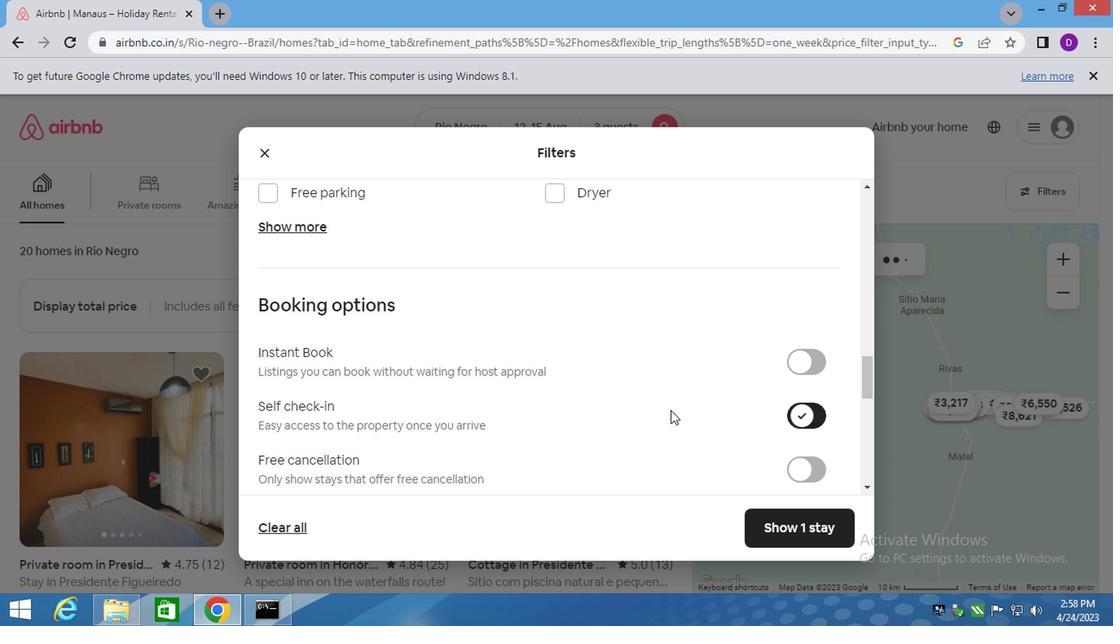 
Action: Mouse scrolled (657, 410) with delta (0, -1)
Screenshot: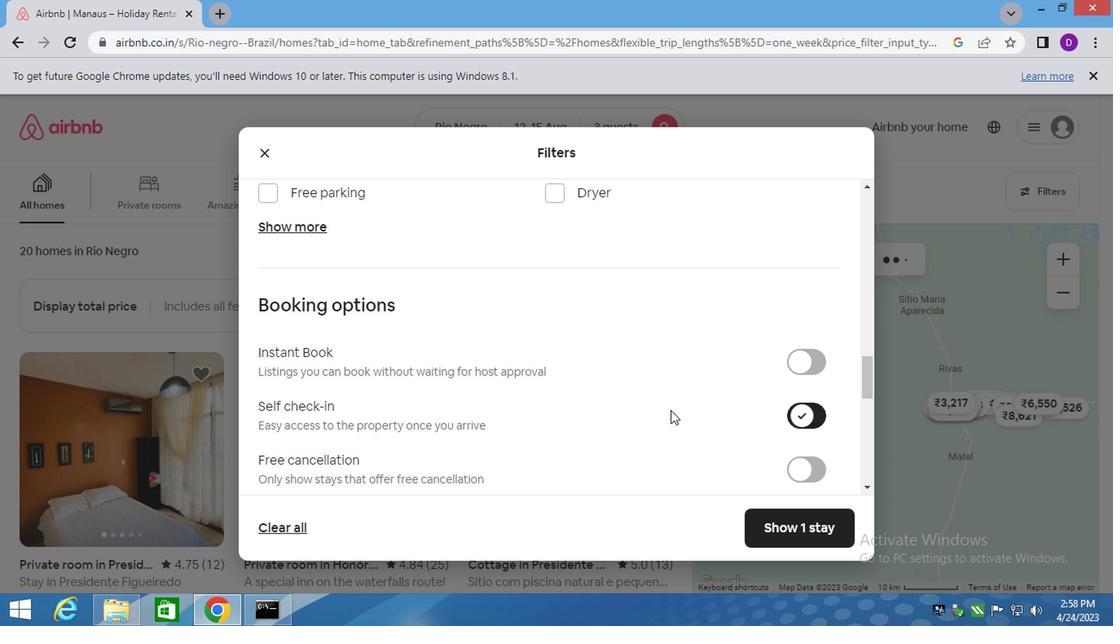 
Action: Mouse moved to (651, 413)
Screenshot: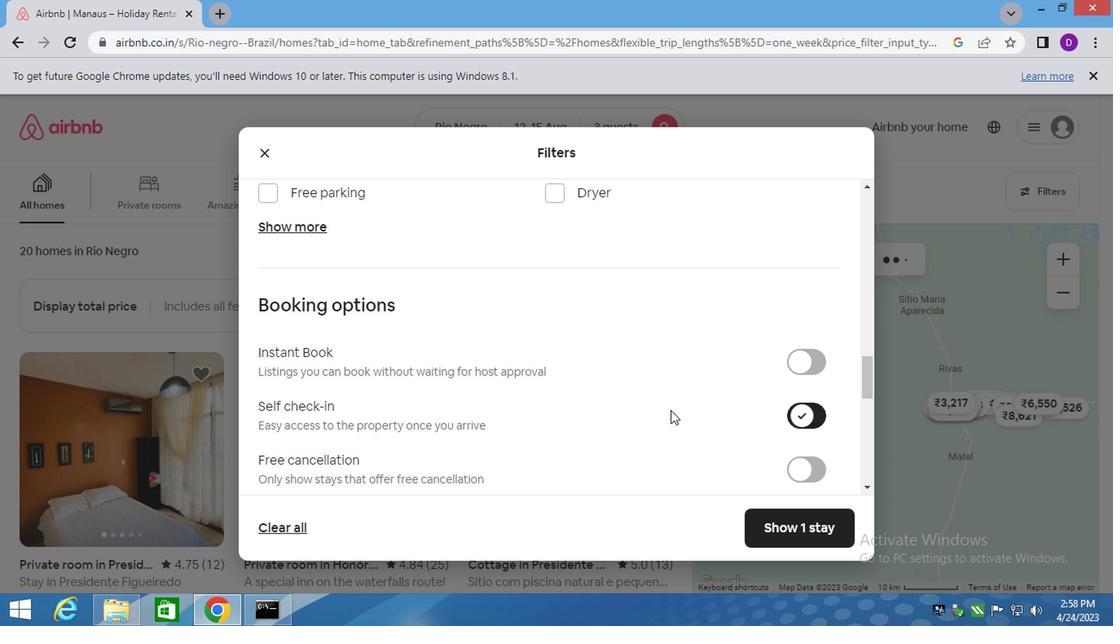 
Action: Mouse scrolled (651, 412) with delta (0, -1)
Screenshot: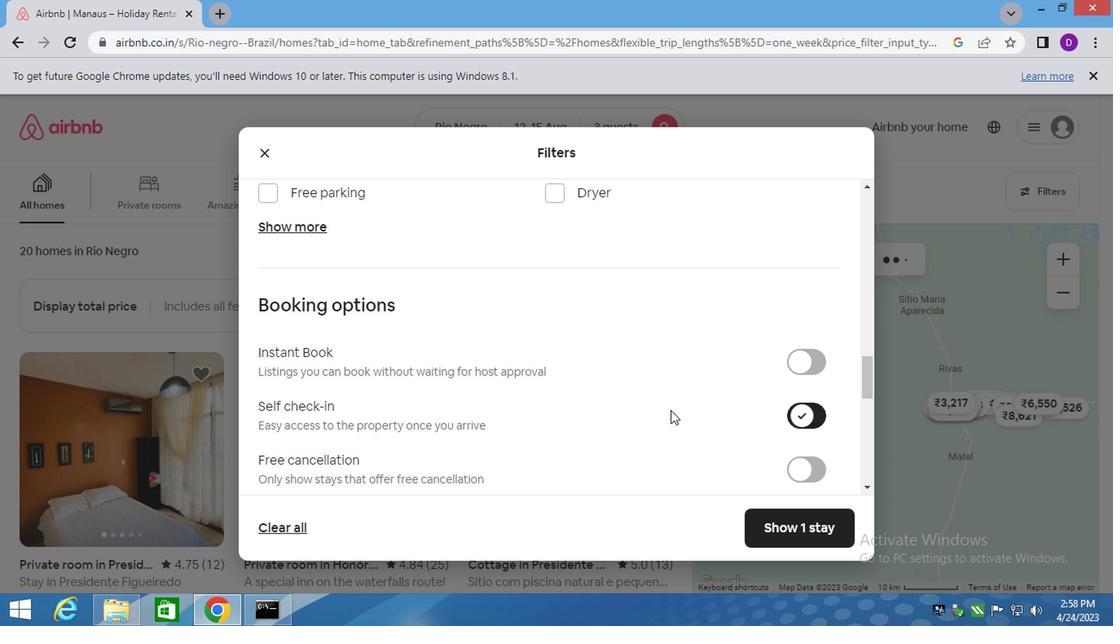 
Action: Mouse moved to (588, 425)
Screenshot: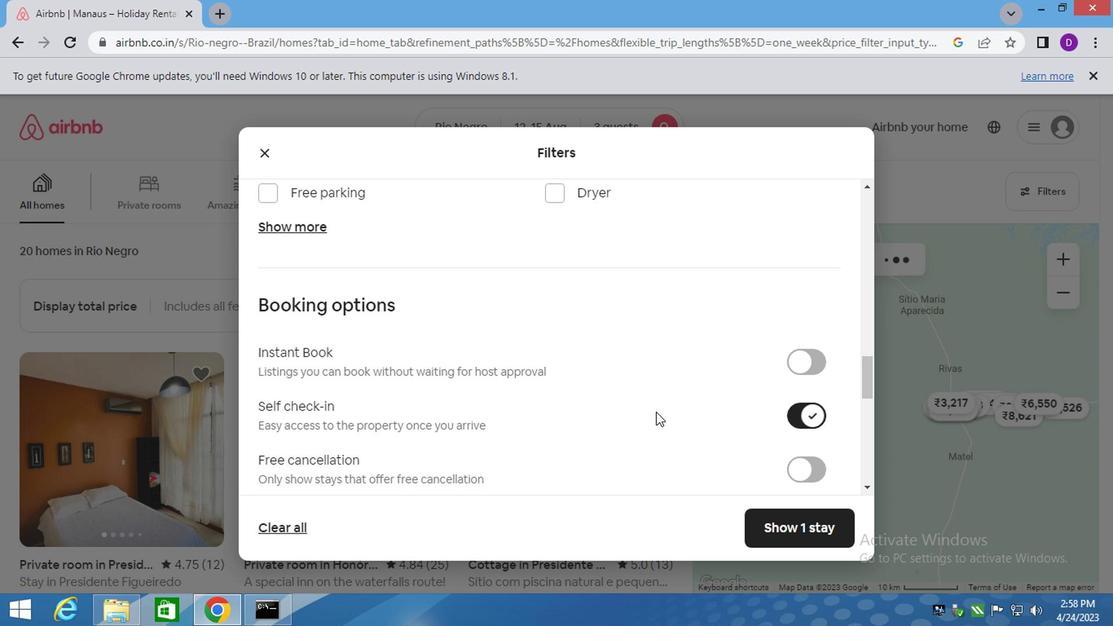 
Action: Mouse scrolled (647, 412) with delta (0, -1)
Screenshot: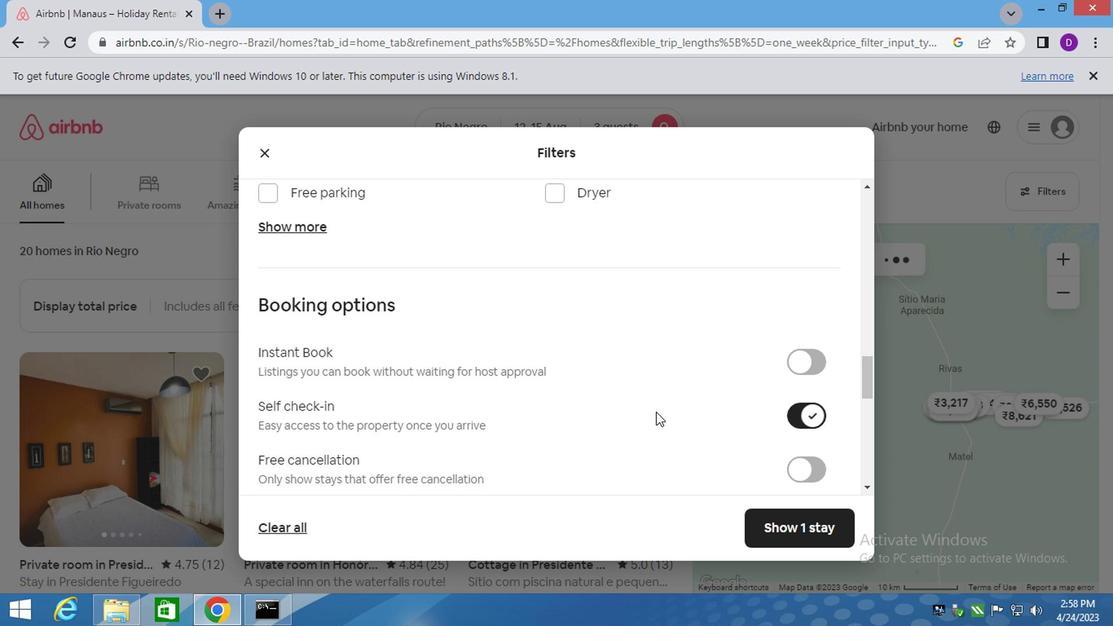 
Action: Mouse moved to (504, 403)
Screenshot: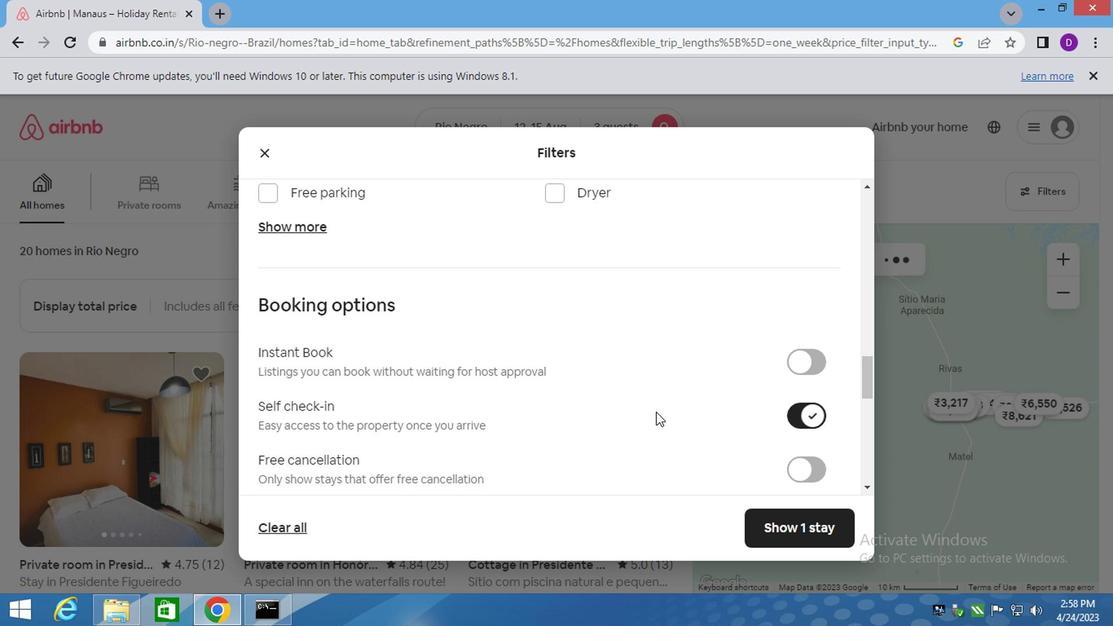 
Action: Mouse scrolled (635, 416) with delta (0, -1)
Screenshot: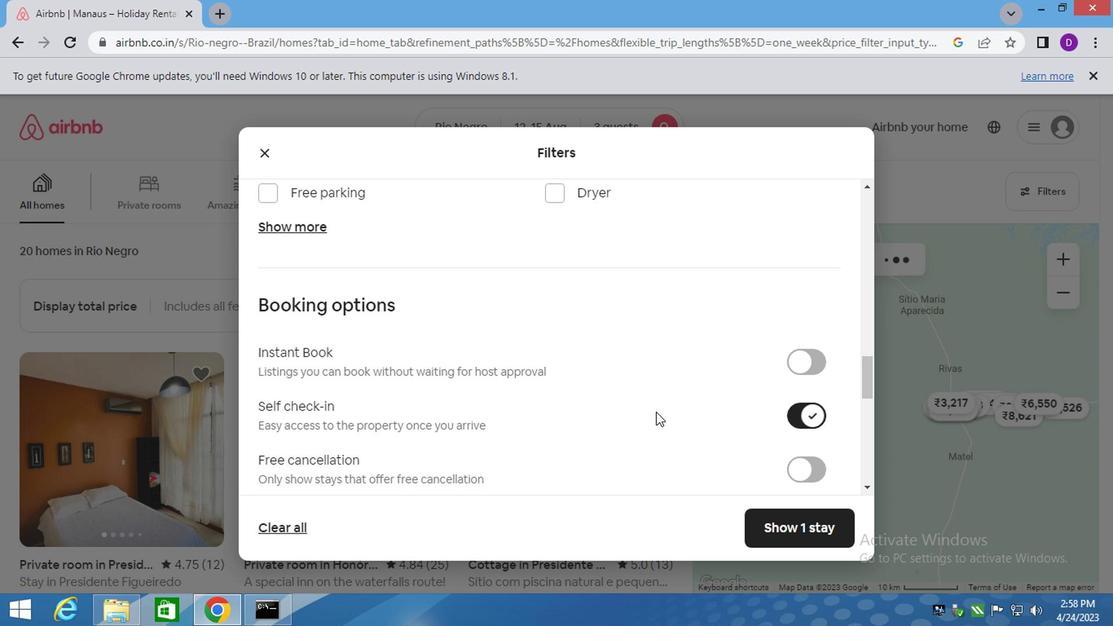 
Action: Mouse moved to (467, 374)
Screenshot: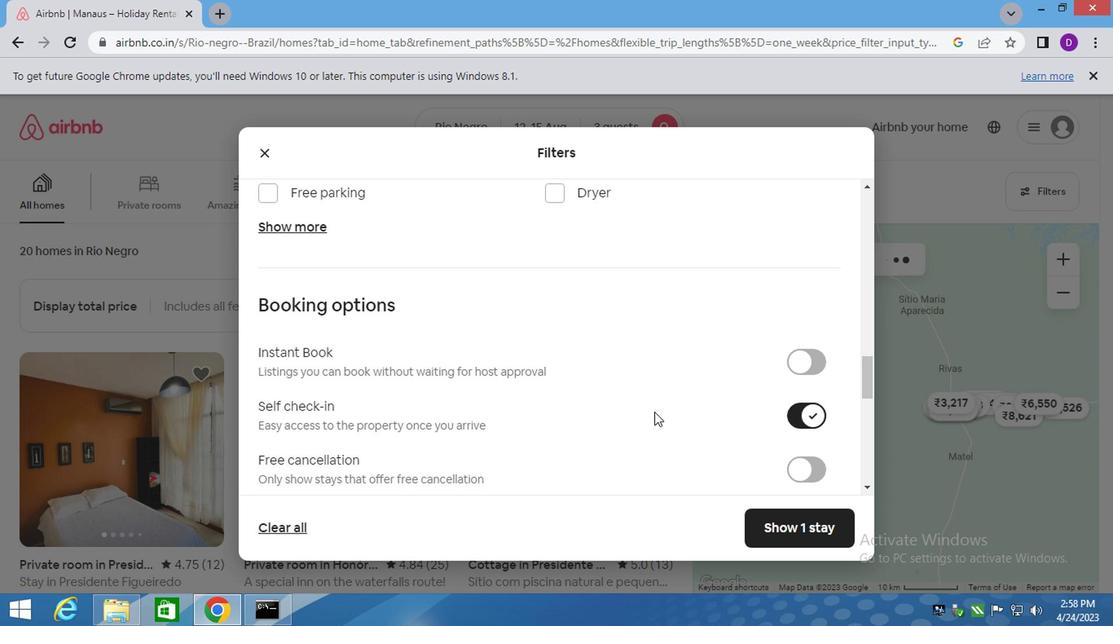 
Action: Mouse scrolled (467, 373) with delta (0, -1)
Screenshot: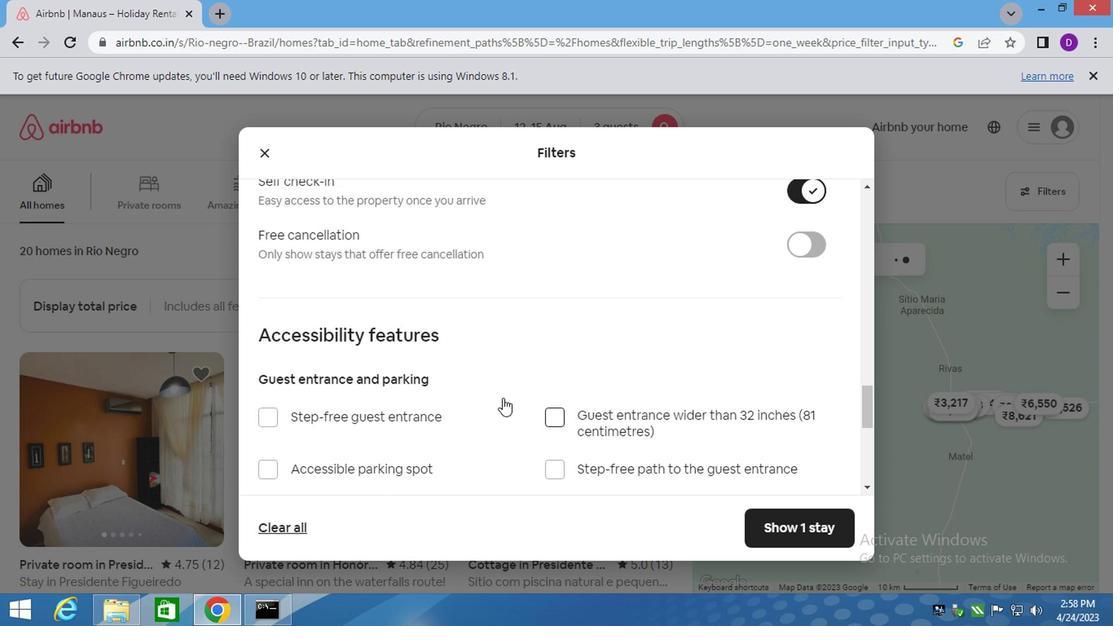 
Action: Mouse scrolled (467, 373) with delta (0, -1)
Screenshot: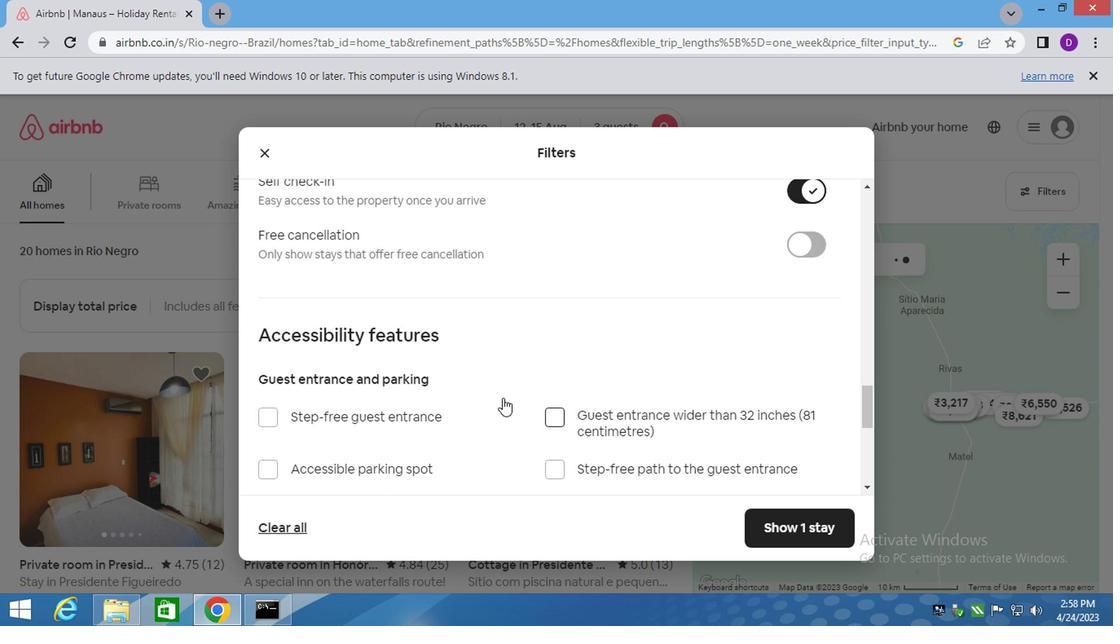 
Action: Mouse scrolled (467, 373) with delta (0, -1)
Screenshot: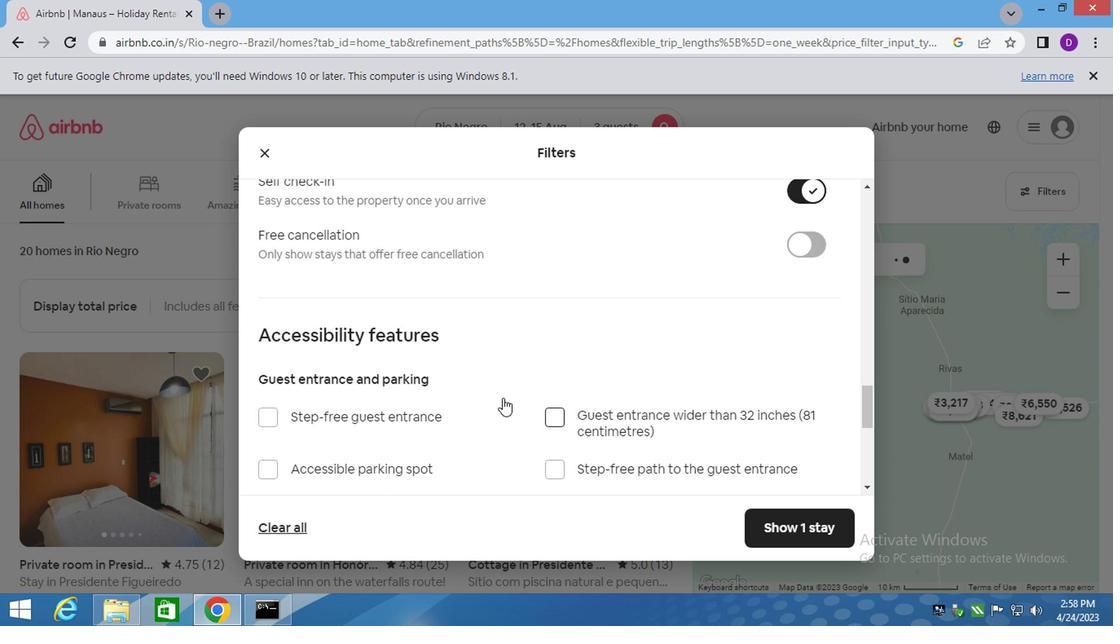 
Action: Mouse scrolled (467, 373) with delta (0, -1)
Screenshot: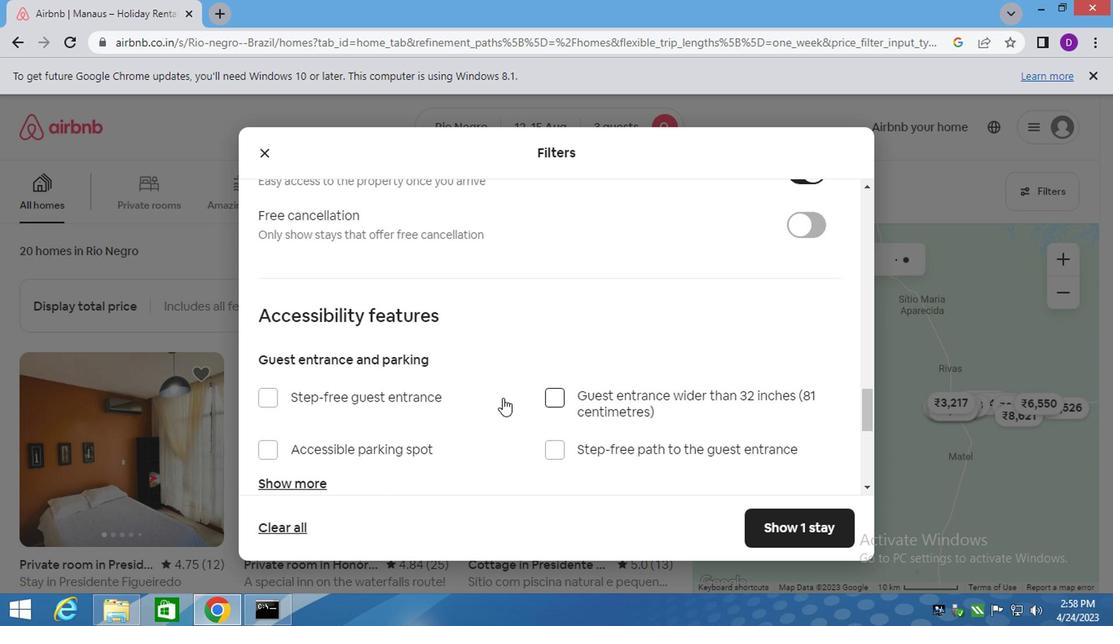 
Action: Mouse moved to (578, 414)
Screenshot: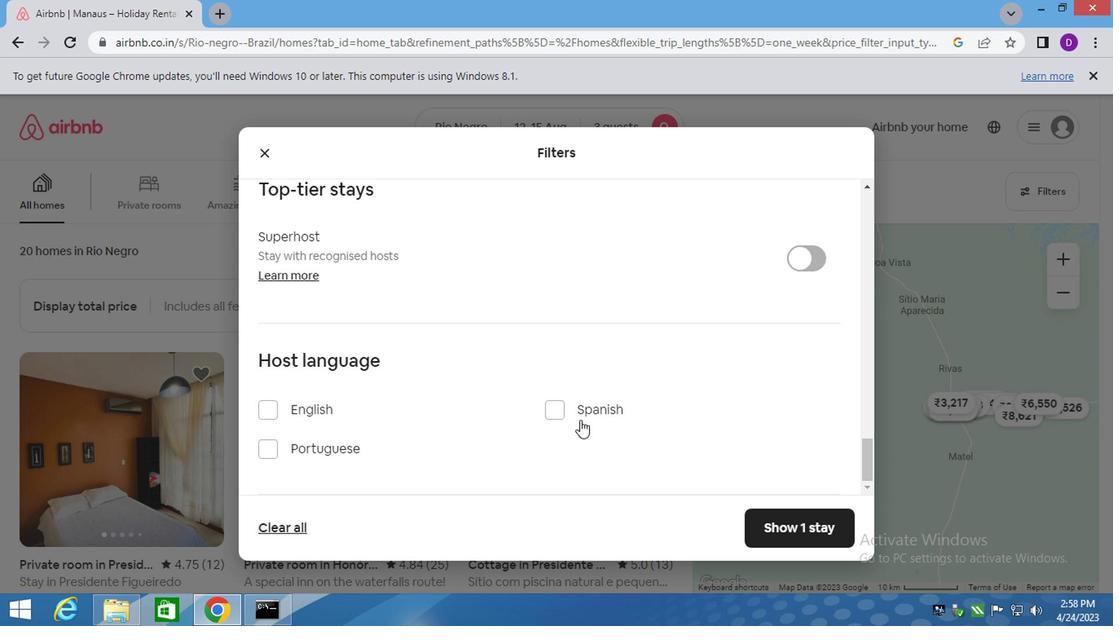 
Action: Mouse pressed left at (578, 414)
Screenshot: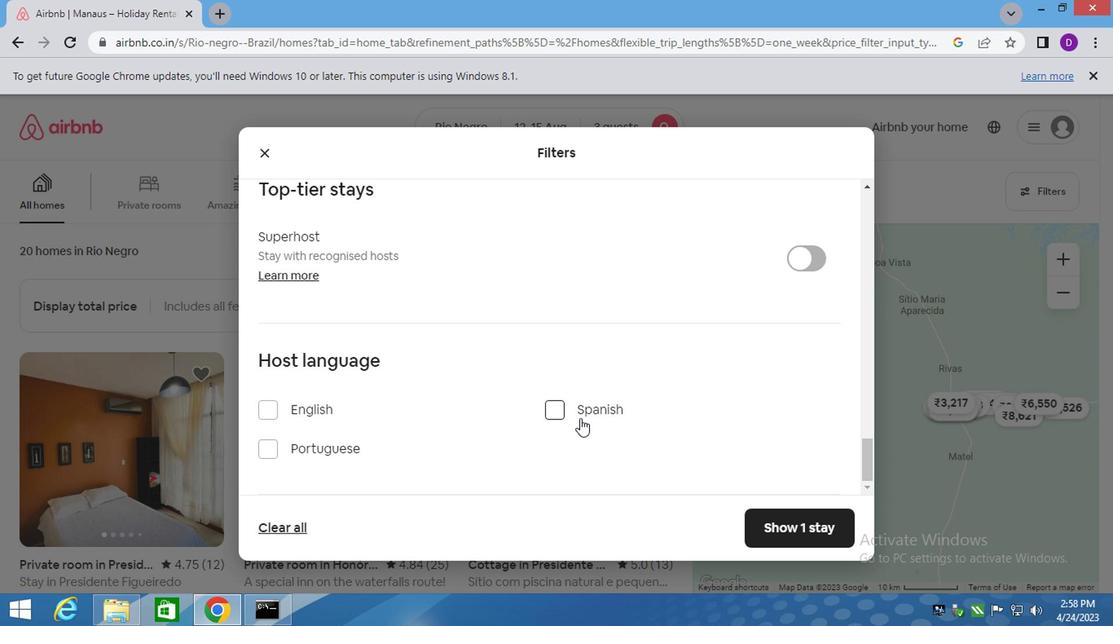 
Action: Mouse moved to (778, 527)
Screenshot: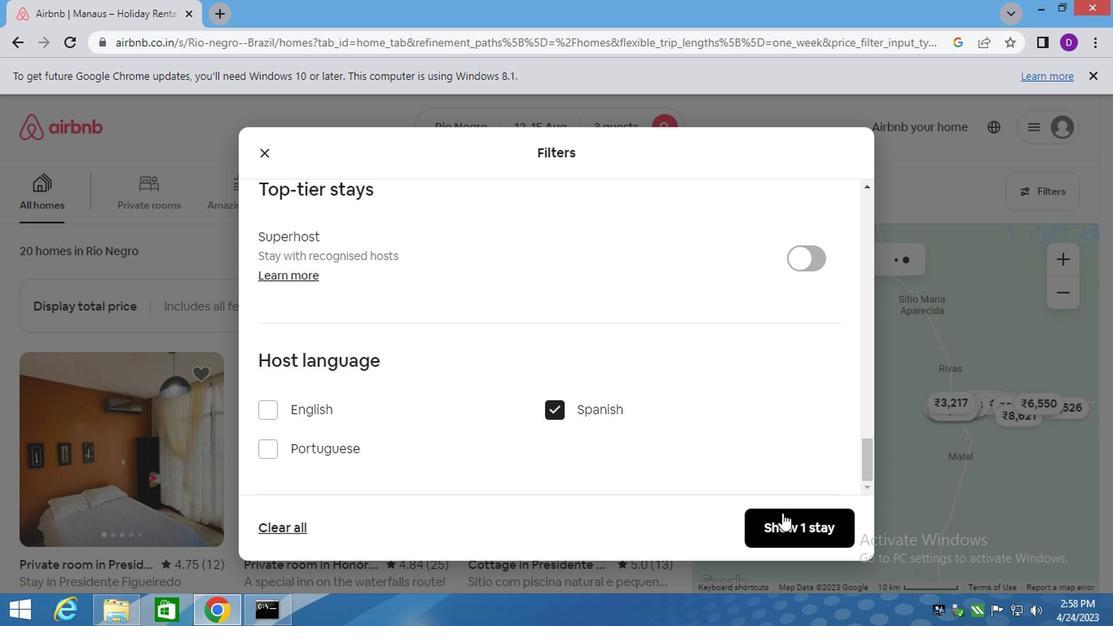 
Action: Mouse pressed left at (778, 527)
Screenshot: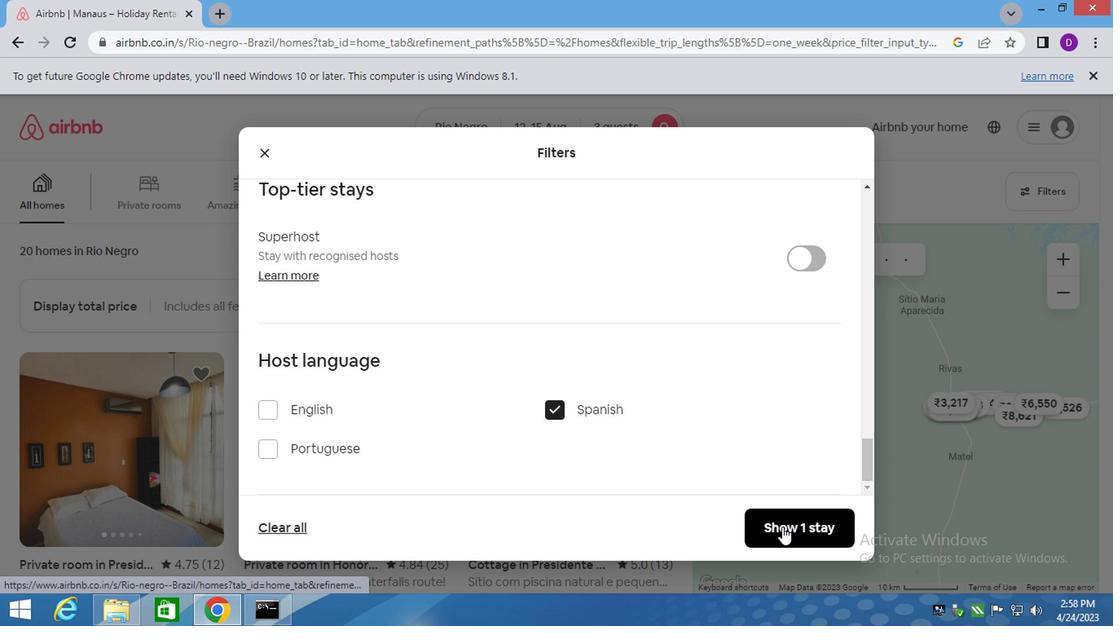 
Action: Mouse moved to (778, 527)
Screenshot: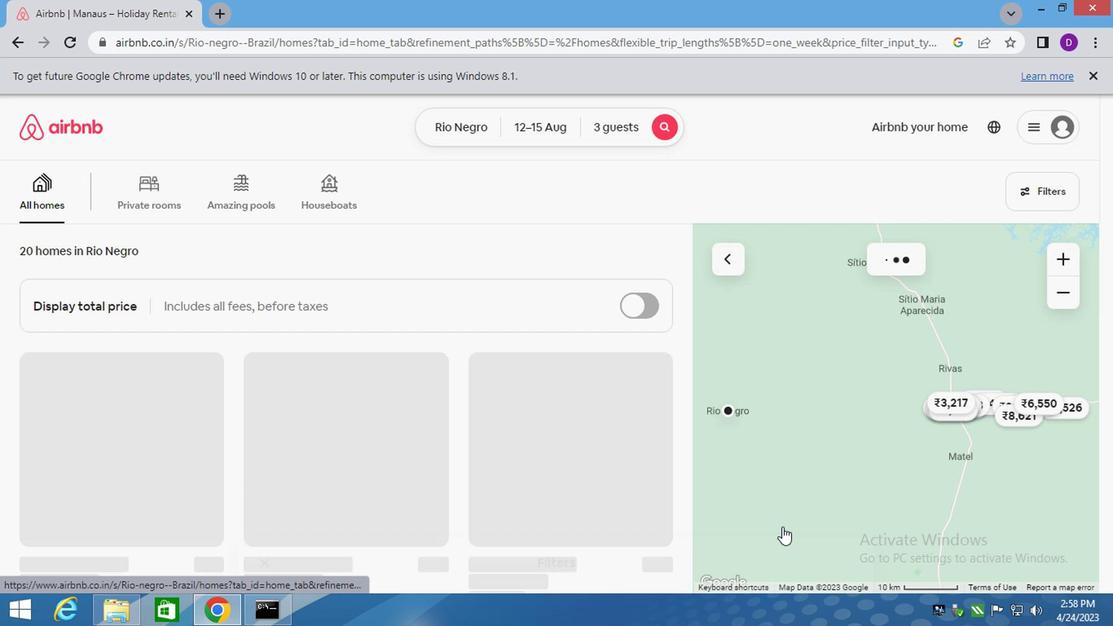 
